 Task: Research Airbnb options in Svyetlahorsk, Belarus from 4th December, 2023 to 10th December, 2023 for 8 adults, 2 children.4 bedrooms having 8 beds and 4 bathrooms. Property type can be house. Amenities needed are: wifi, TV, free parkinig on premises, gym, breakfast. Booking option can be shelf check-in. Look for 3 properties as per requirement.
Action: Mouse moved to (494, 187)
Screenshot: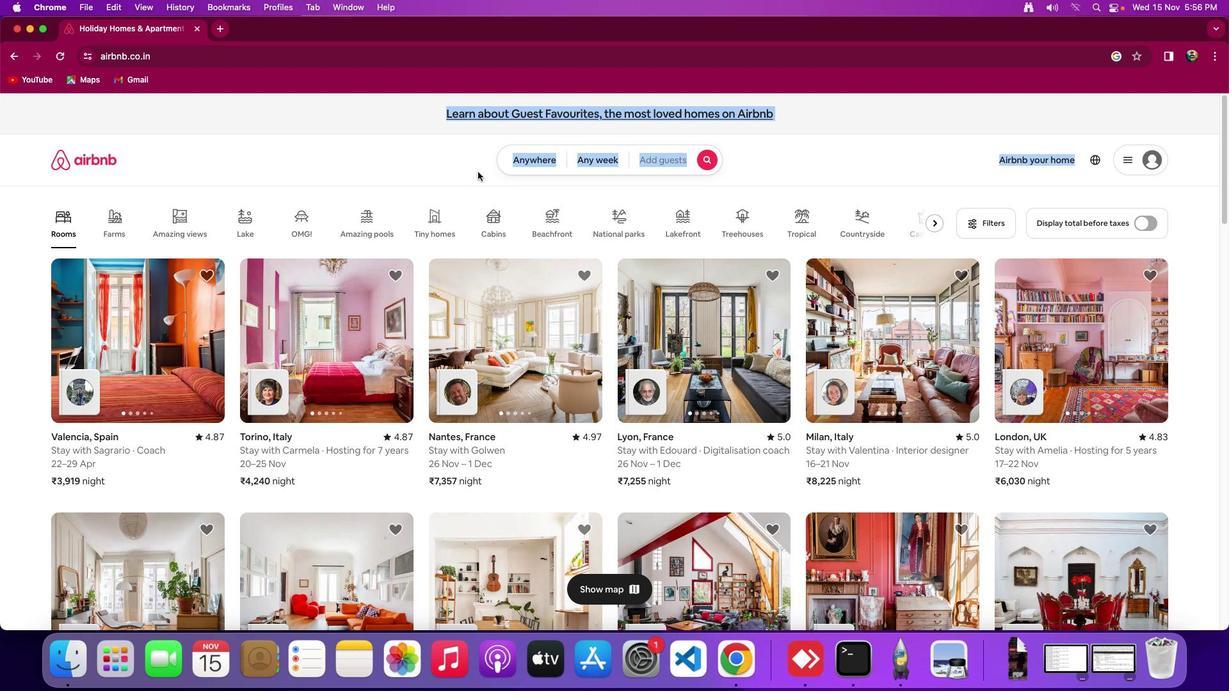 
Action: Mouse pressed left at (494, 187)
Screenshot: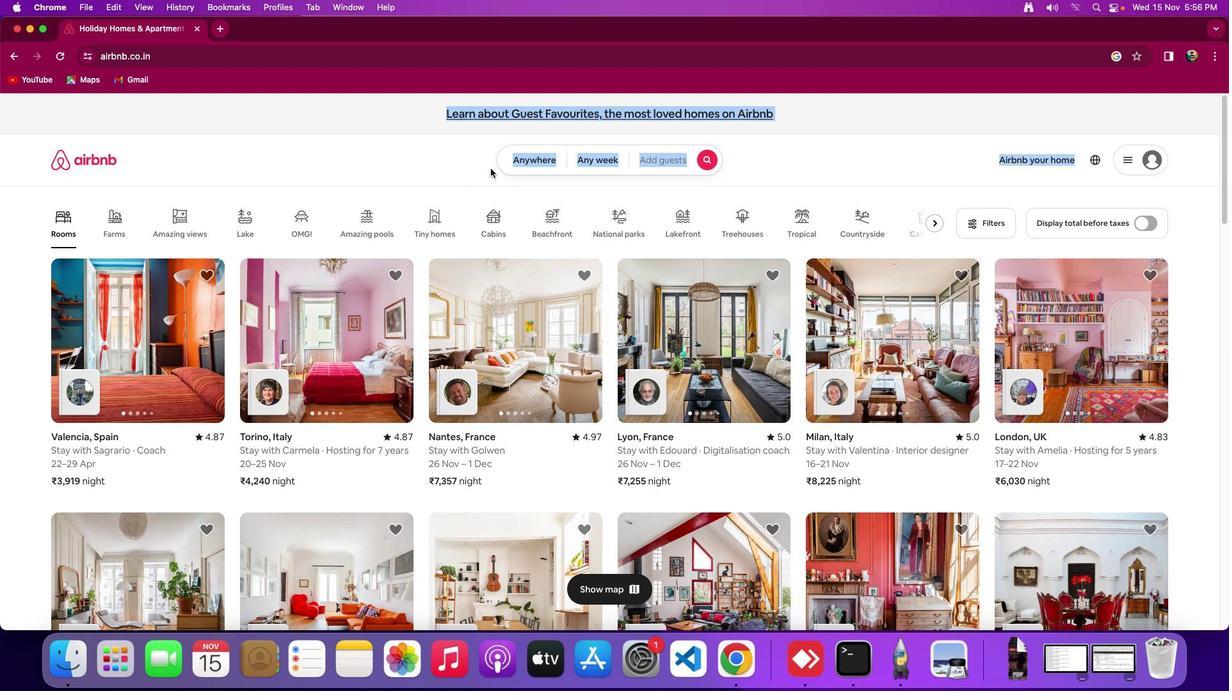 
Action: Mouse moved to (549, 172)
Screenshot: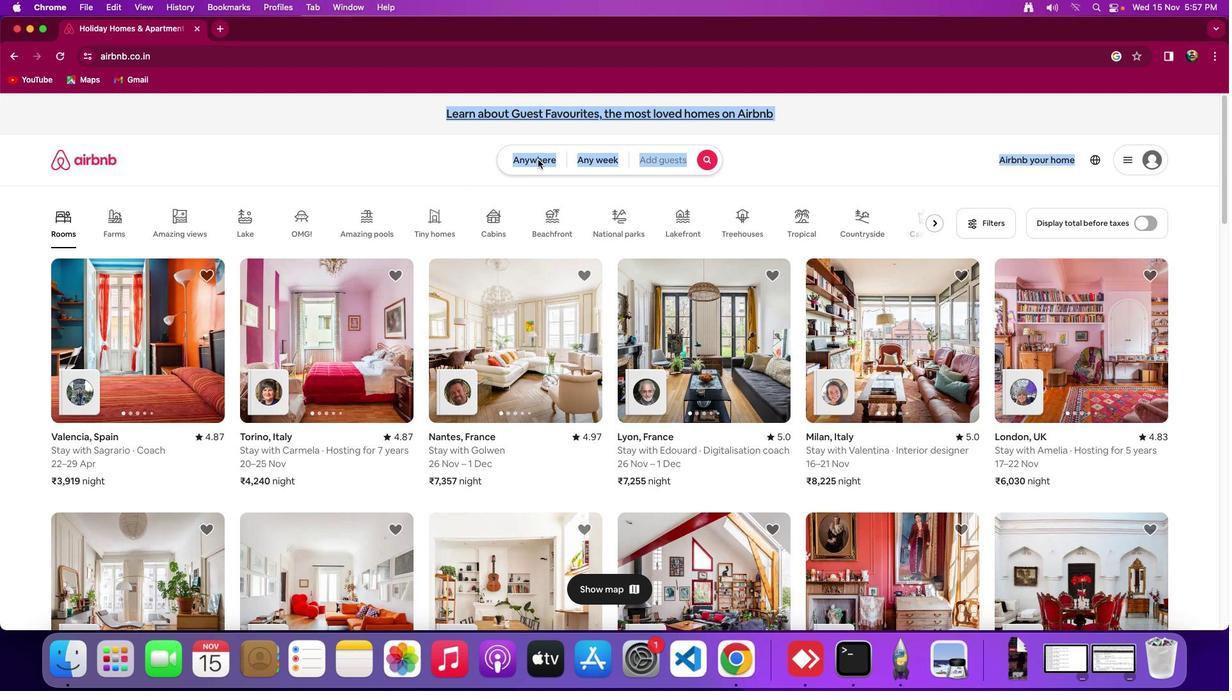 
Action: Mouse pressed left at (549, 172)
Screenshot: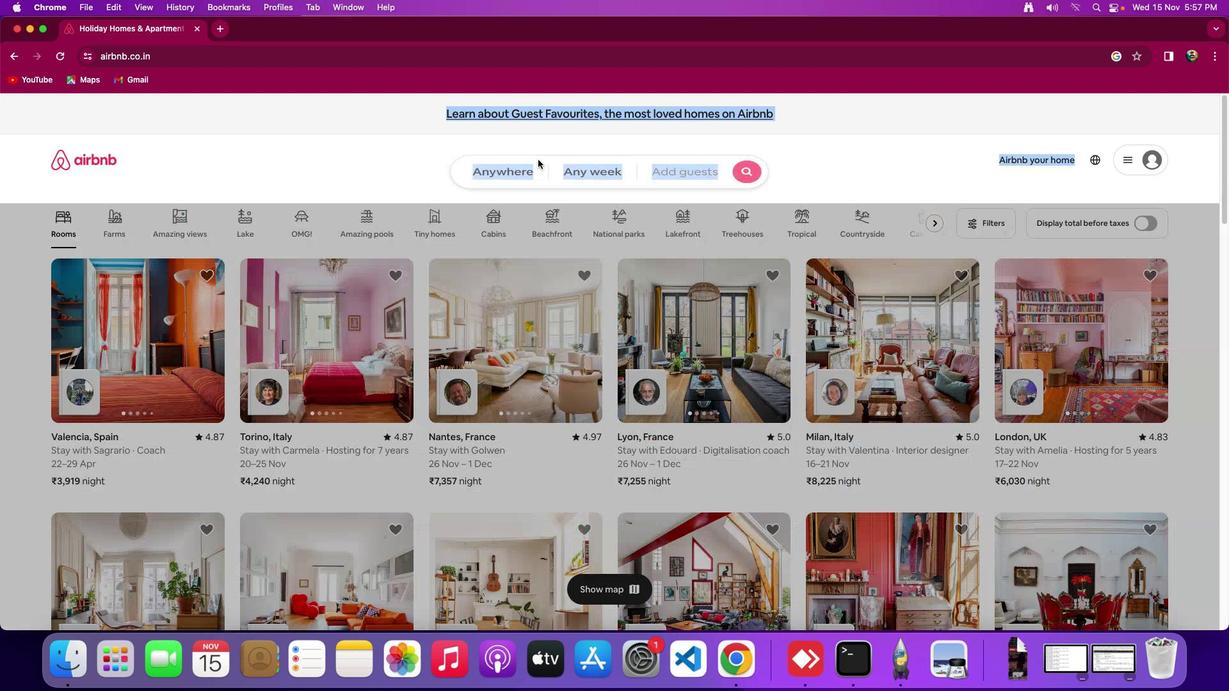 
Action: Mouse moved to (511, 215)
Screenshot: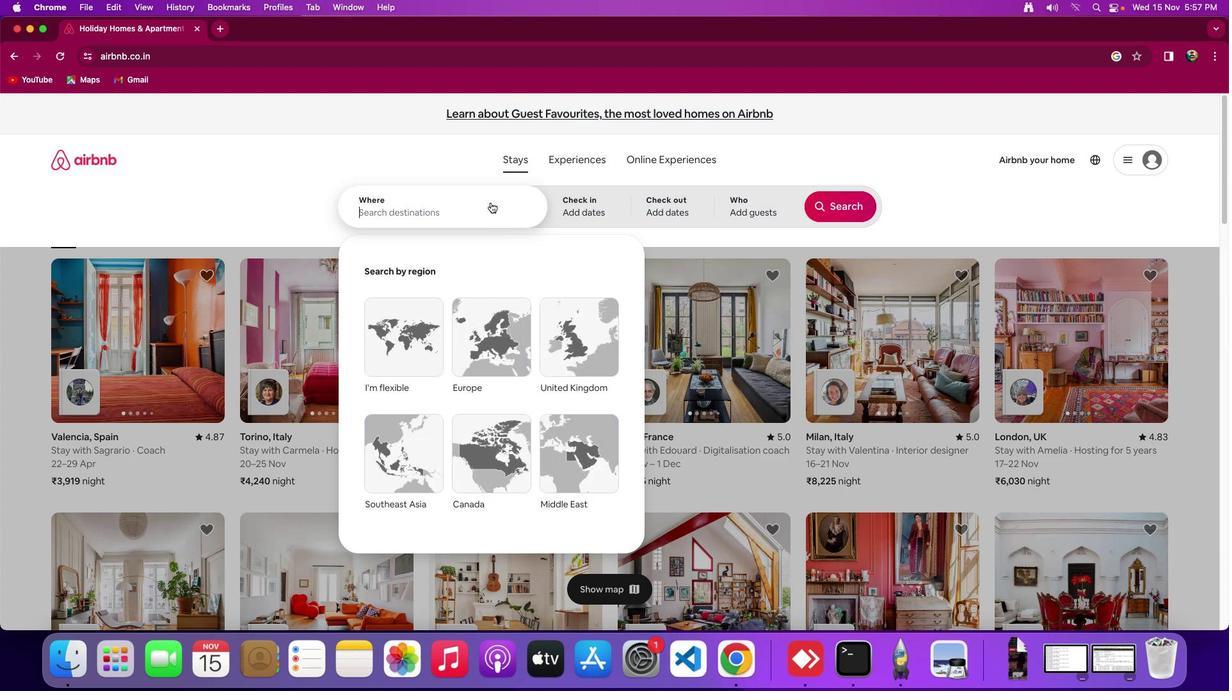 
Action: Mouse pressed left at (511, 215)
Screenshot: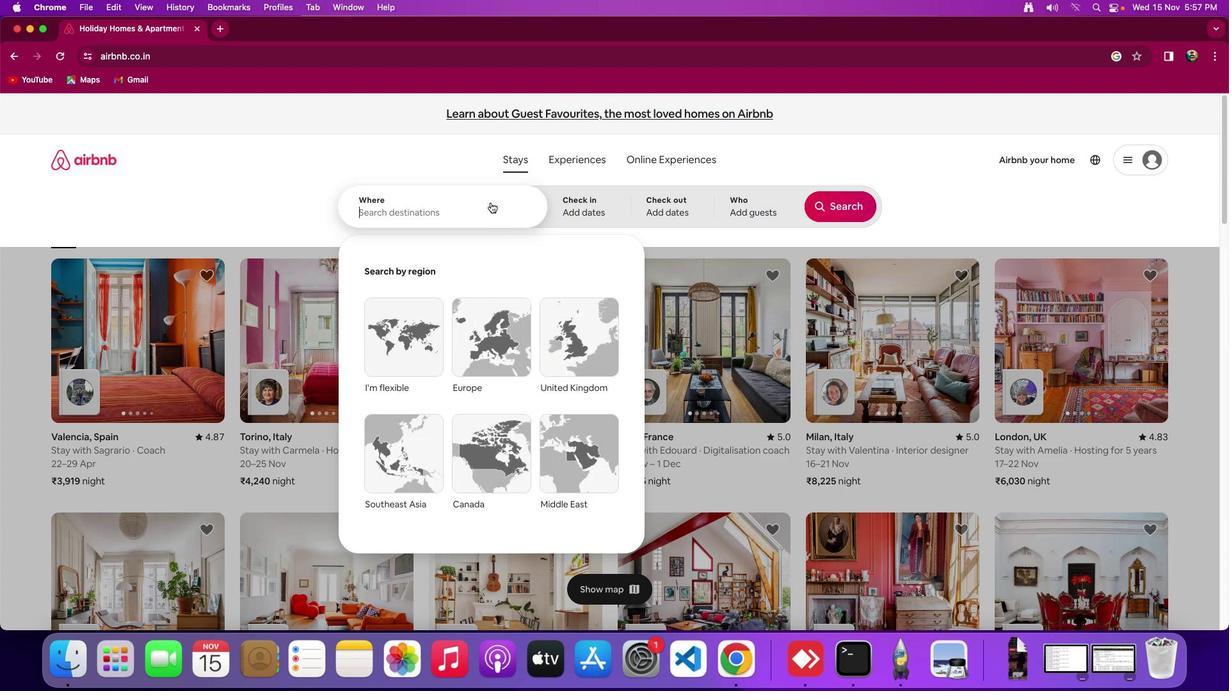
Action: Mouse pressed left at (511, 215)
Screenshot: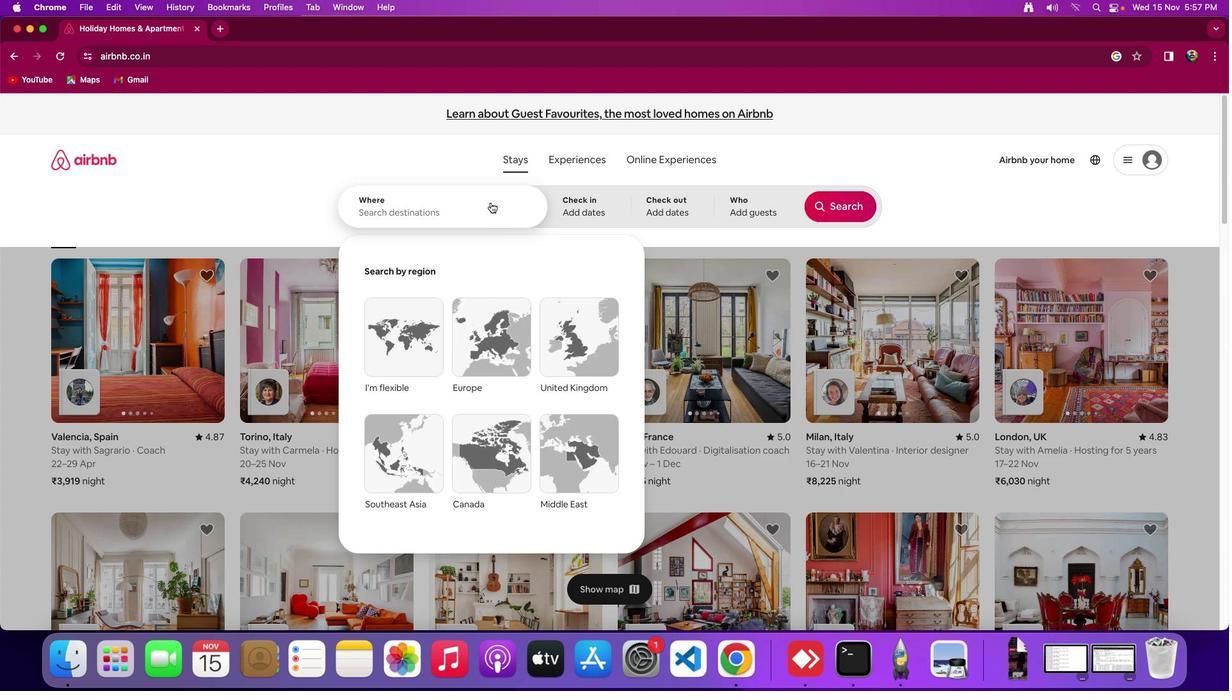 
Action: Key pressed Key.shift_r'S''v''y''e''t''l''a''h''o''r''s''k'
Screenshot: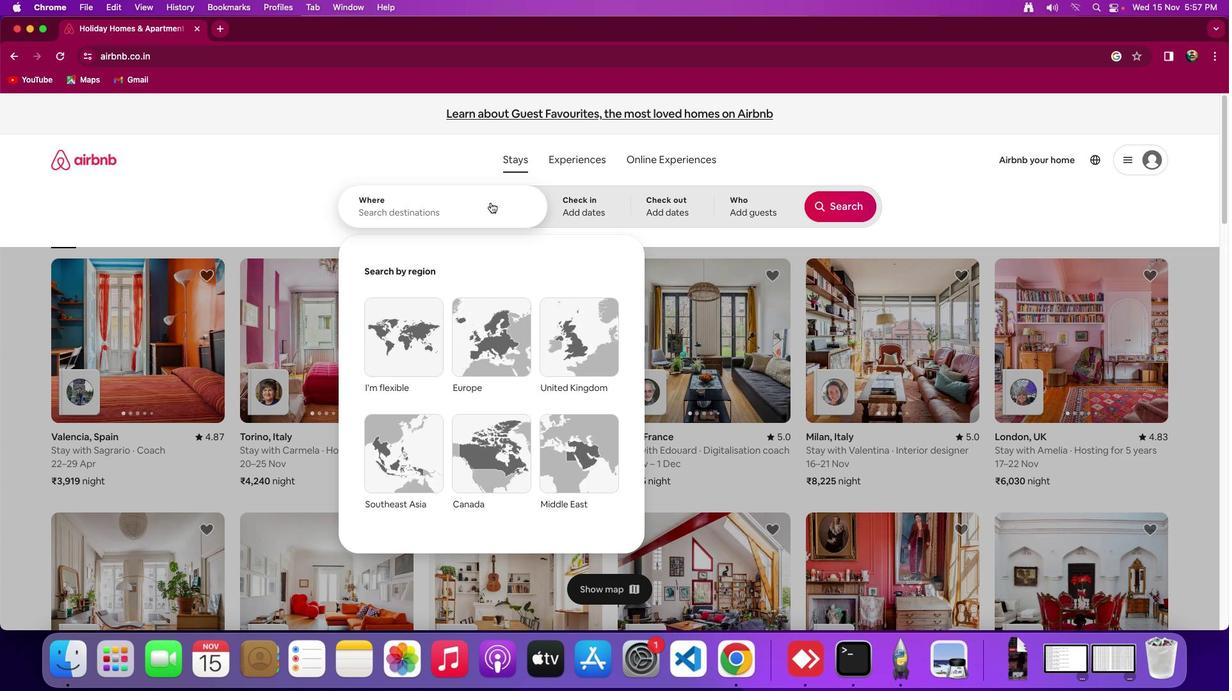 
Action: Mouse moved to (526, 229)
Screenshot: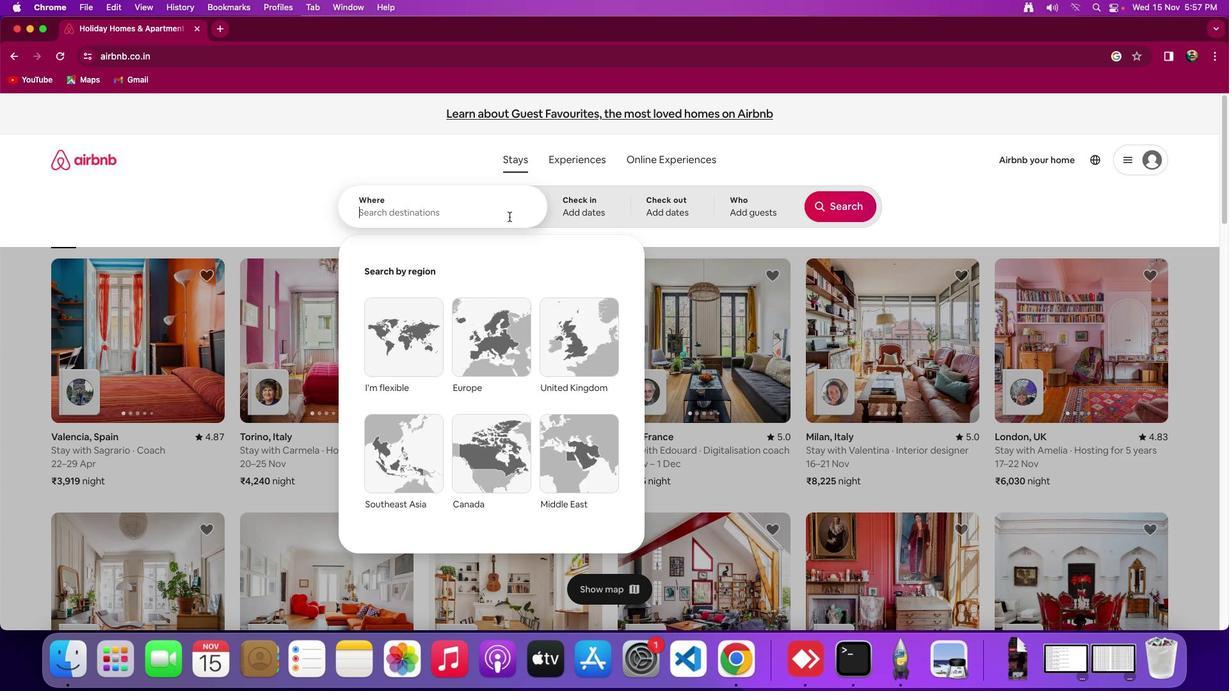 
Action: Mouse pressed left at (526, 229)
Screenshot: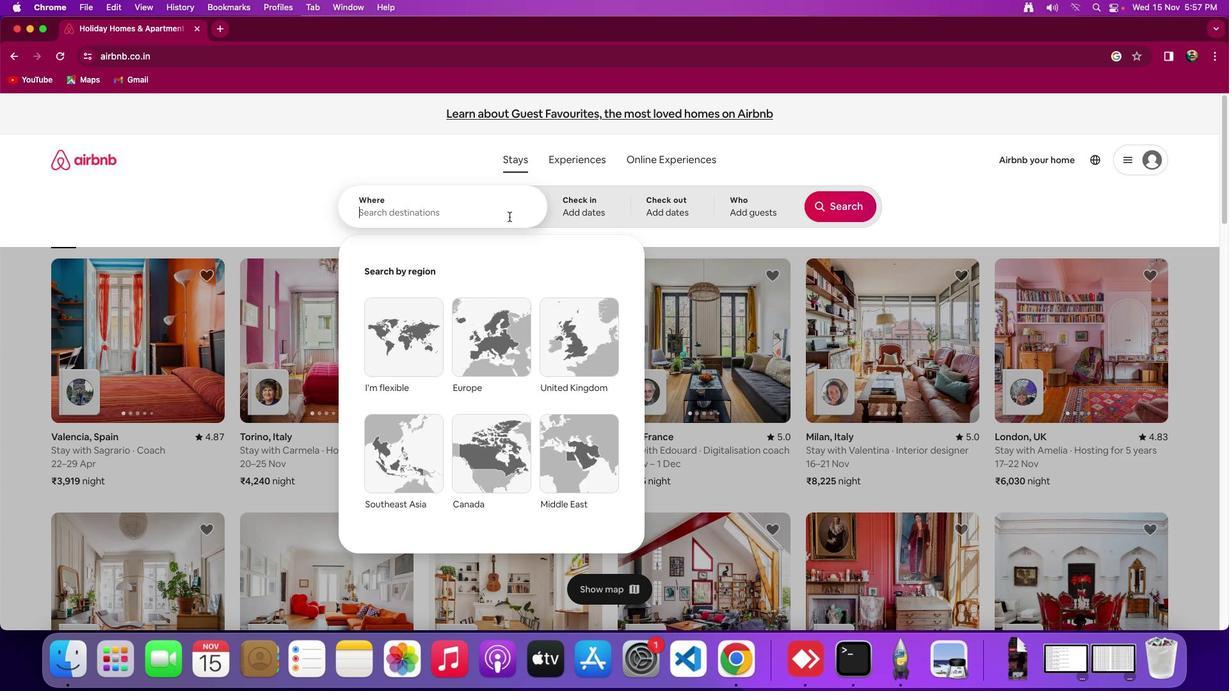 
Action: Mouse pressed left at (526, 229)
Screenshot: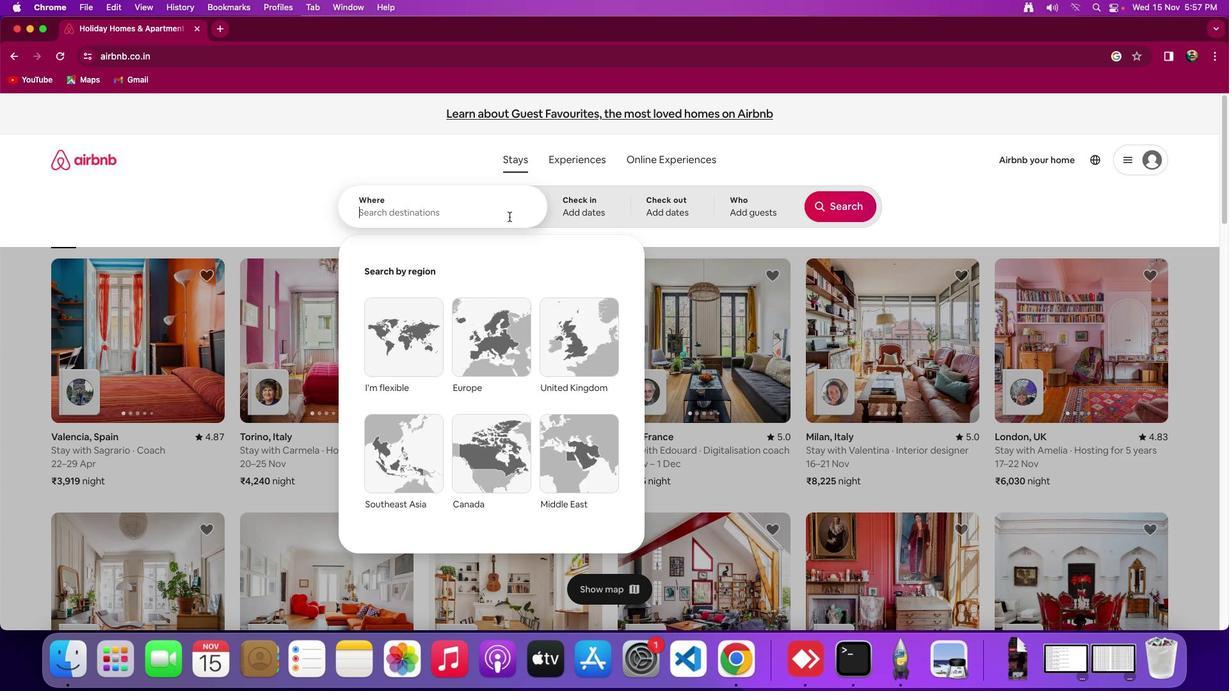 
Action: Key pressed Key.shift_r'S''v''y''e''t''k''a''='Key.backspaceKey.backspaceKey.backspace'l''a''h''o''r''s''k'','Key.spaceKey.shift_r'B''e''l''a''r''u''s'Key.spaceKey.backspace
Screenshot: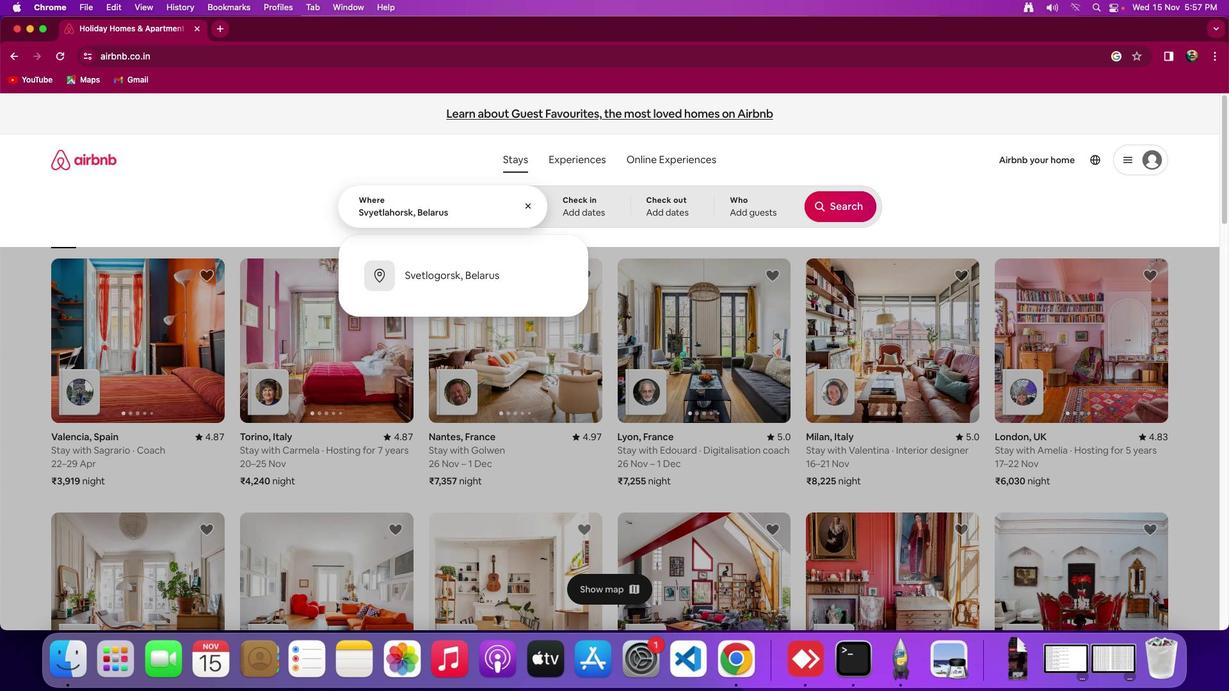 
Action: Mouse moved to (594, 210)
Screenshot: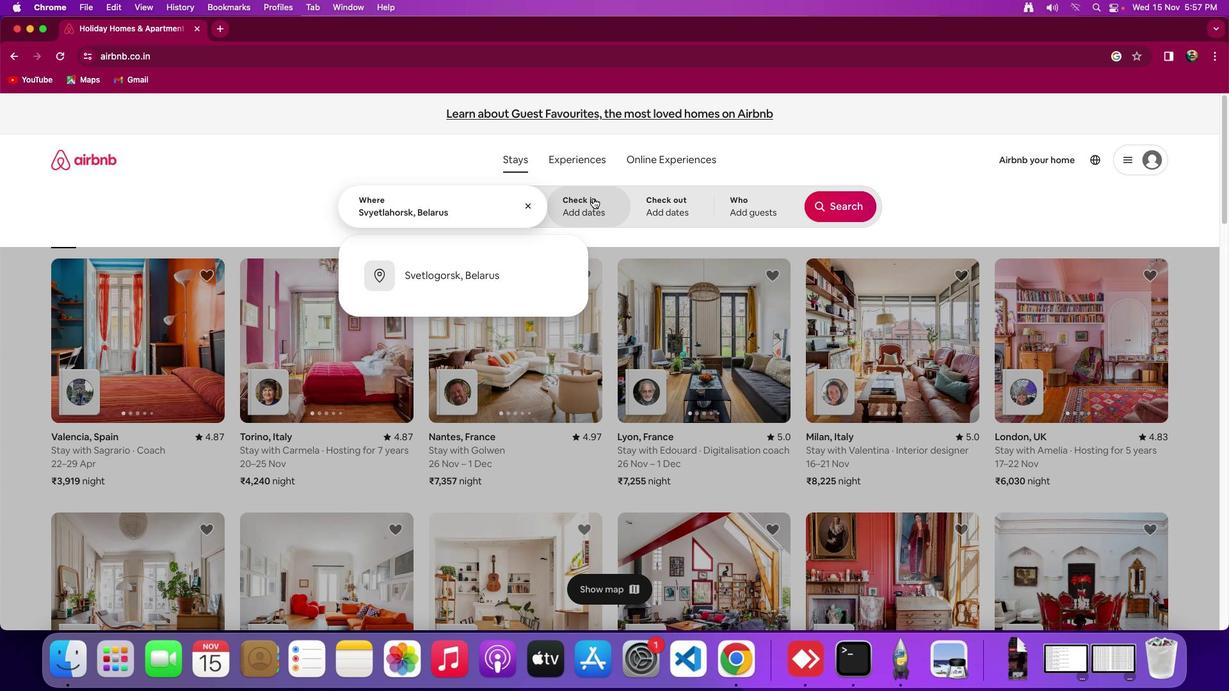 
Action: Mouse pressed left at (594, 210)
Screenshot: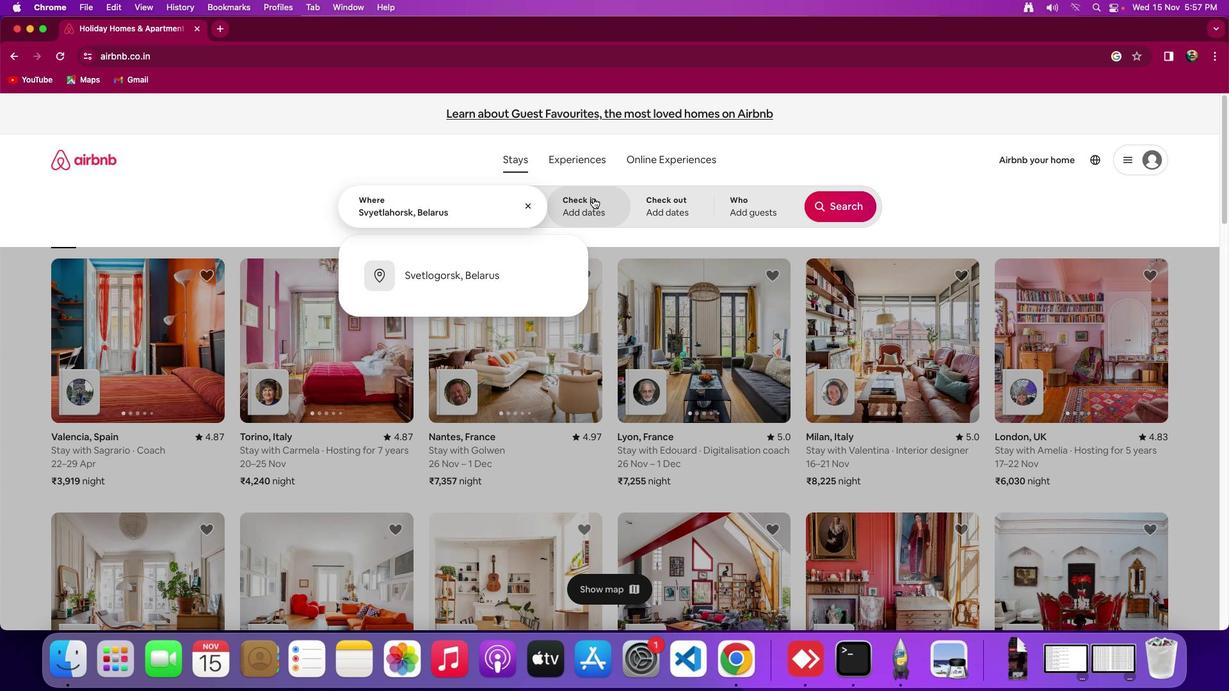 
Action: Mouse moved to (650, 407)
Screenshot: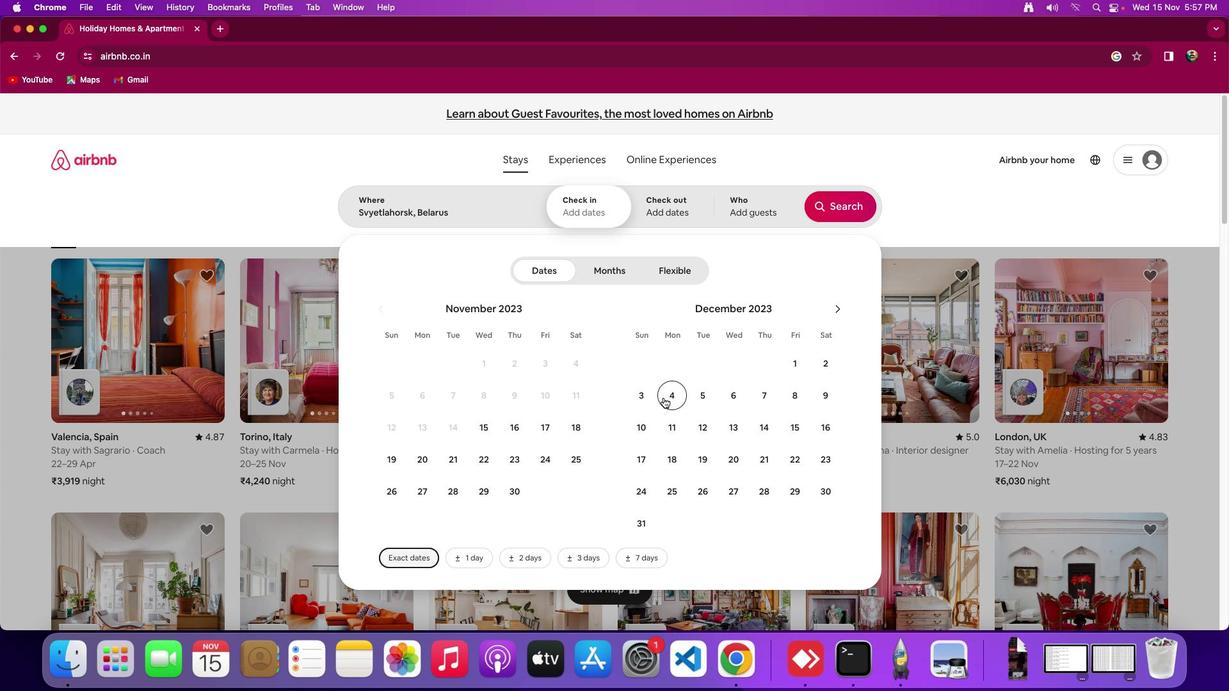 
Action: Mouse pressed left at (650, 407)
Screenshot: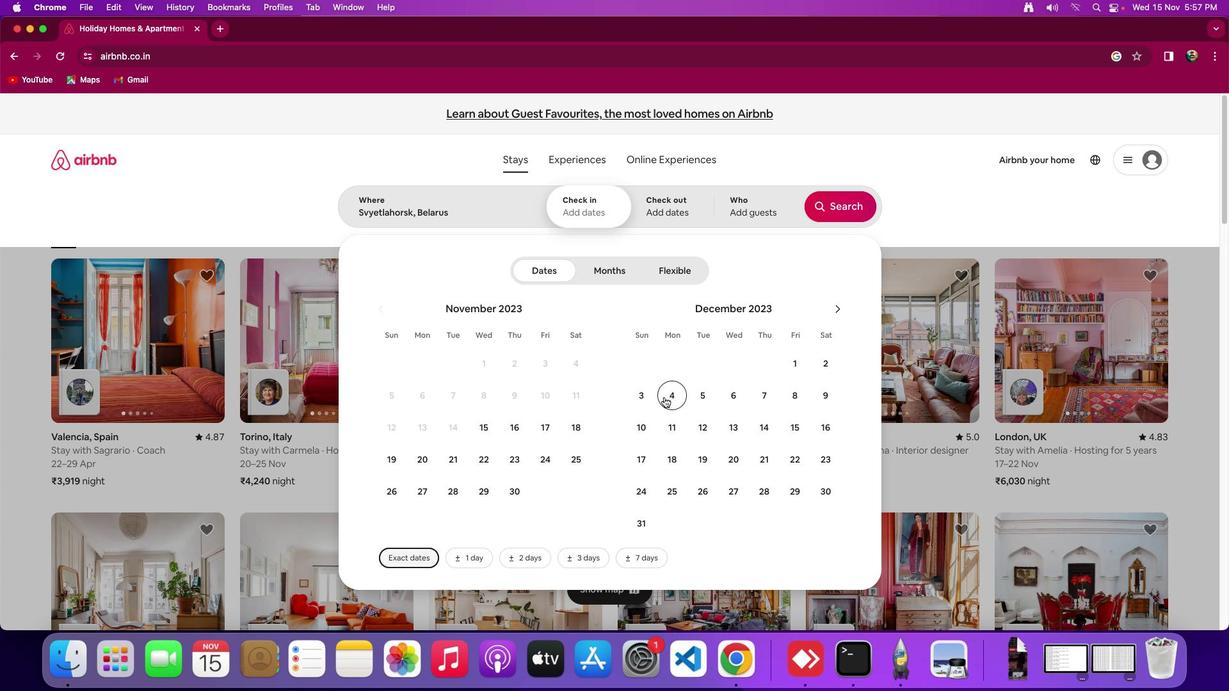 
Action: Mouse moved to (681, 396)
Screenshot: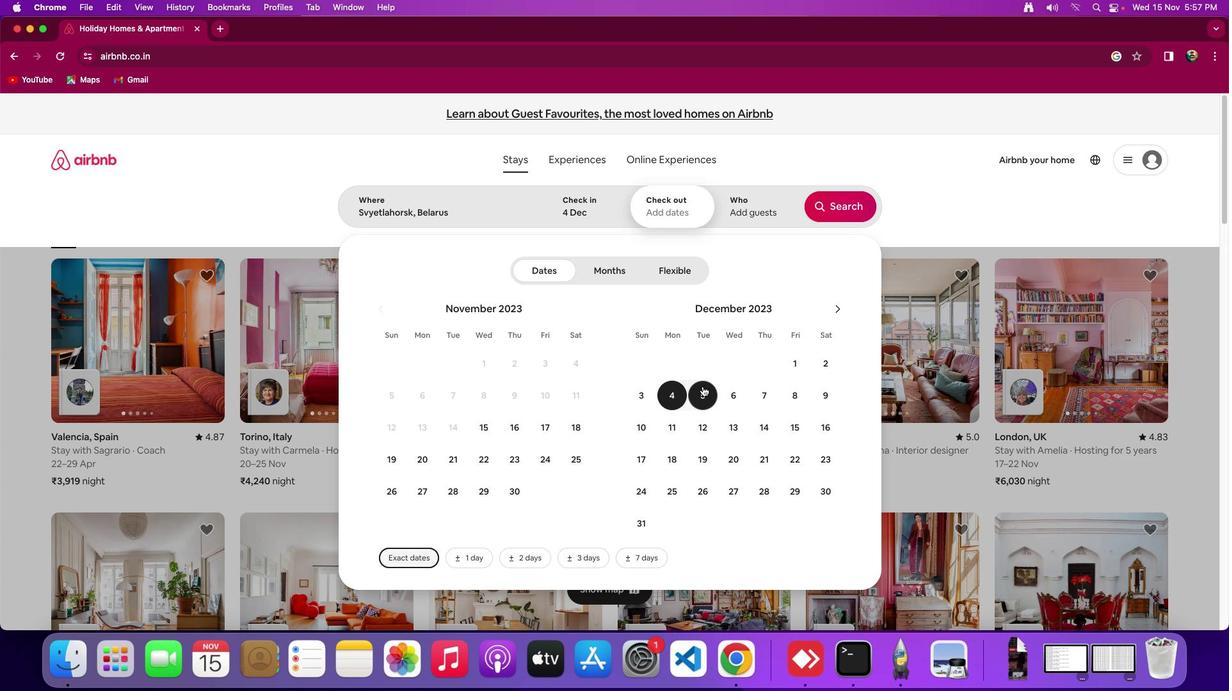 
Action: Mouse scrolled (681, 396) with delta (119, 14)
Screenshot: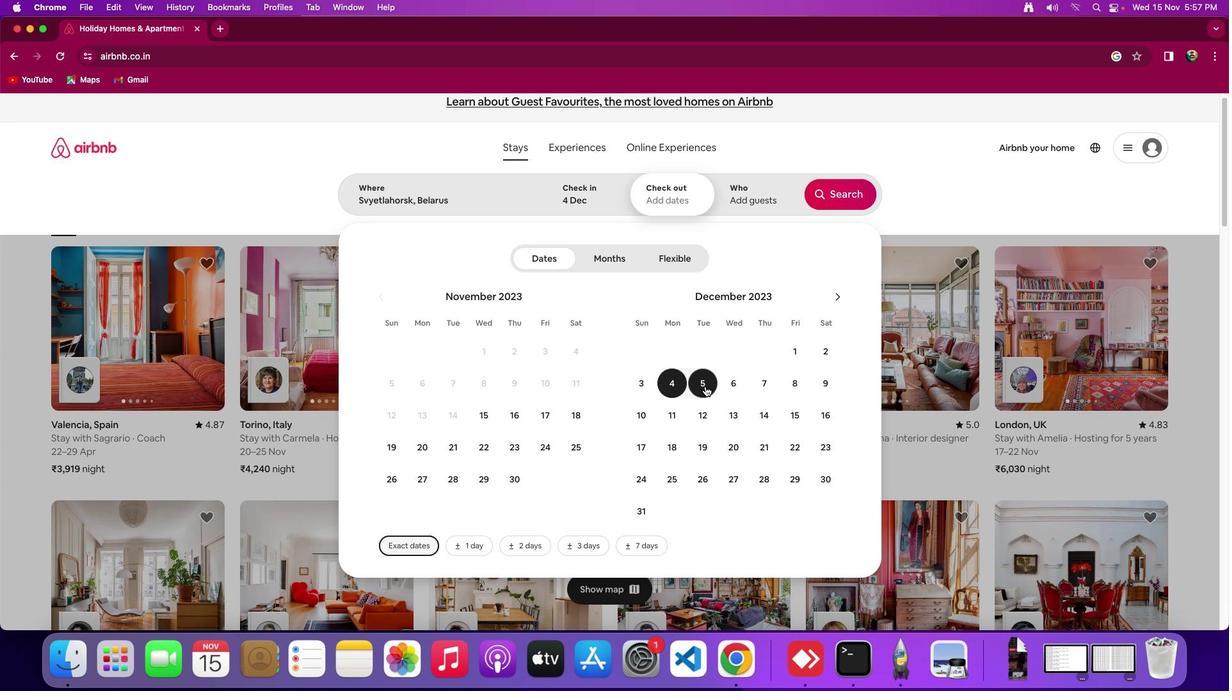 
Action: Mouse scrolled (681, 396) with delta (119, 14)
Screenshot: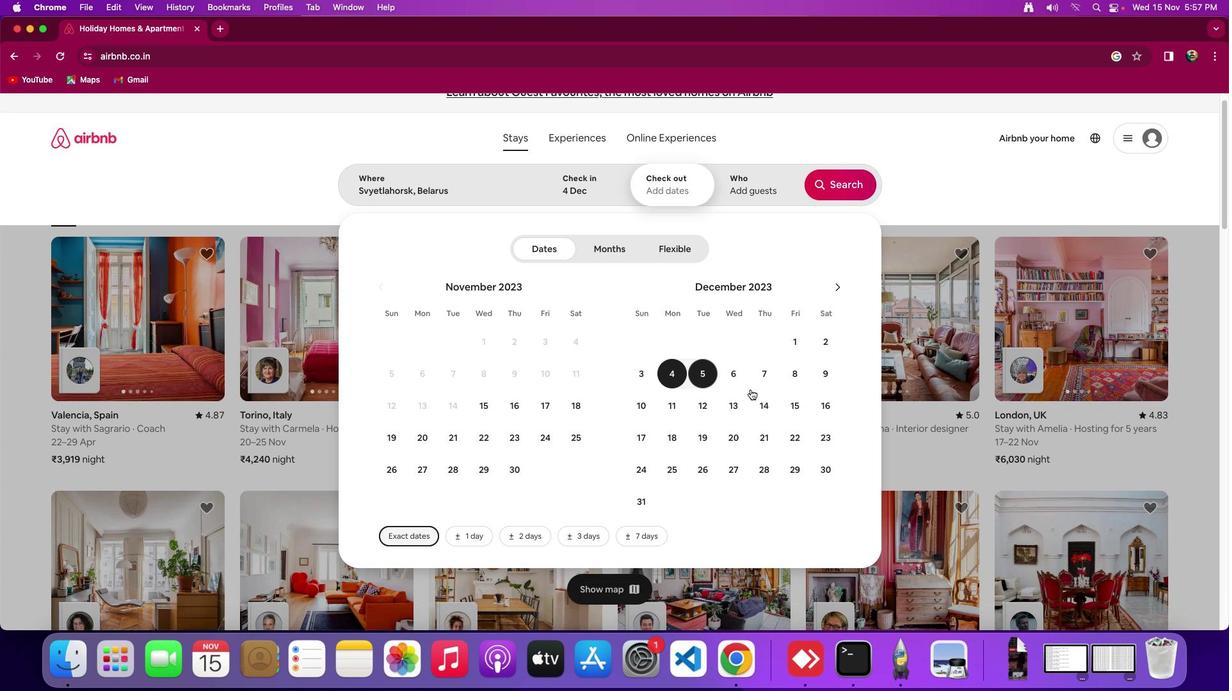 
Action: Mouse moved to (631, 418)
Screenshot: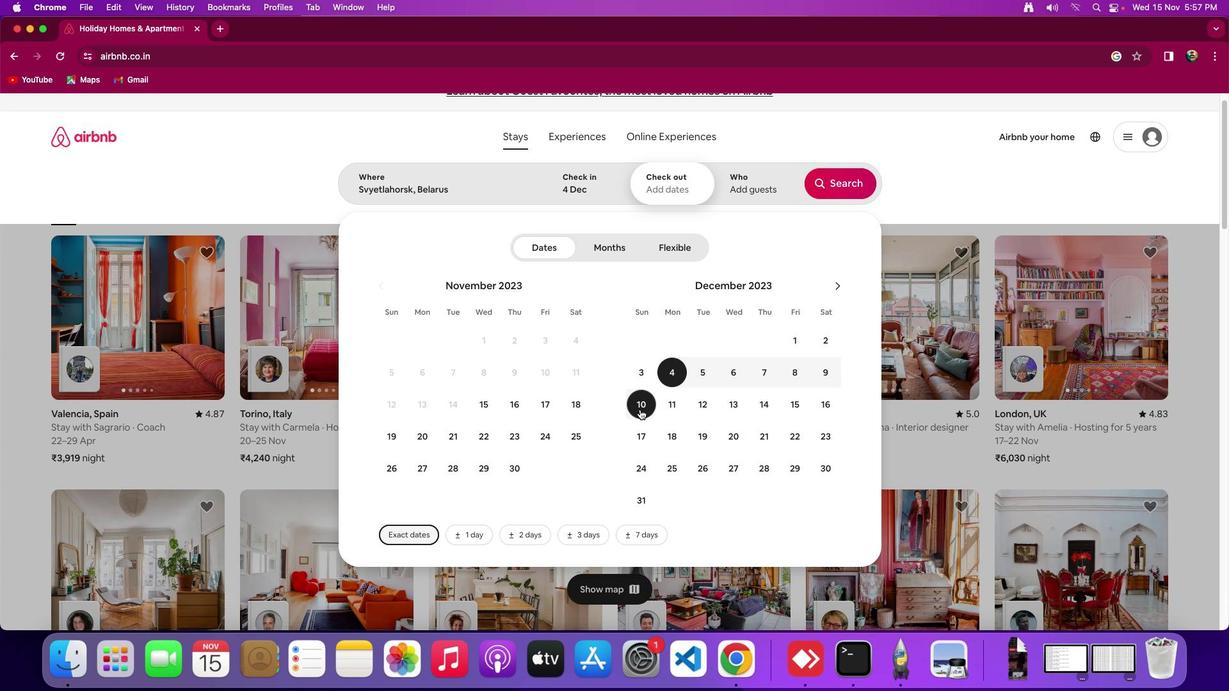 
Action: Mouse pressed left at (631, 418)
Screenshot: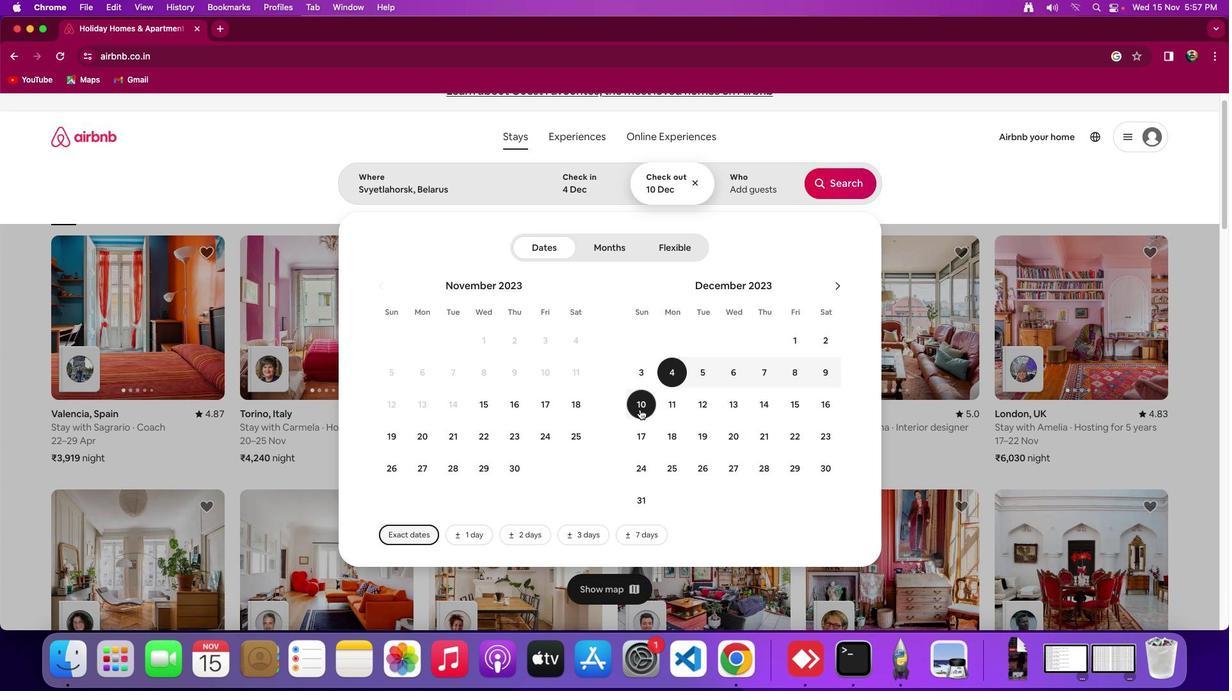 
Action: Mouse moved to (729, 202)
Screenshot: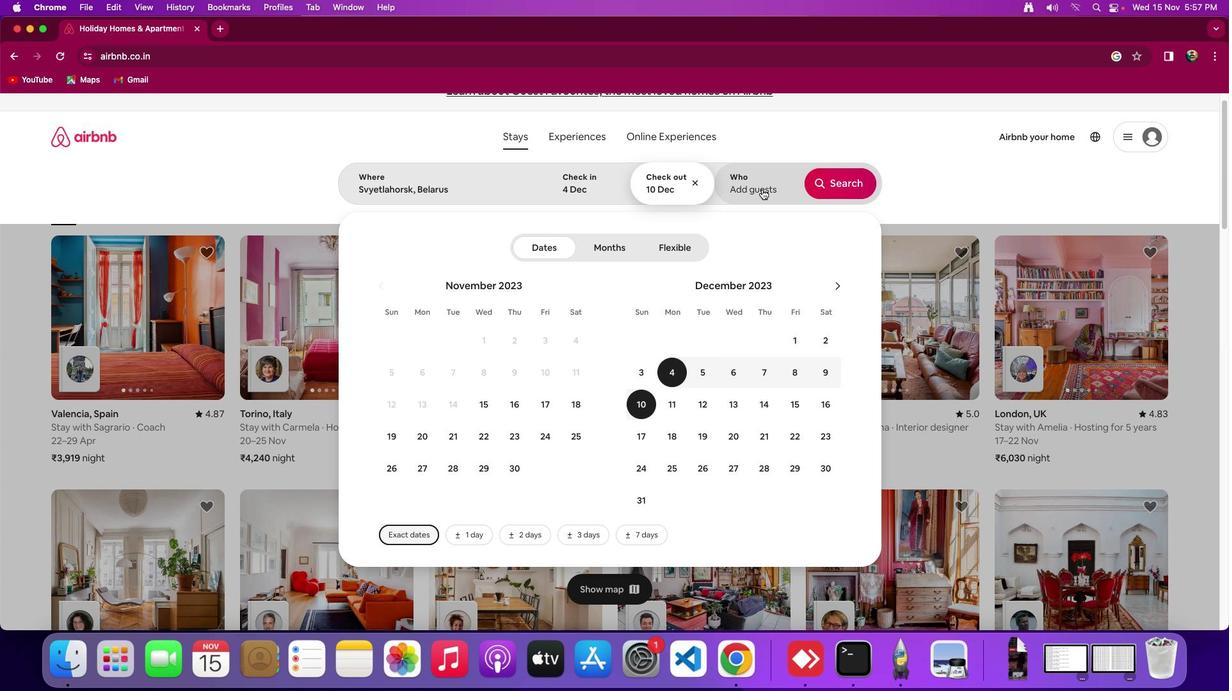 
Action: Mouse pressed left at (729, 202)
Screenshot: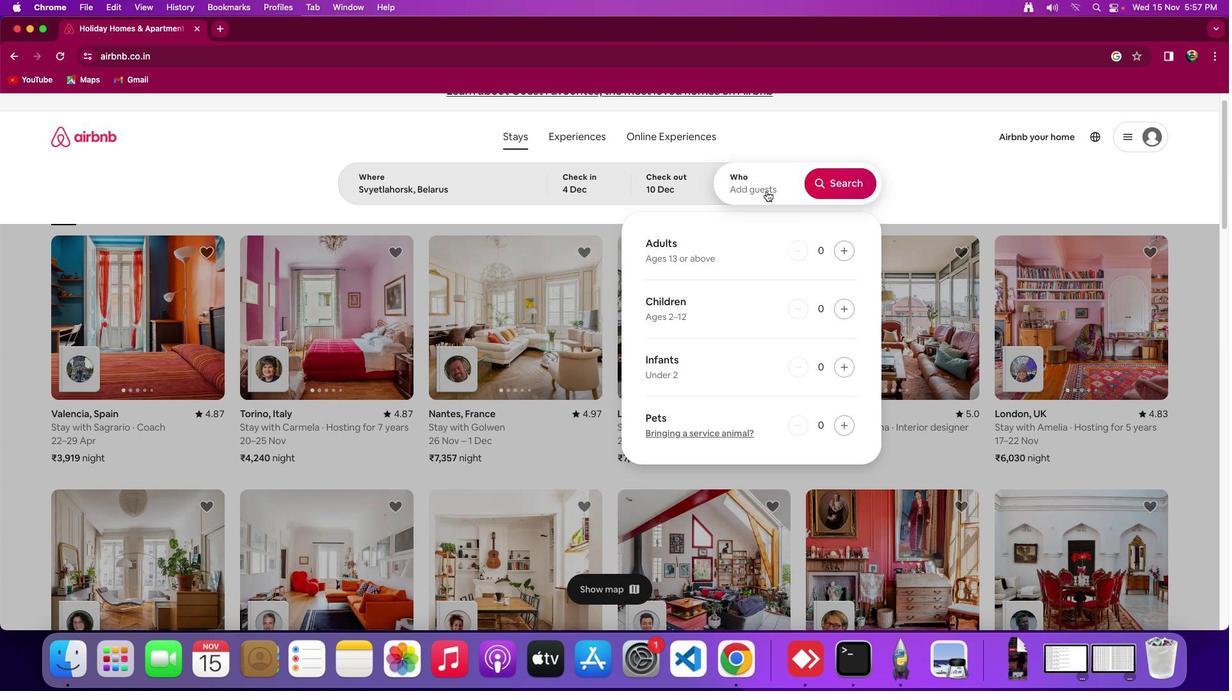 
Action: Mouse moved to (791, 263)
Screenshot: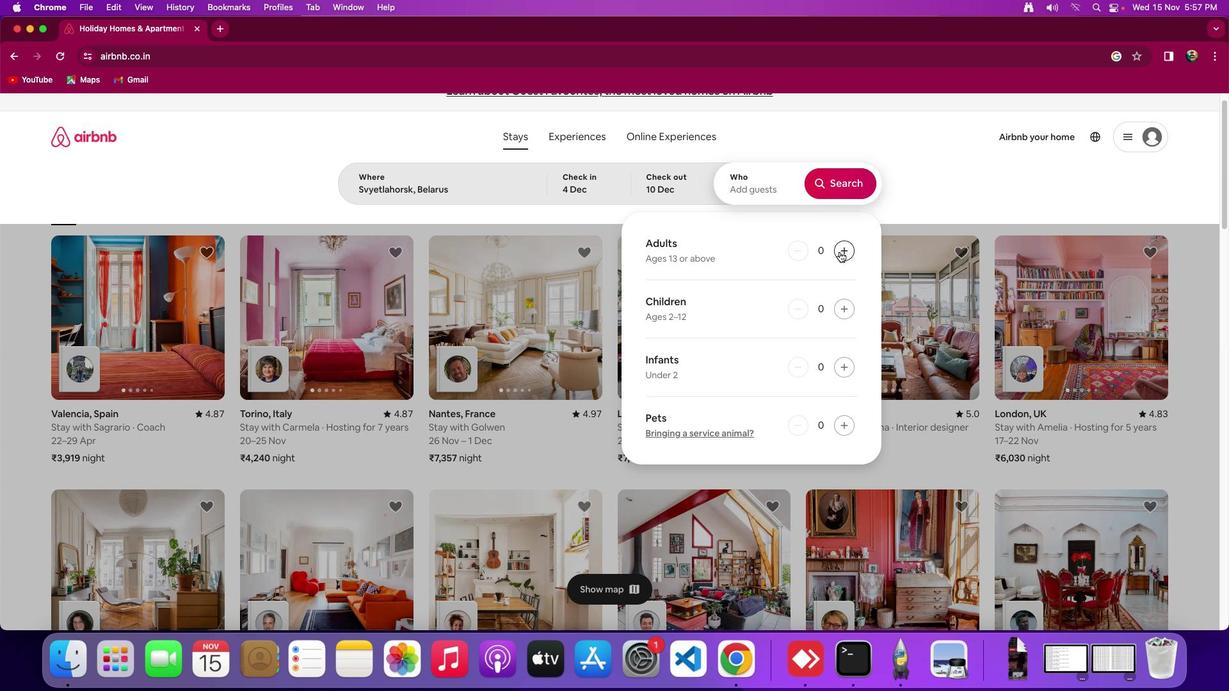 
Action: Mouse pressed left at (791, 263)
Screenshot: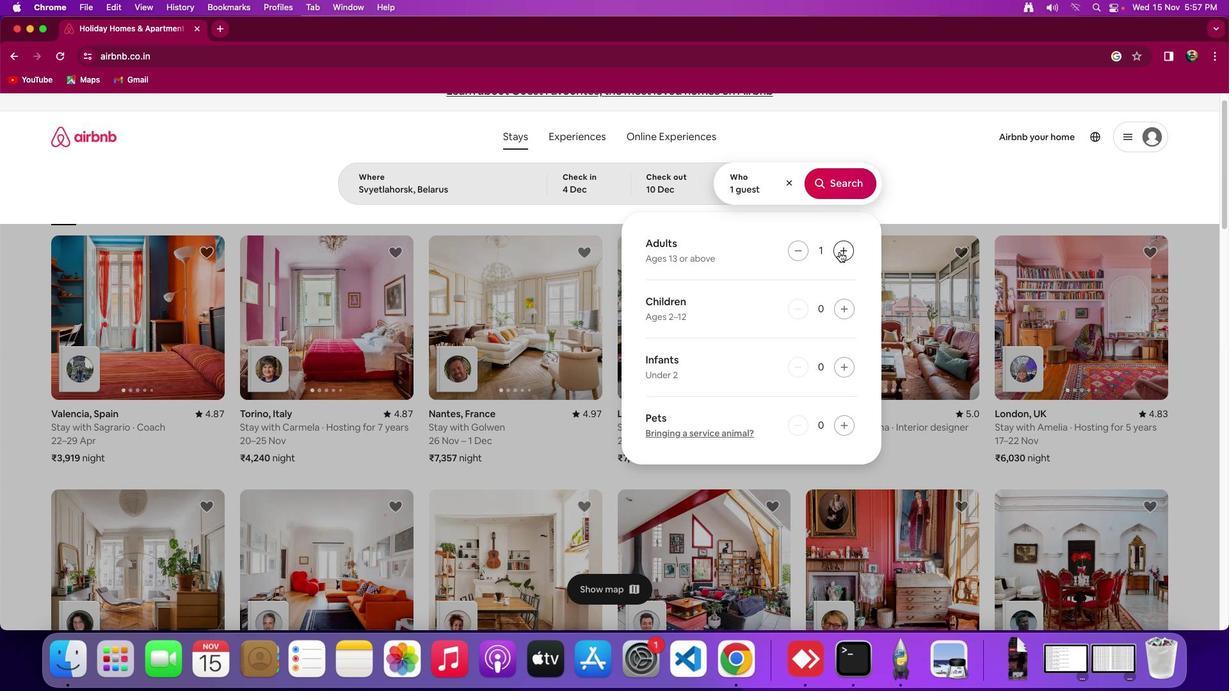
Action: Mouse pressed left at (791, 263)
Screenshot: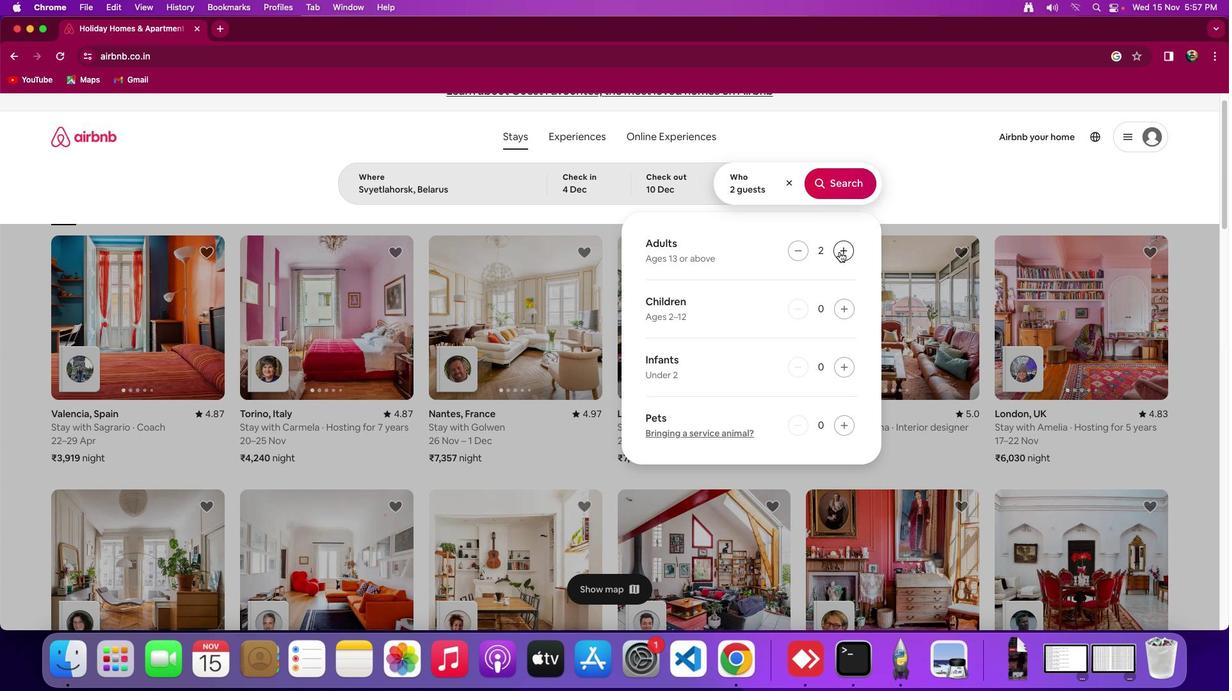 
Action: Mouse pressed left at (791, 263)
Screenshot: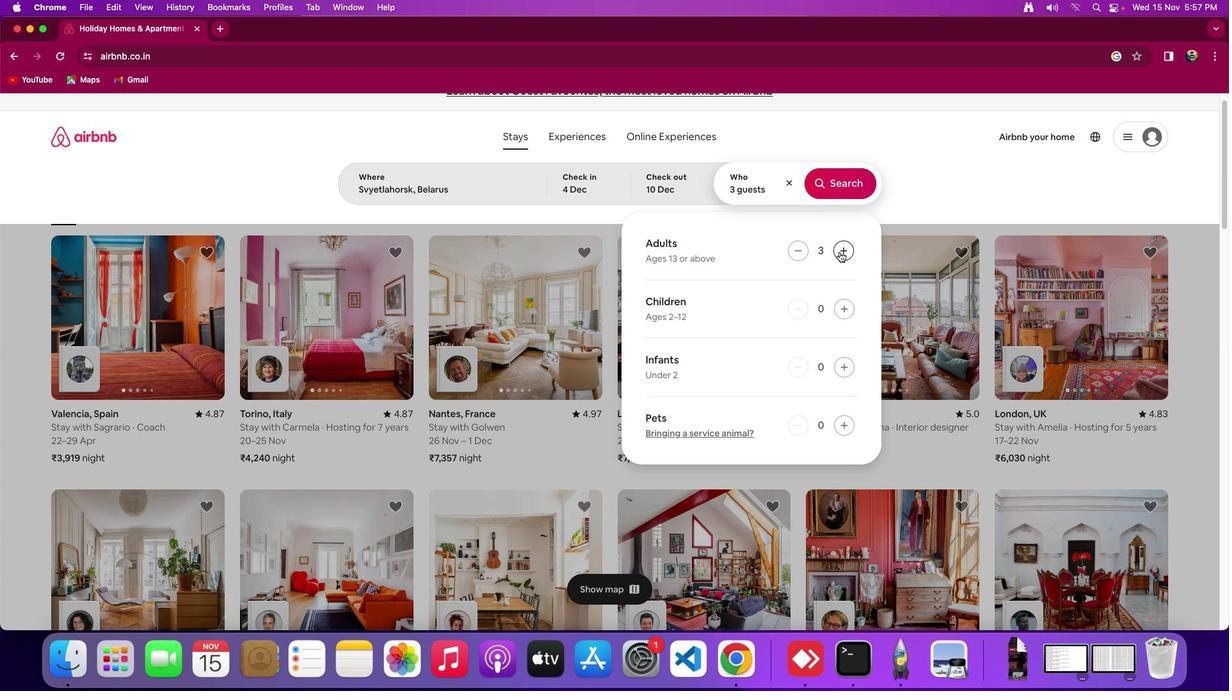 
Action: Mouse pressed left at (791, 263)
Screenshot: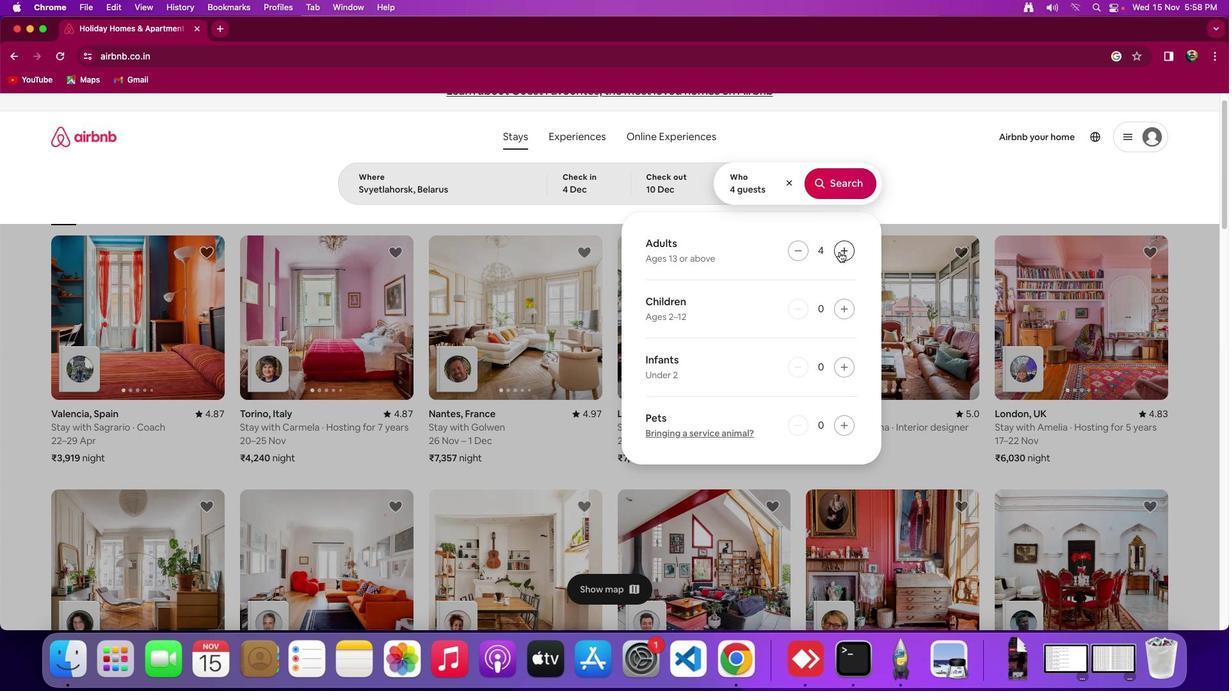 
Action: Mouse pressed left at (791, 263)
Screenshot: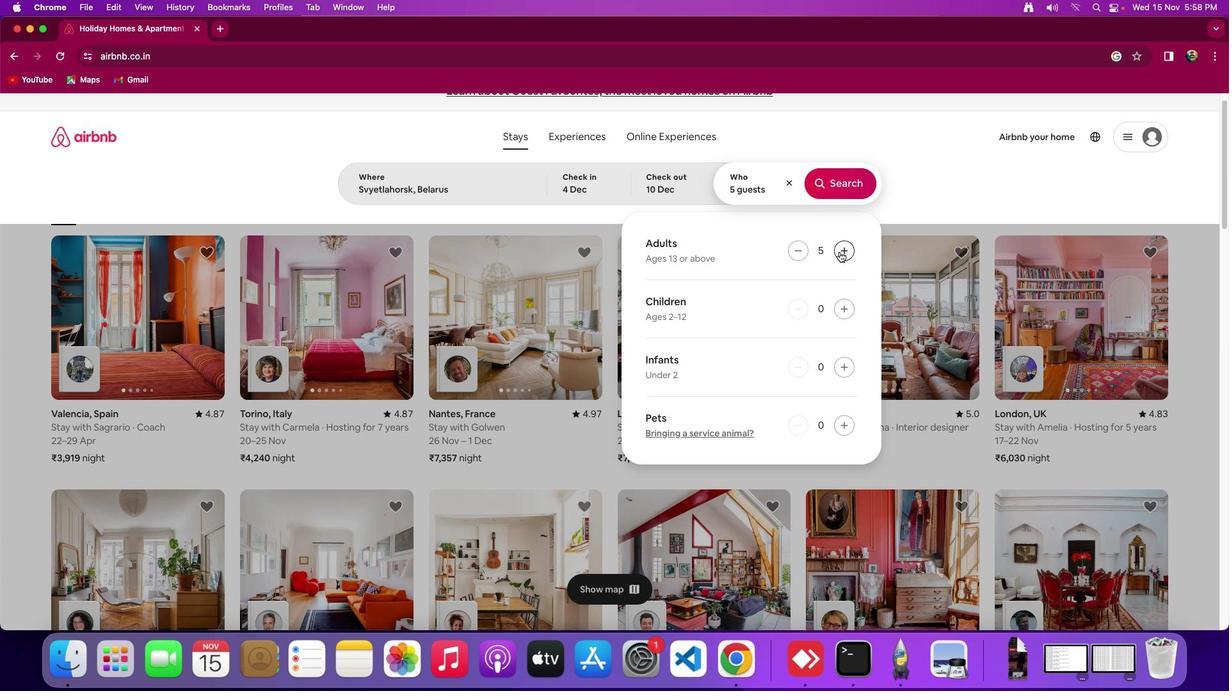 
Action: Mouse pressed left at (791, 263)
Screenshot: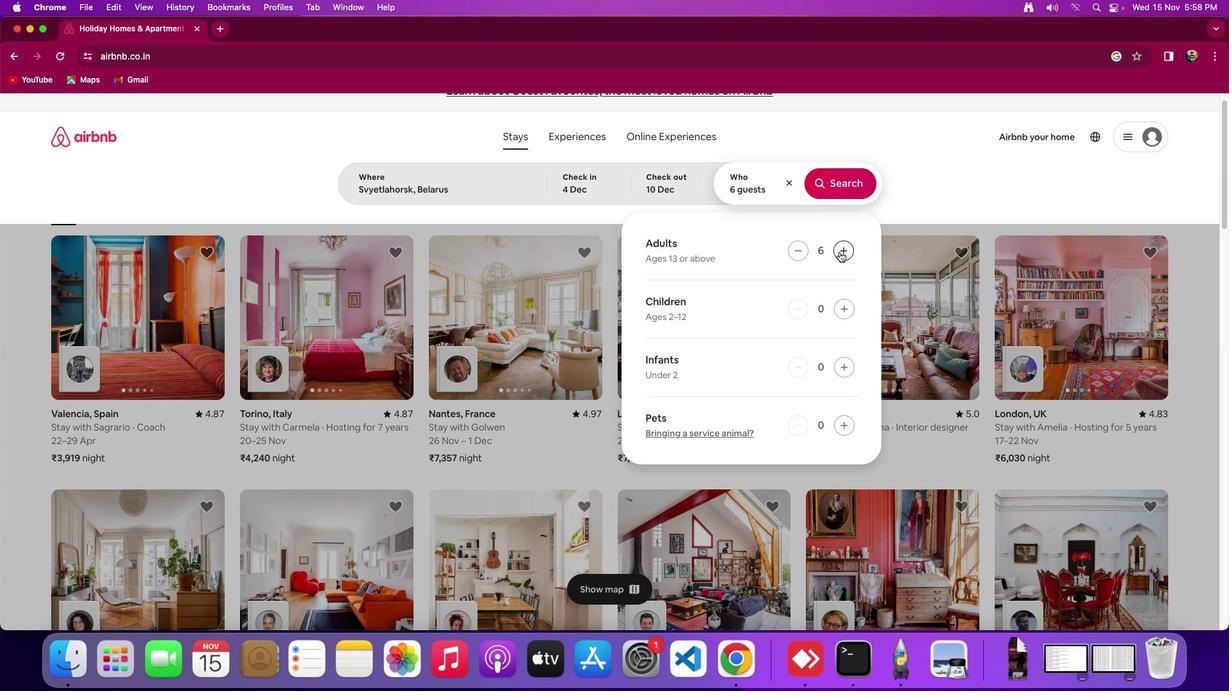 
Action: Mouse pressed left at (791, 263)
Screenshot: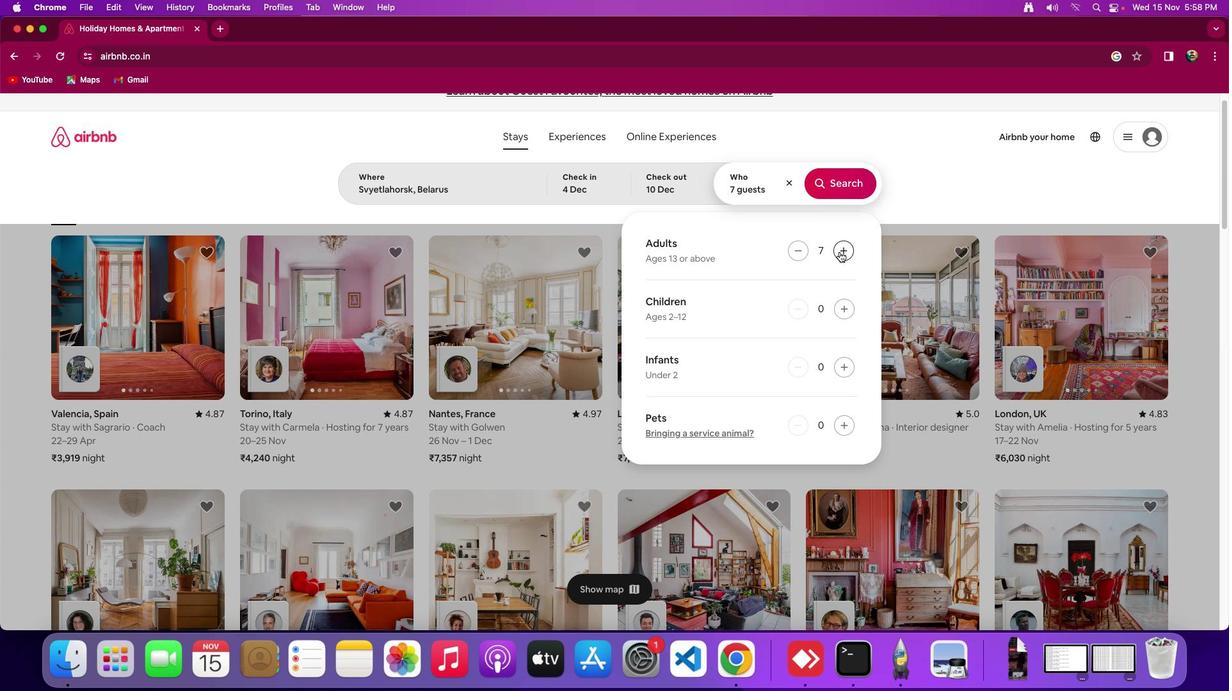
Action: Mouse pressed left at (791, 263)
Screenshot: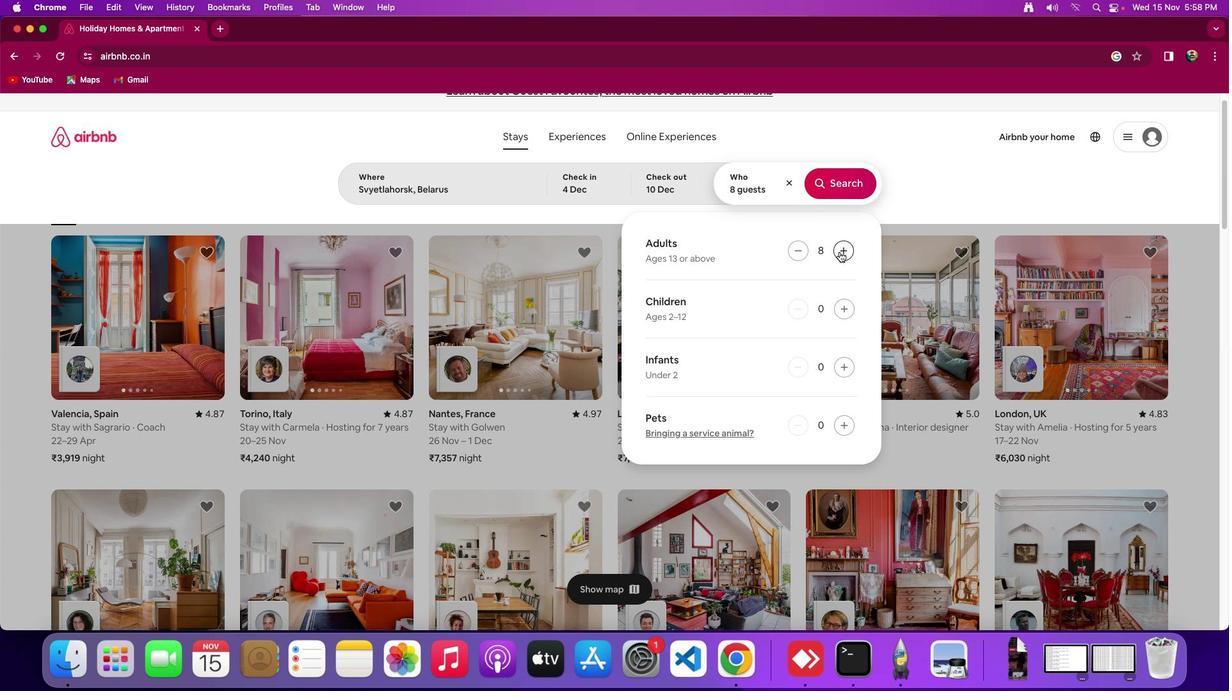 
Action: Mouse moved to (791, 316)
Screenshot: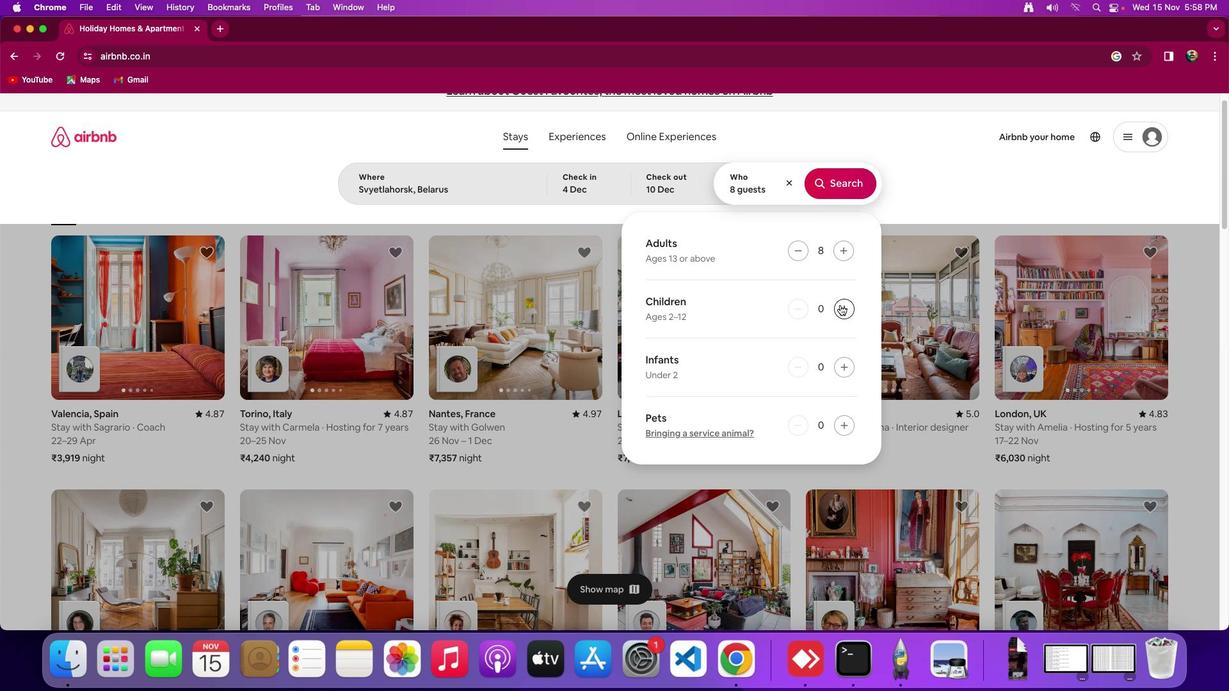 
Action: Mouse pressed left at (791, 316)
Screenshot: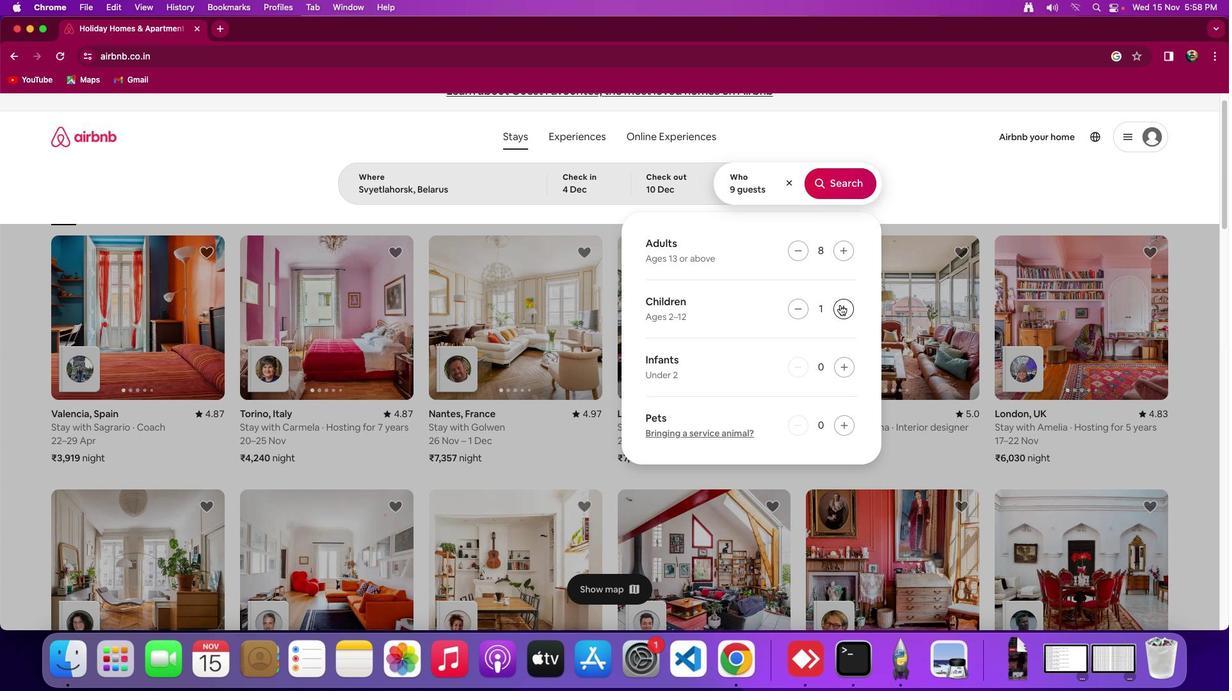 
Action: Mouse pressed left at (791, 316)
Screenshot: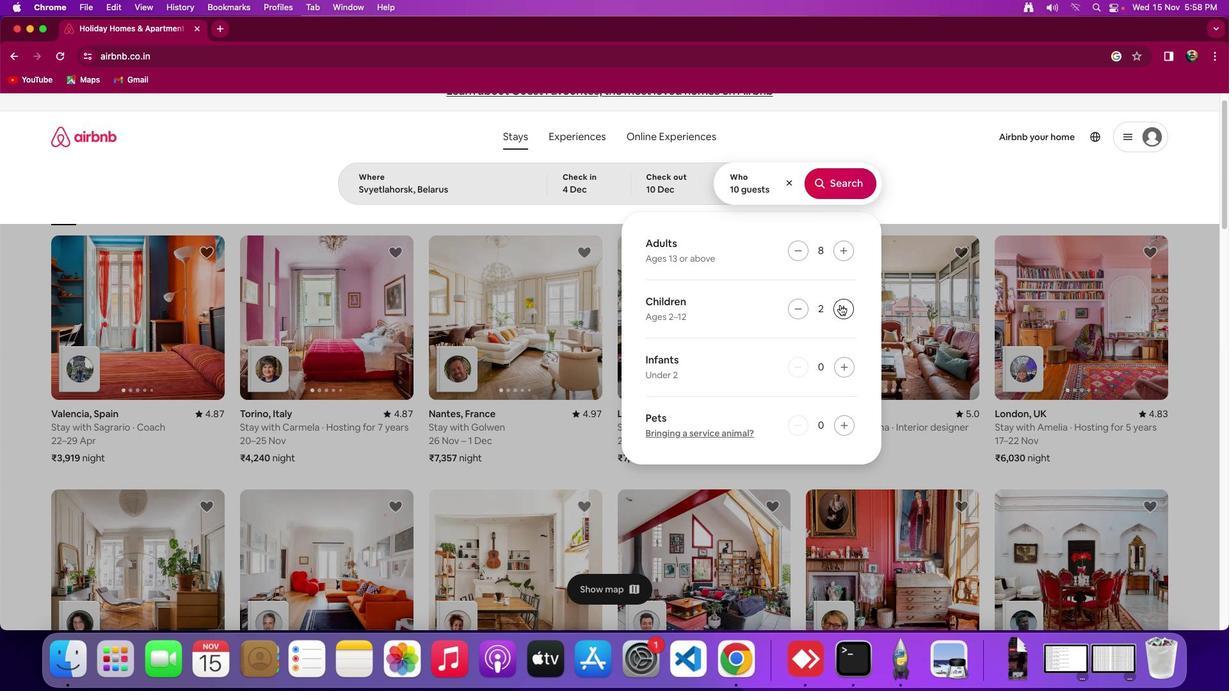 
Action: Mouse moved to (787, 202)
Screenshot: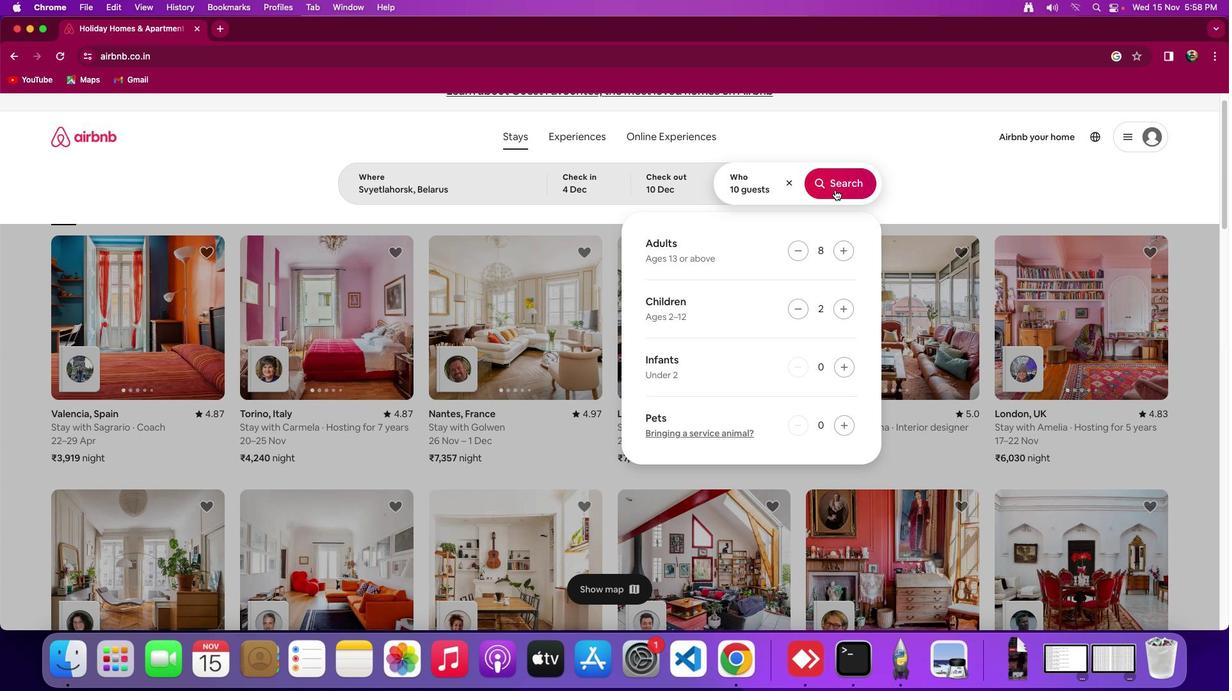 
Action: Mouse pressed left at (787, 202)
Screenshot: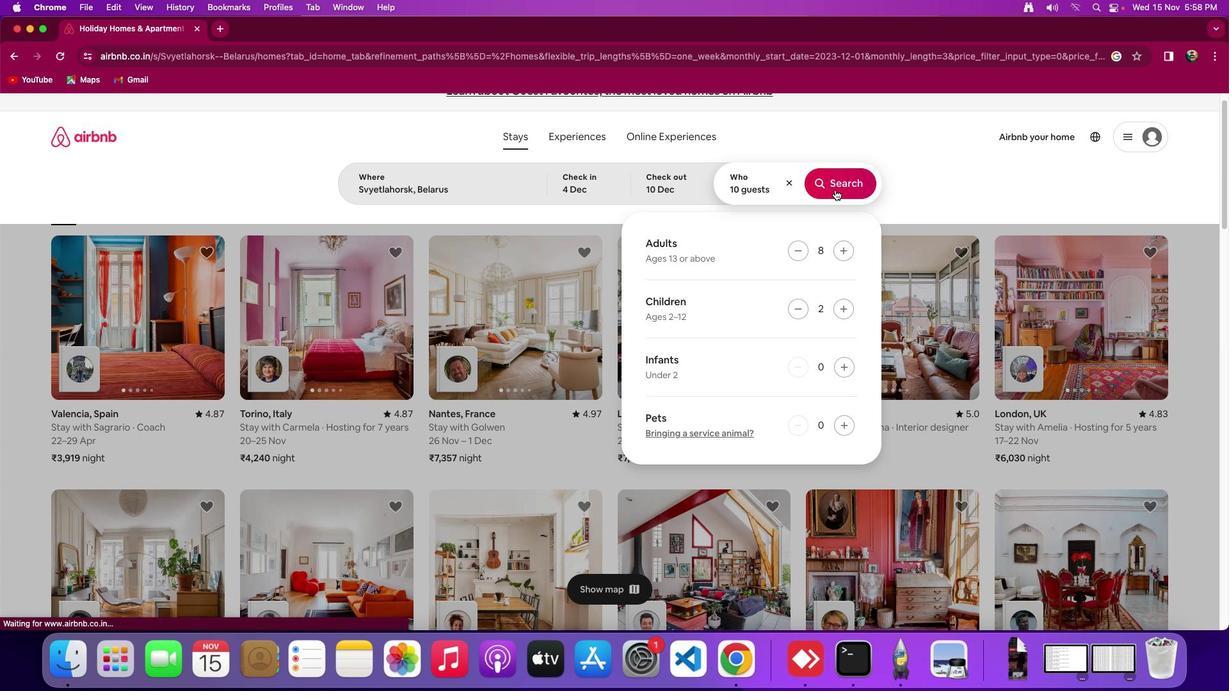 
Action: Mouse moved to (932, 187)
Screenshot: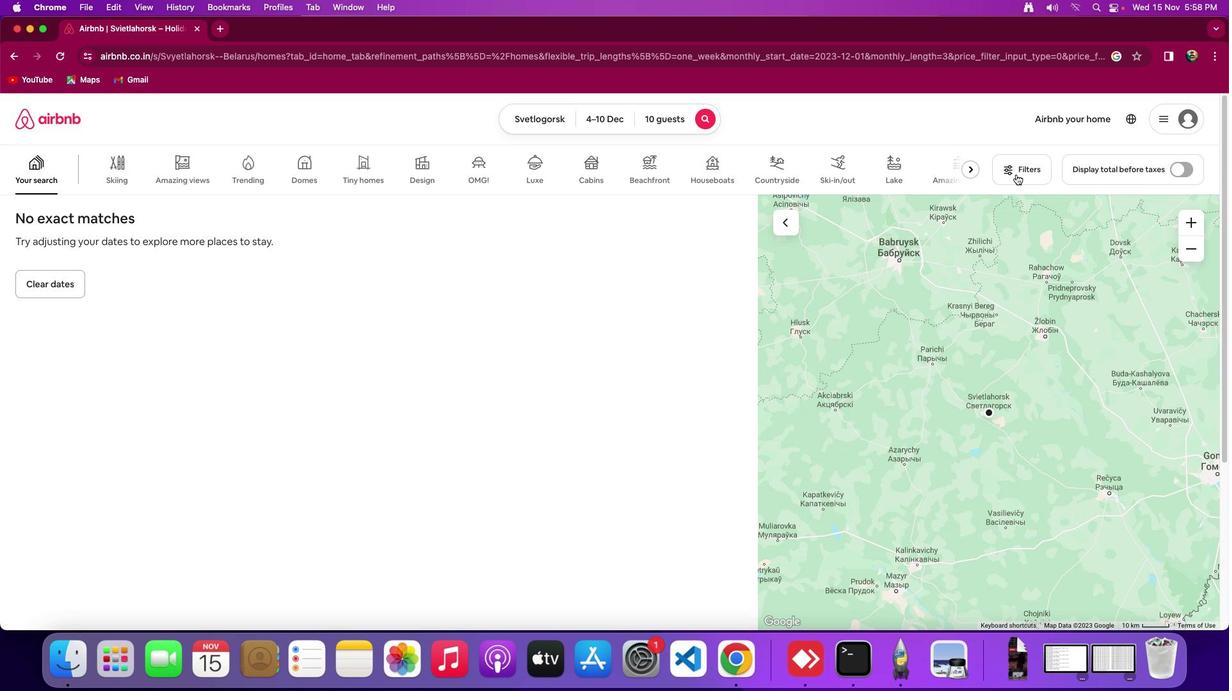 
Action: Mouse pressed left at (932, 187)
Screenshot: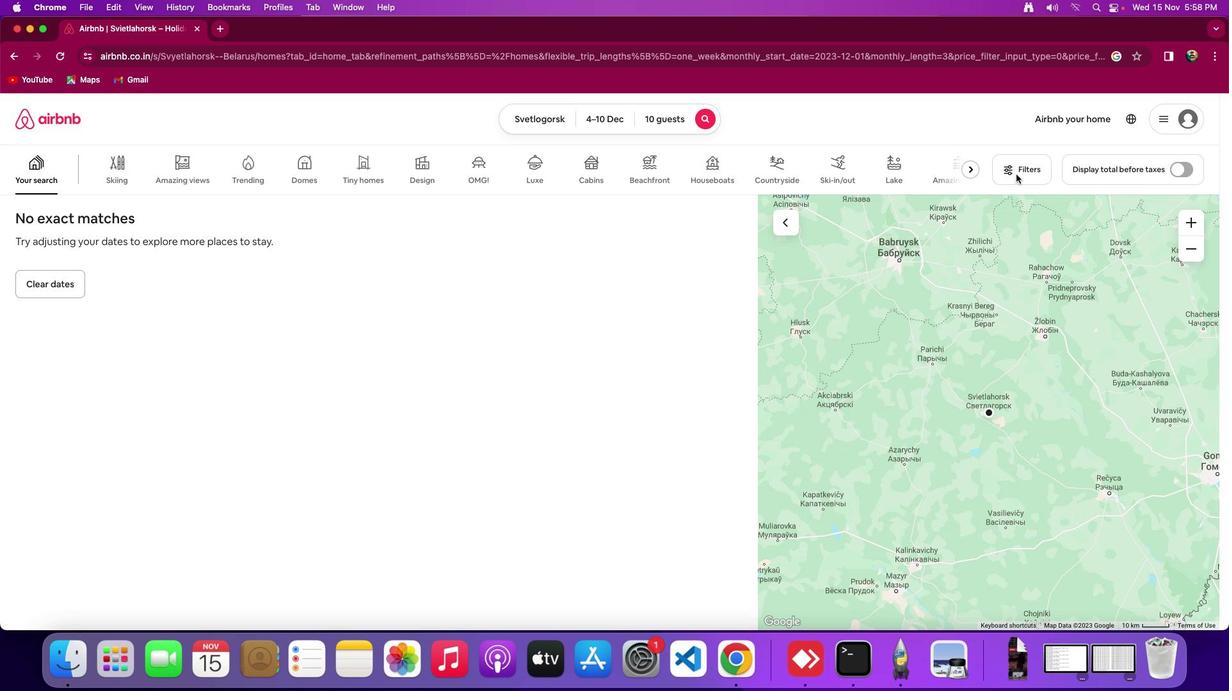 
Action: Mouse moved to (679, 361)
Screenshot: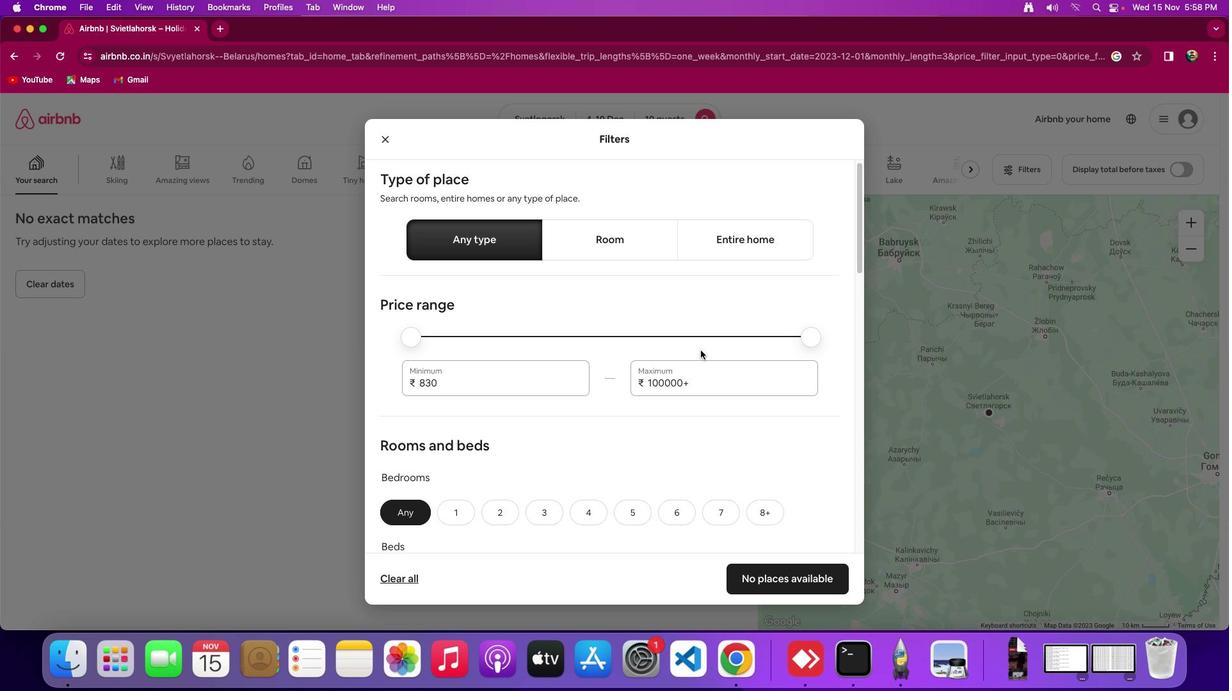 
Action: Mouse scrolled (679, 361) with delta (119, 14)
Screenshot: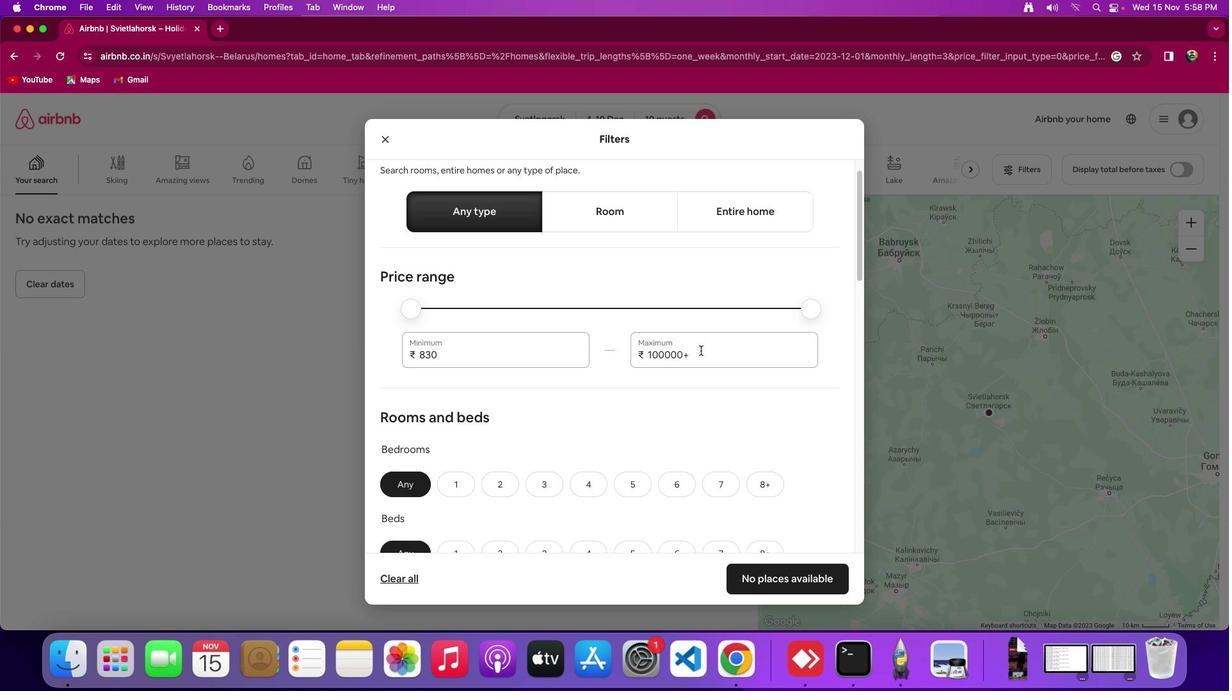 
Action: Mouse scrolled (679, 361) with delta (119, 14)
Screenshot: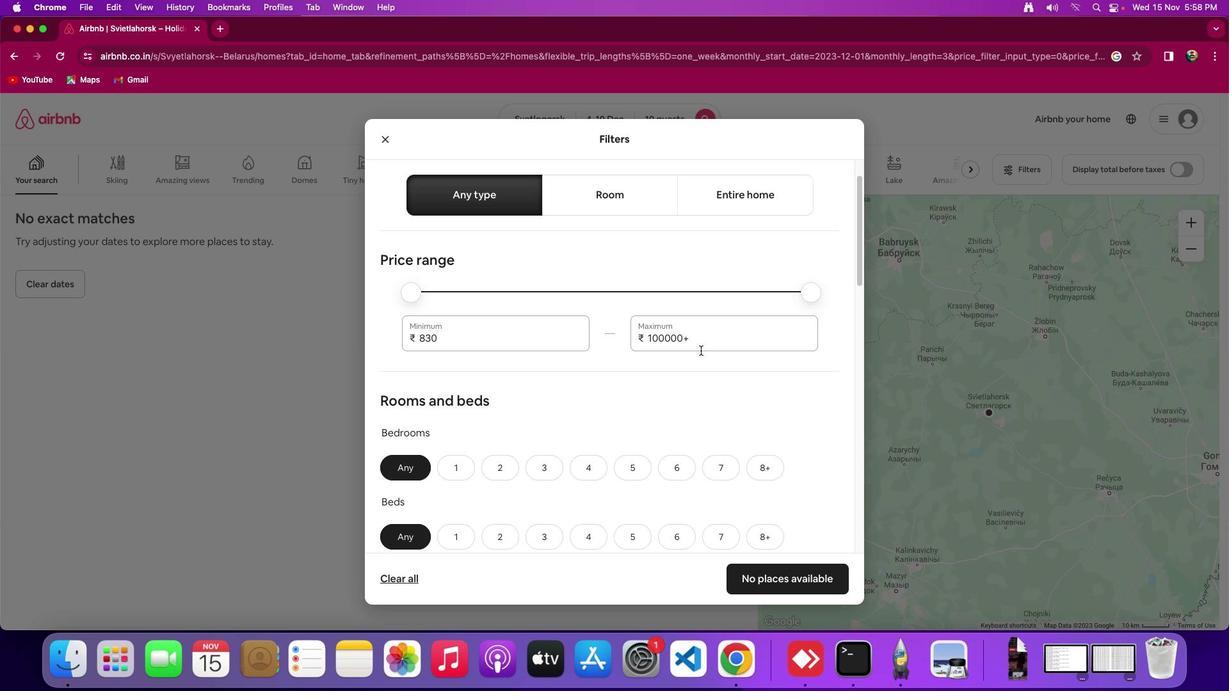 
Action: Mouse scrolled (679, 361) with delta (119, 14)
Screenshot: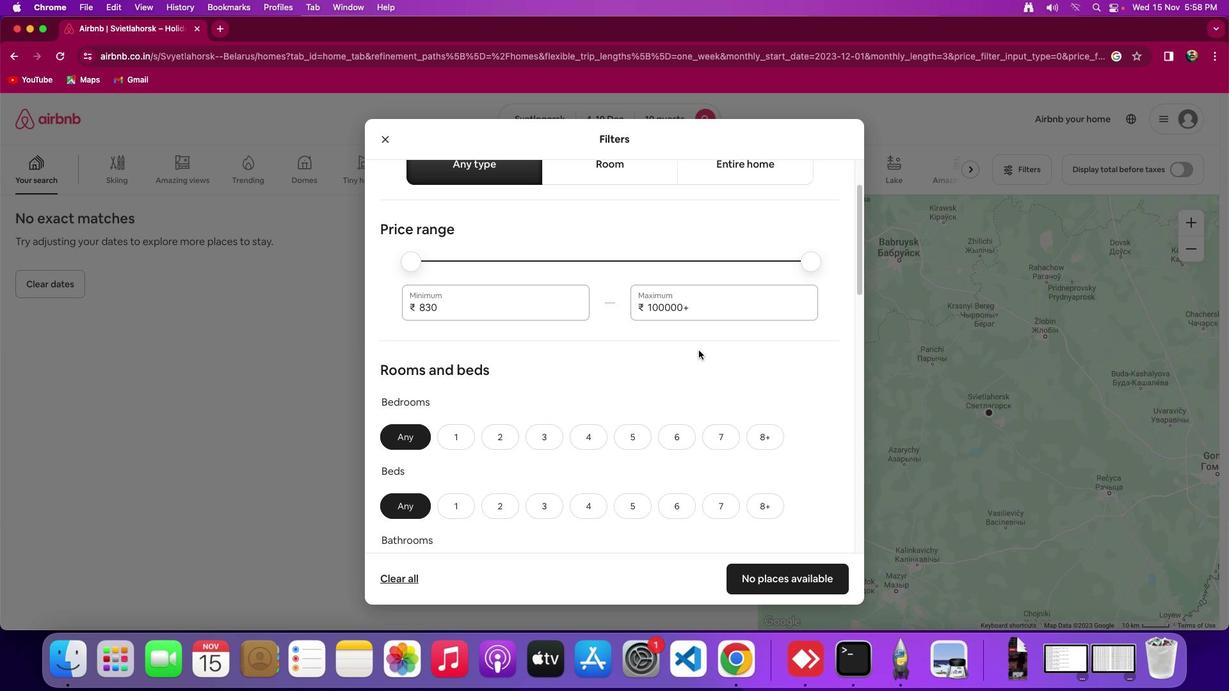 
Action: Mouse moved to (672, 361)
Screenshot: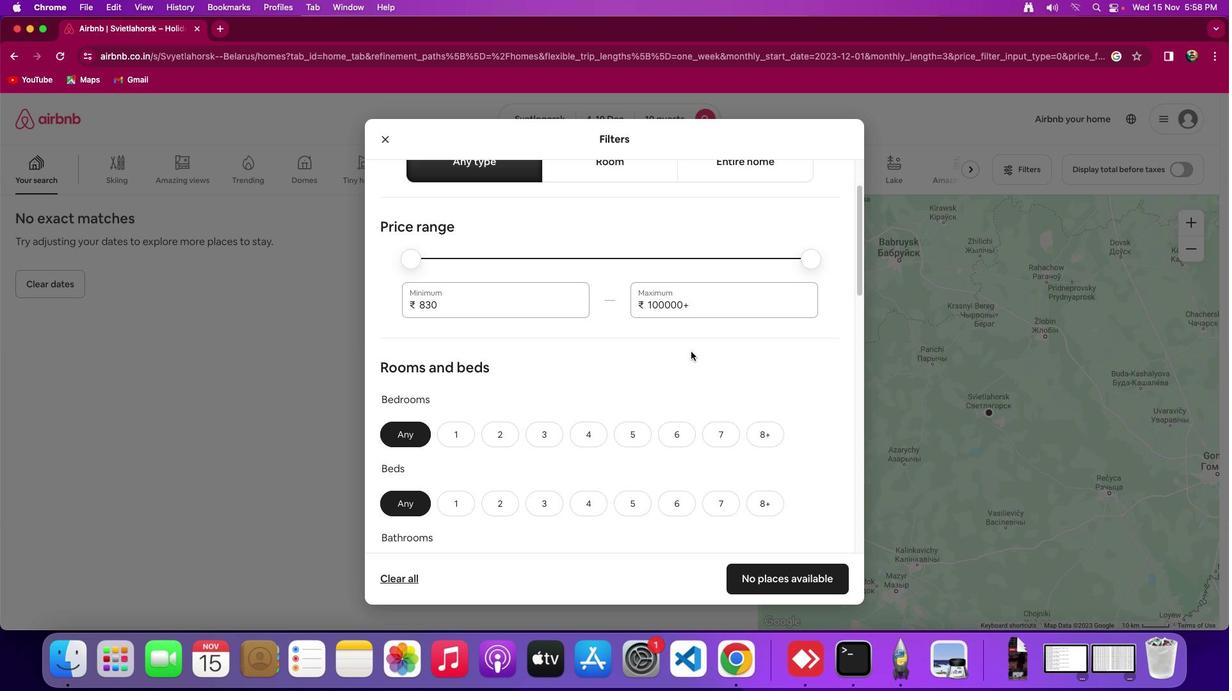 
Action: Mouse scrolled (672, 361) with delta (119, 14)
Screenshot: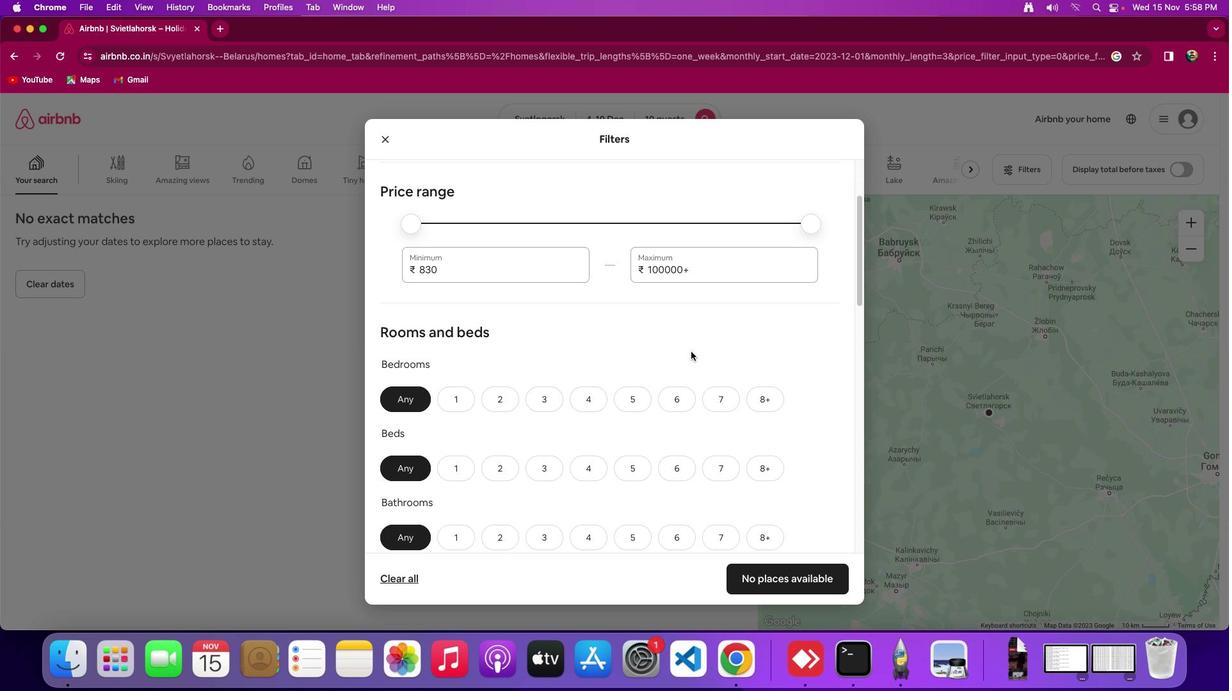 
Action: Mouse scrolled (672, 361) with delta (119, 14)
Screenshot: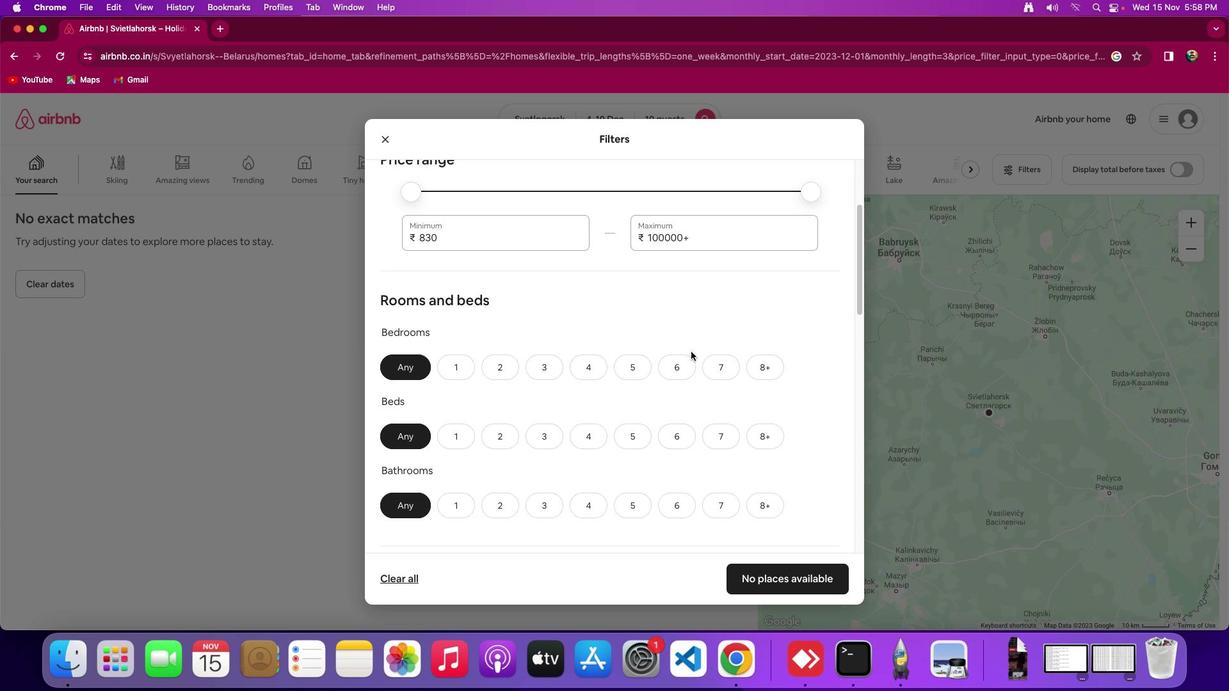 
Action: Mouse scrolled (672, 361) with delta (119, 14)
Screenshot: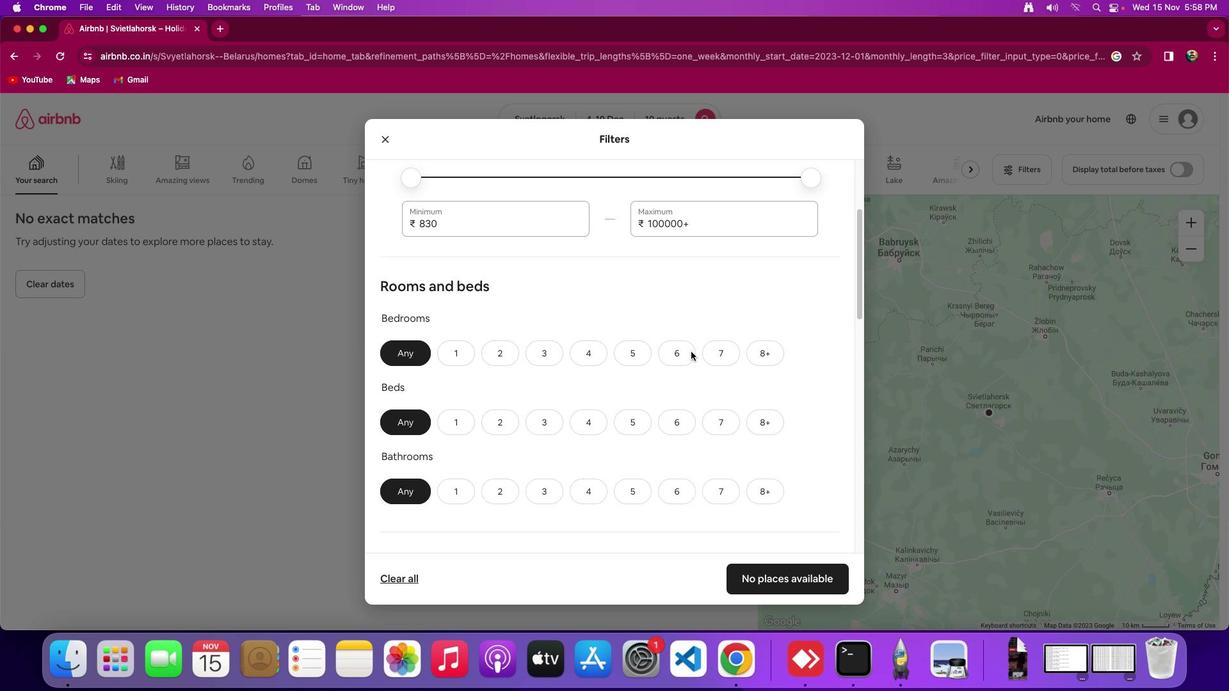 
Action: Mouse moved to (685, 361)
Screenshot: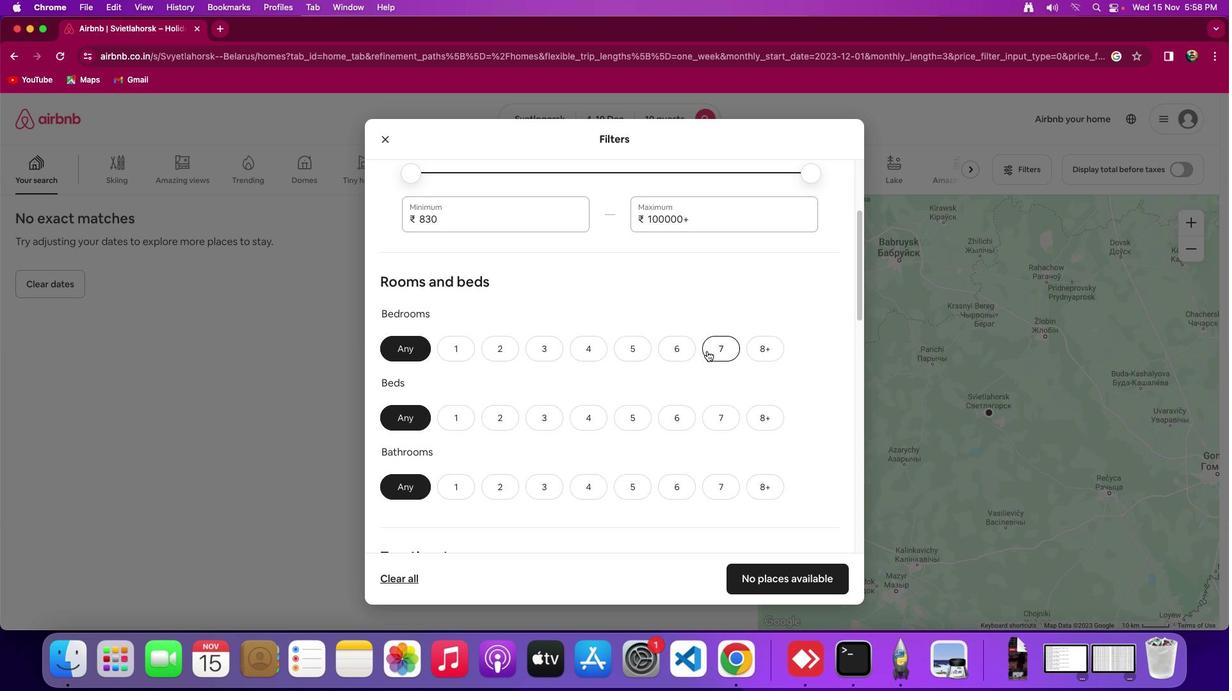 
Action: Mouse scrolled (685, 361) with delta (119, 14)
Screenshot: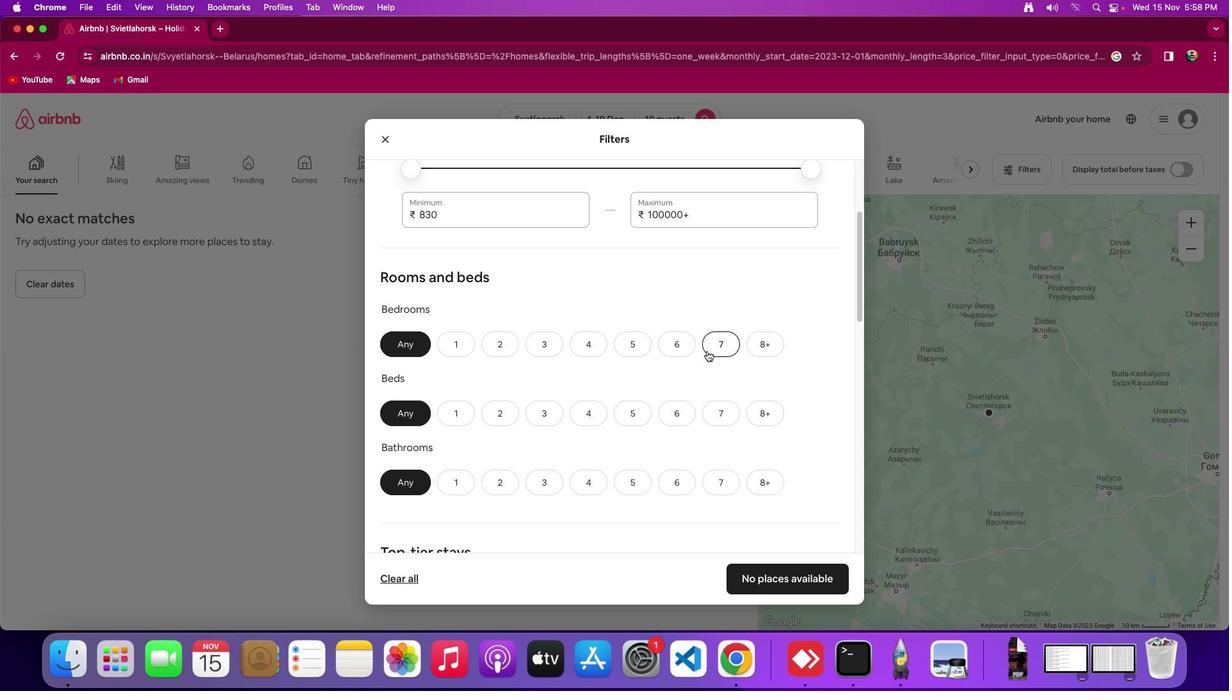 
Action: Mouse scrolled (685, 361) with delta (119, 14)
Screenshot: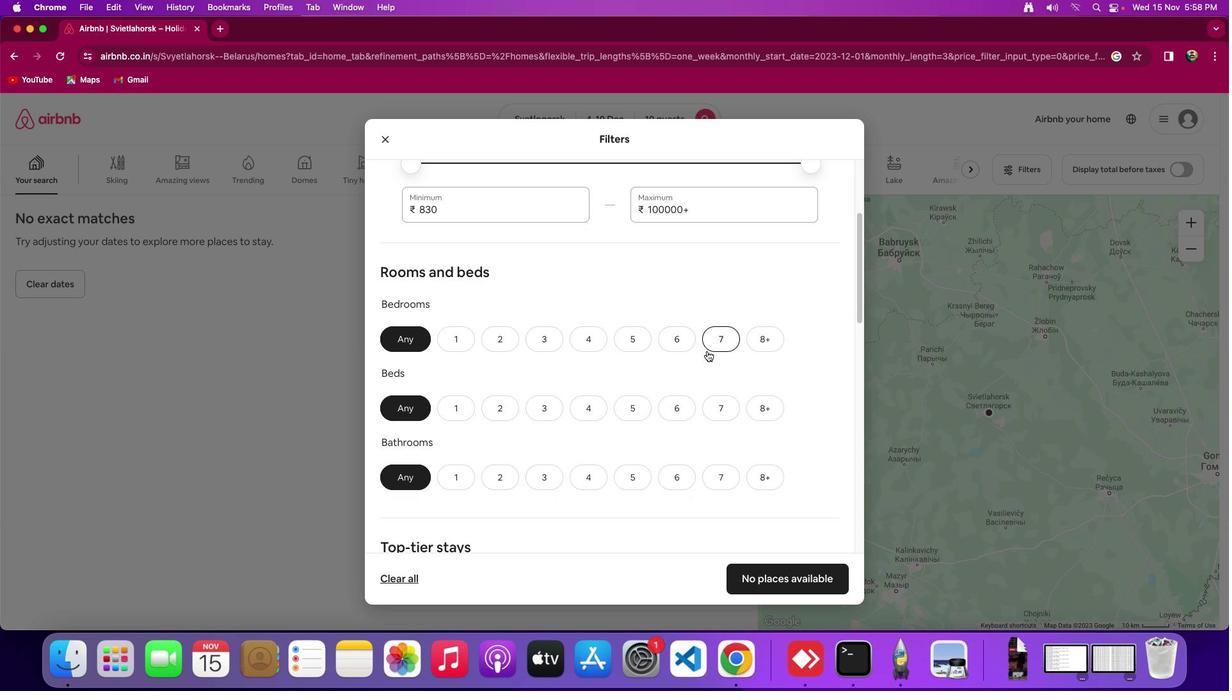 
Action: Mouse moved to (587, 340)
Screenshot: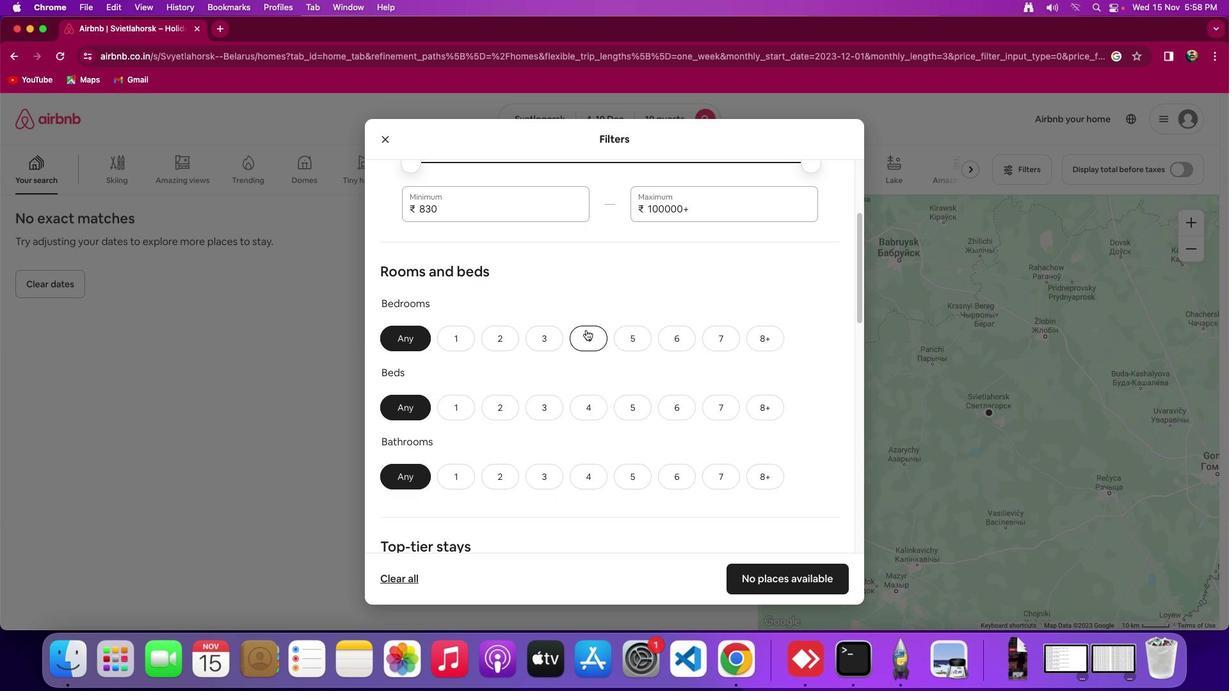 
Action: Mouse pressed left at (587, 340)
Screenshot: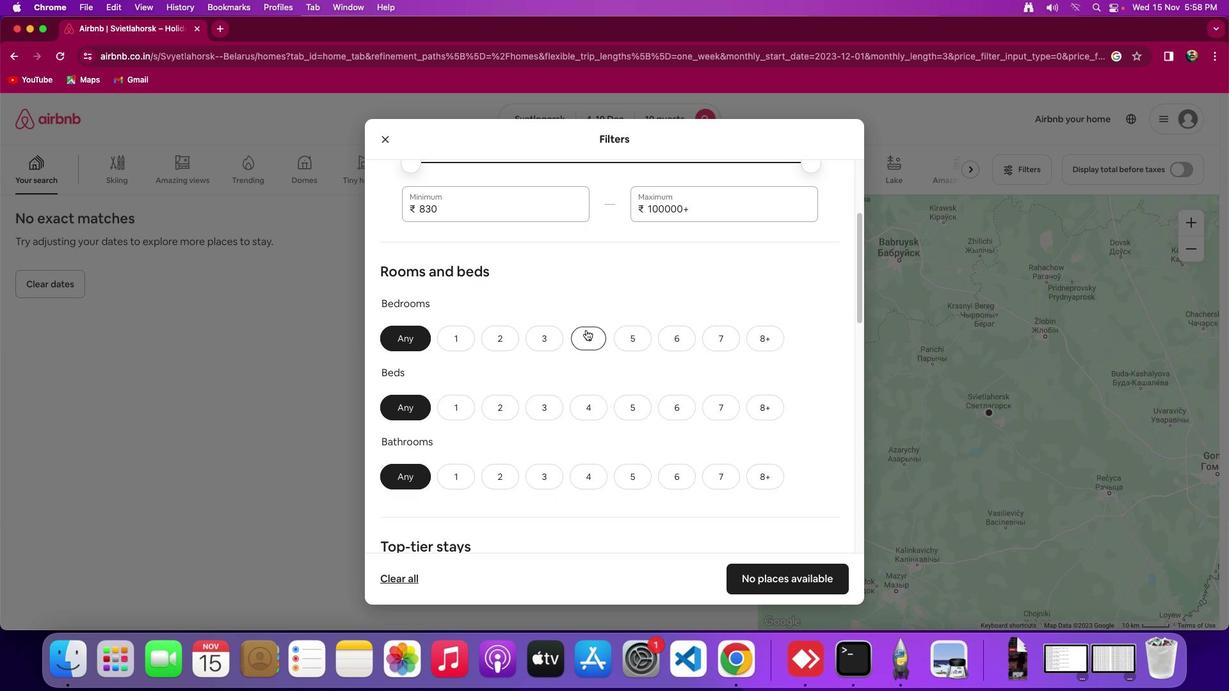 
Action: Mouse moved to (731, 420)
Screenshot: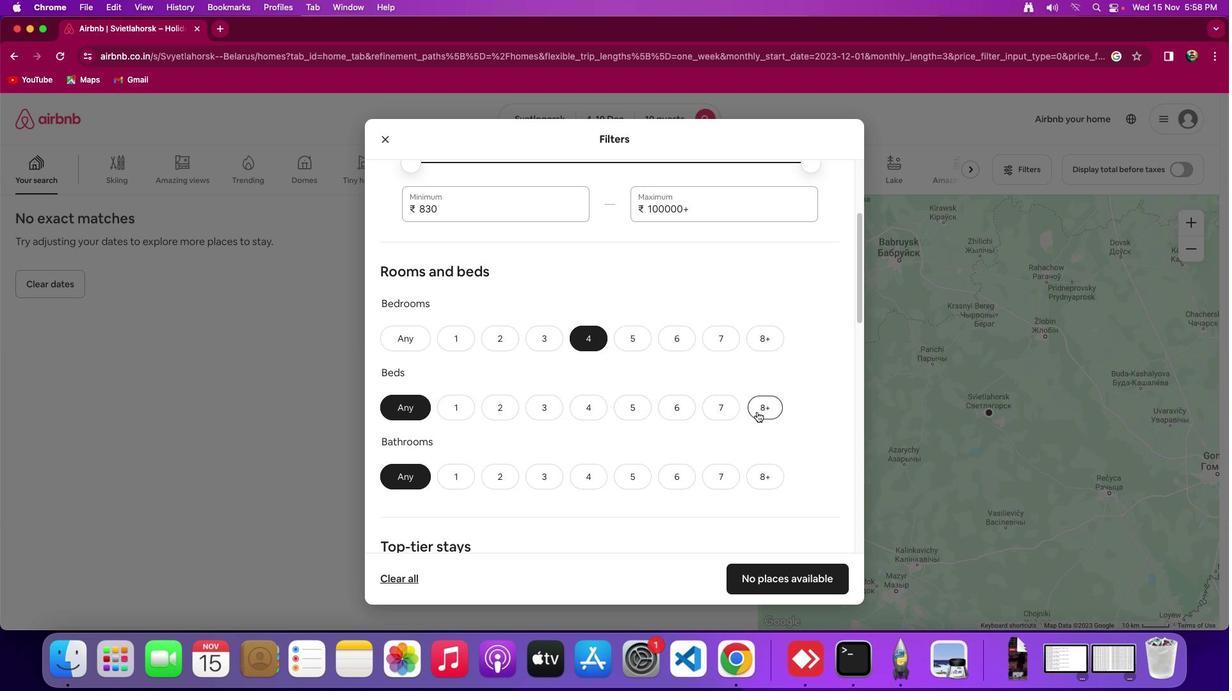 
Action: Mouse pressed left at (731, 420)
Screenshot: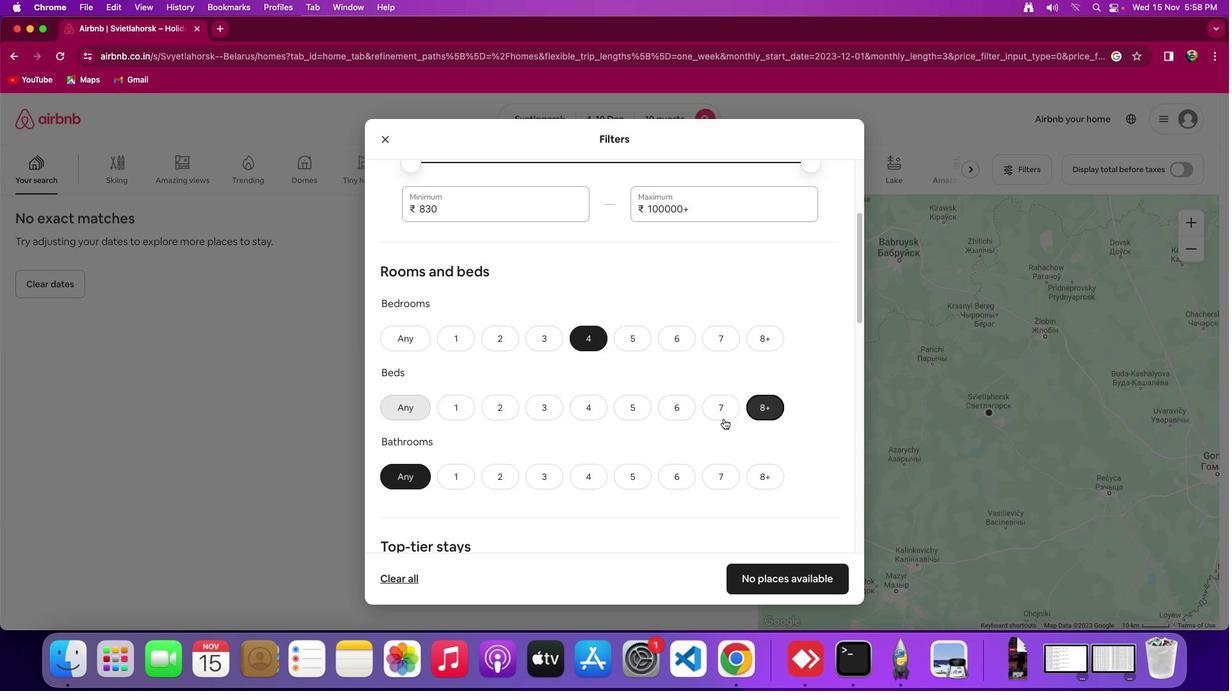 
Action: Mouse moved to (587, 487)
Screenshot: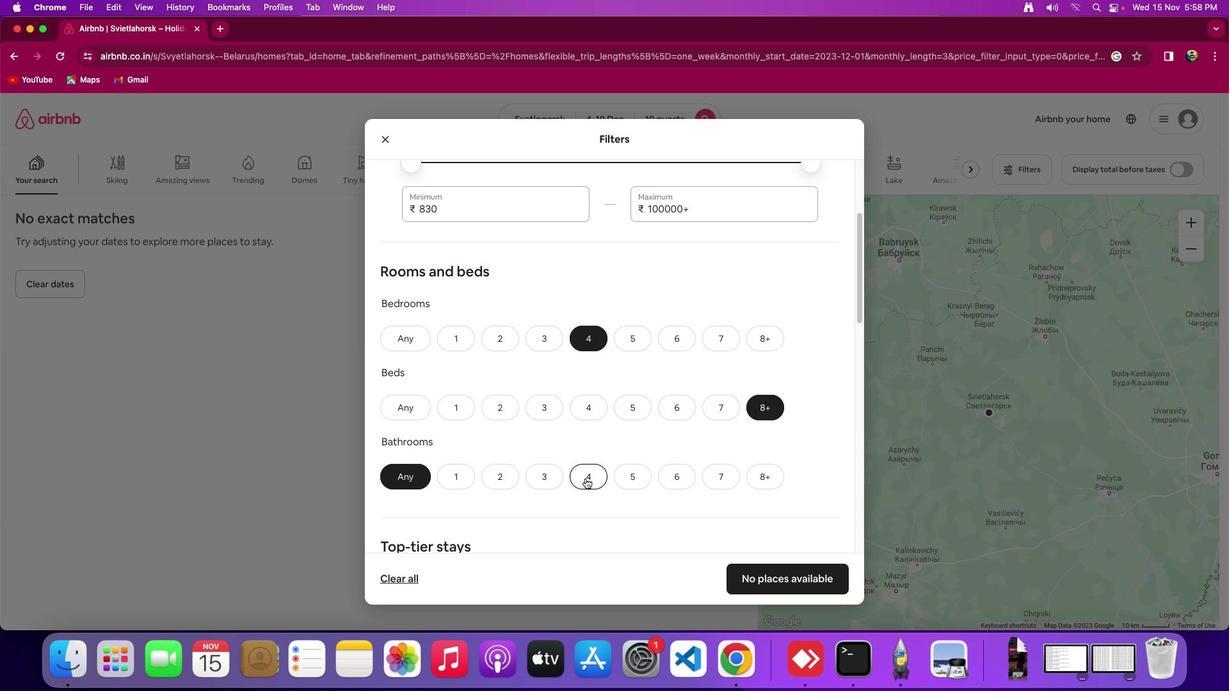 
Action: Mouse pressed left at (587, 487)
Screenshot: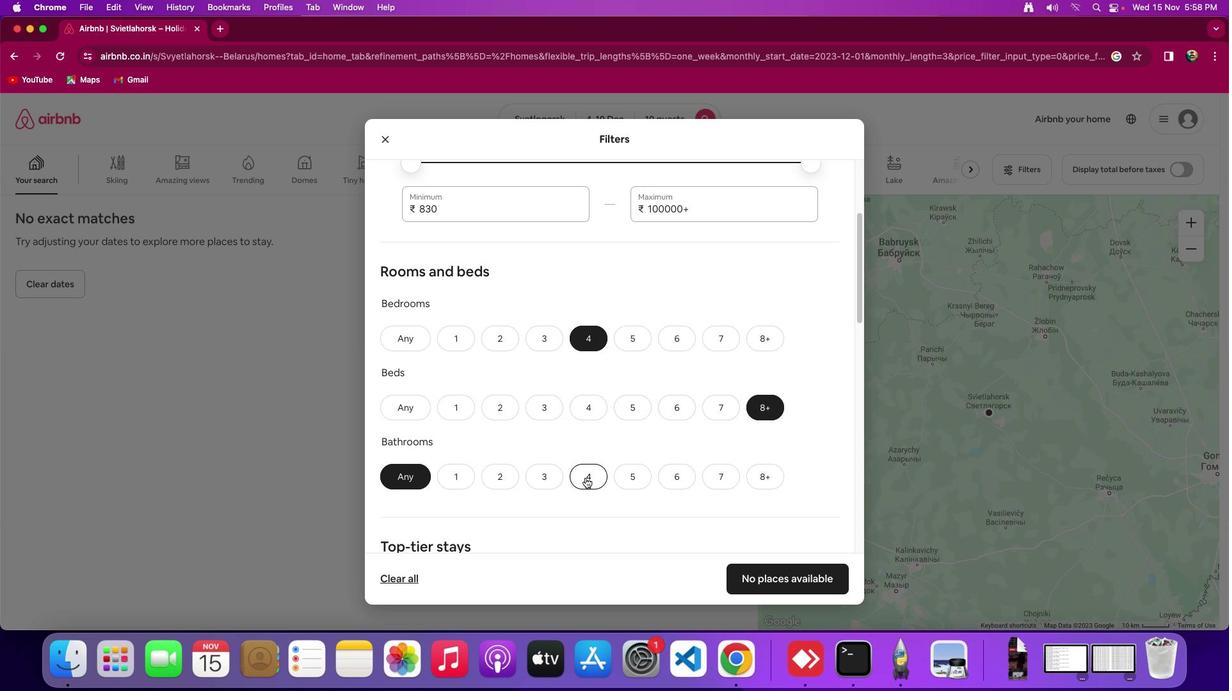 
Action: Mouse moved to (628, 498)
Screenshot: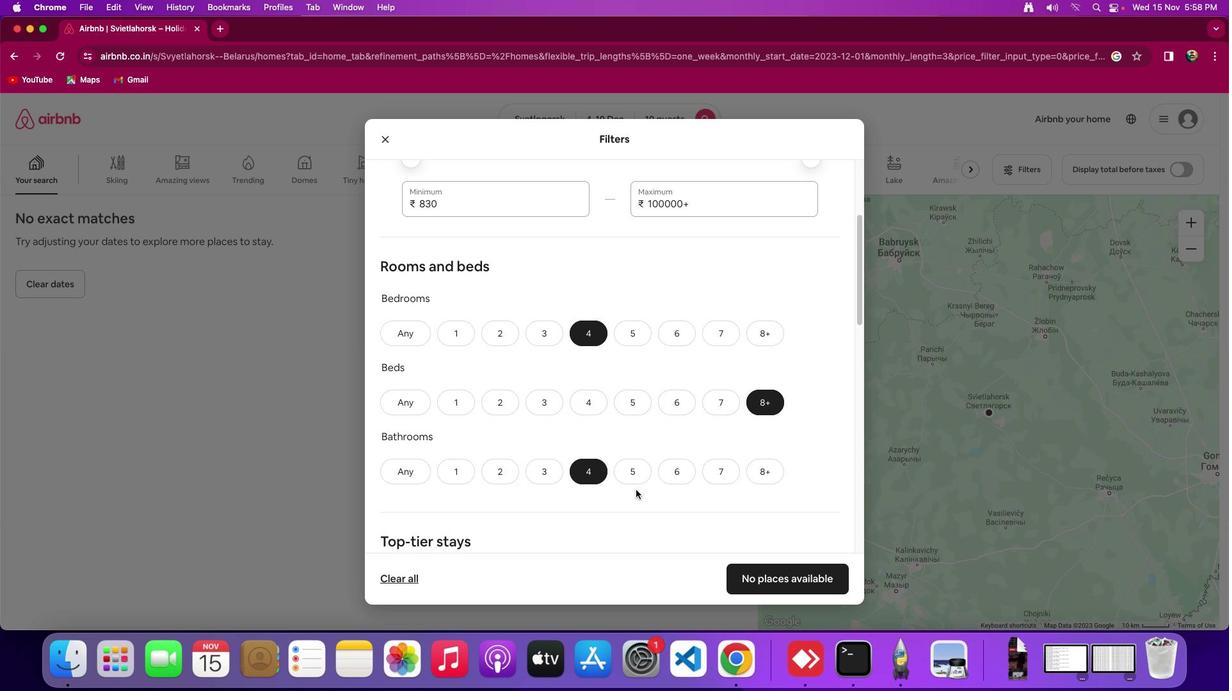 
Action: Mouse scrolled (628, 498) with delta (119, 14)
Screenshot: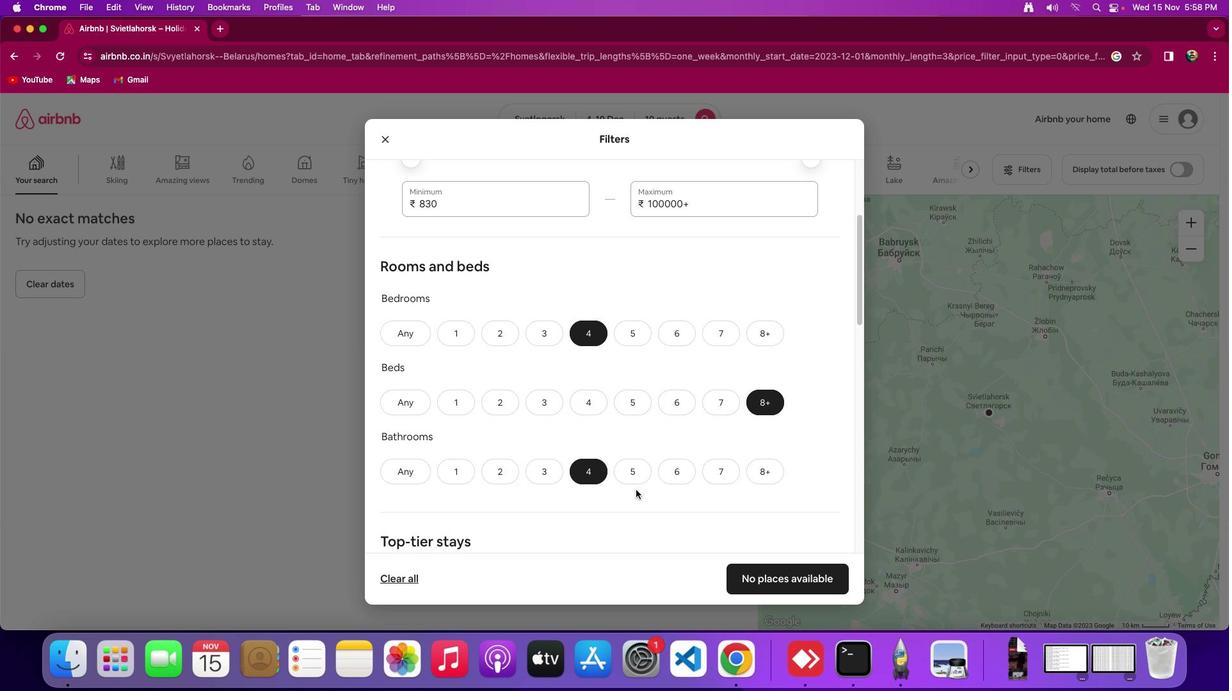 
Action: Mouse scrolled (628, 498) with delta (119, 14)
Screenshot: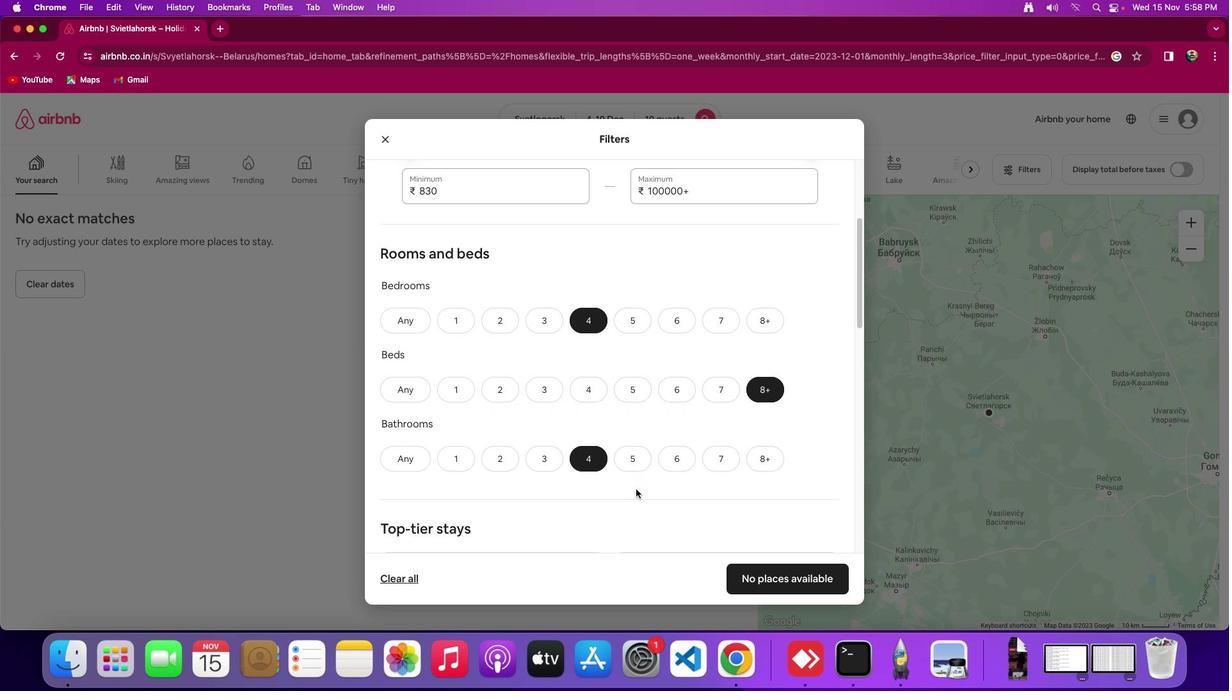 
Action: Mouse moved to (628, 498)
Screenshot: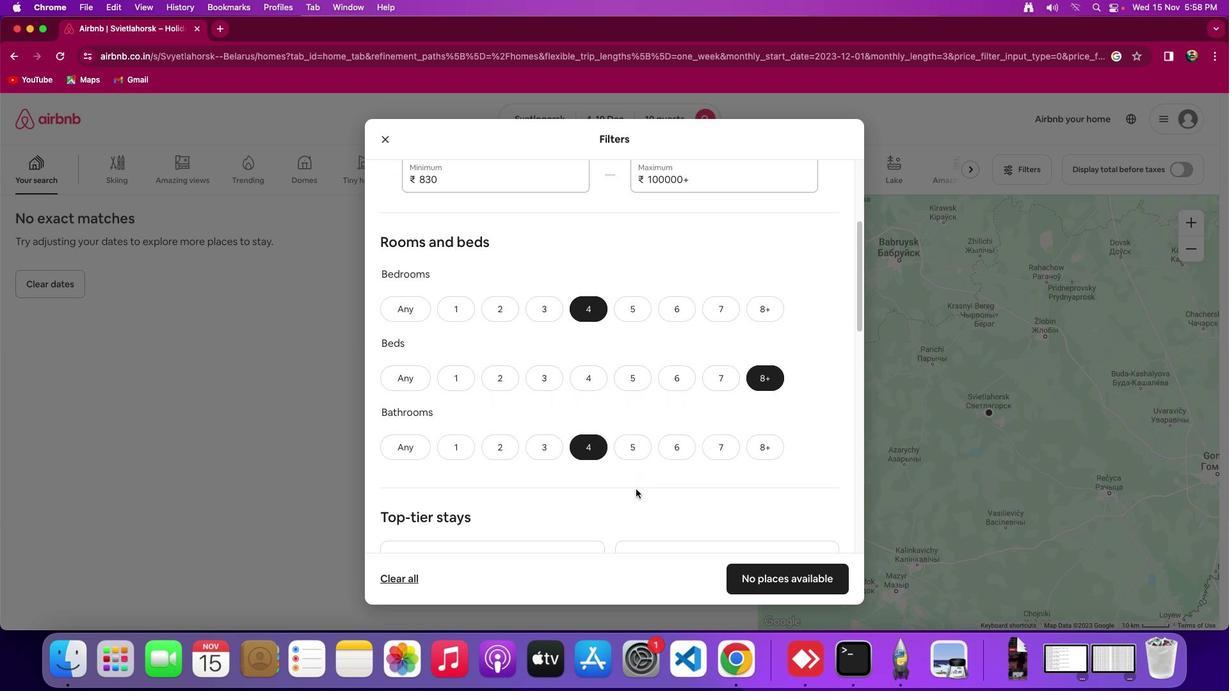 
Action: Mouse scrolled (628, 498) with delta (119, 14)
Screenshot: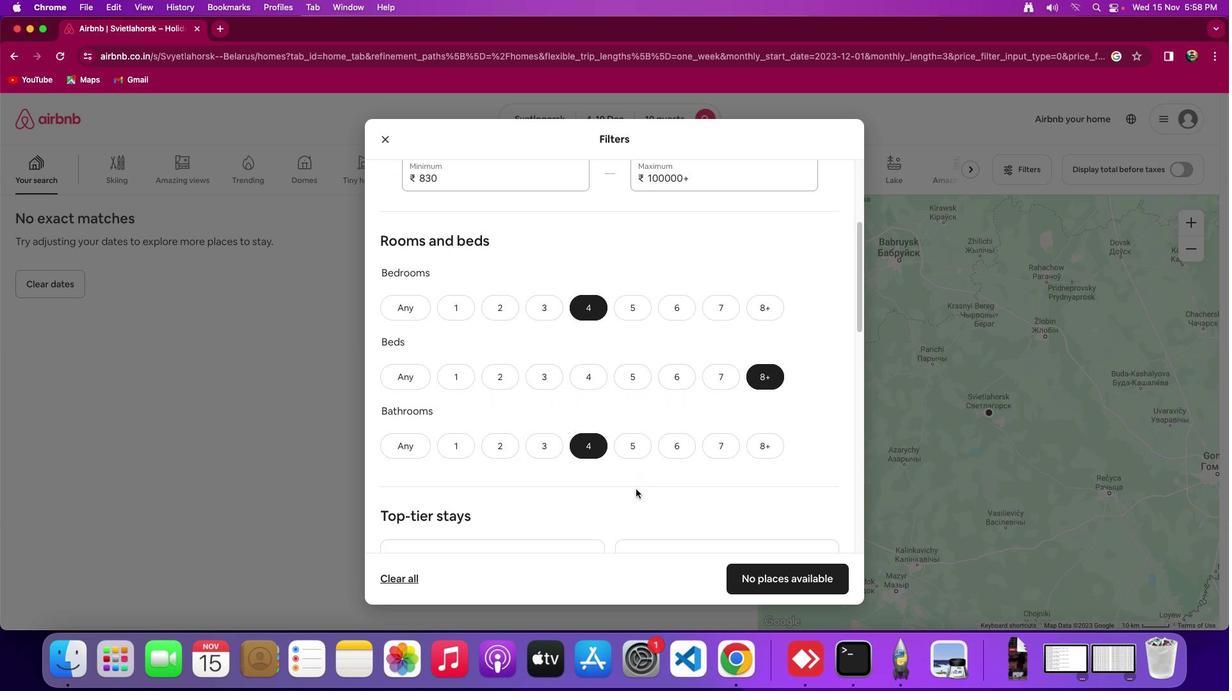 
Action: Mouse moved to (628, 497)
Screenshot: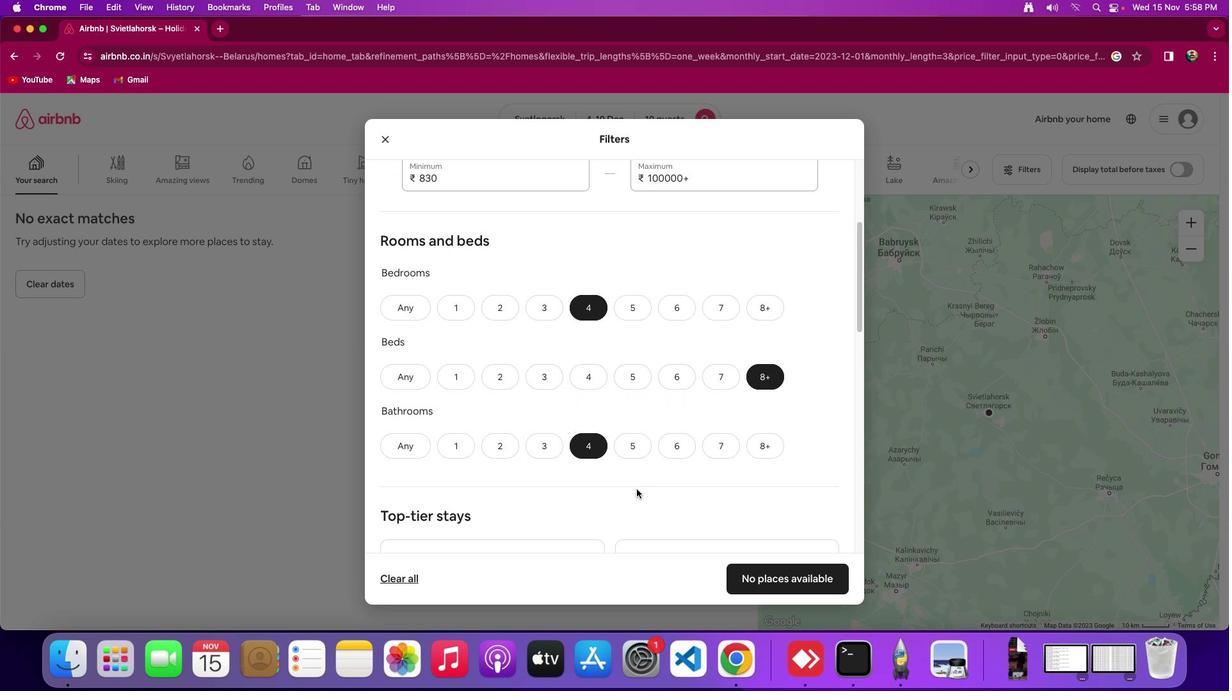 
Action: Mouse scrolled (628, 497) with delta (119, 14)
Screenshot: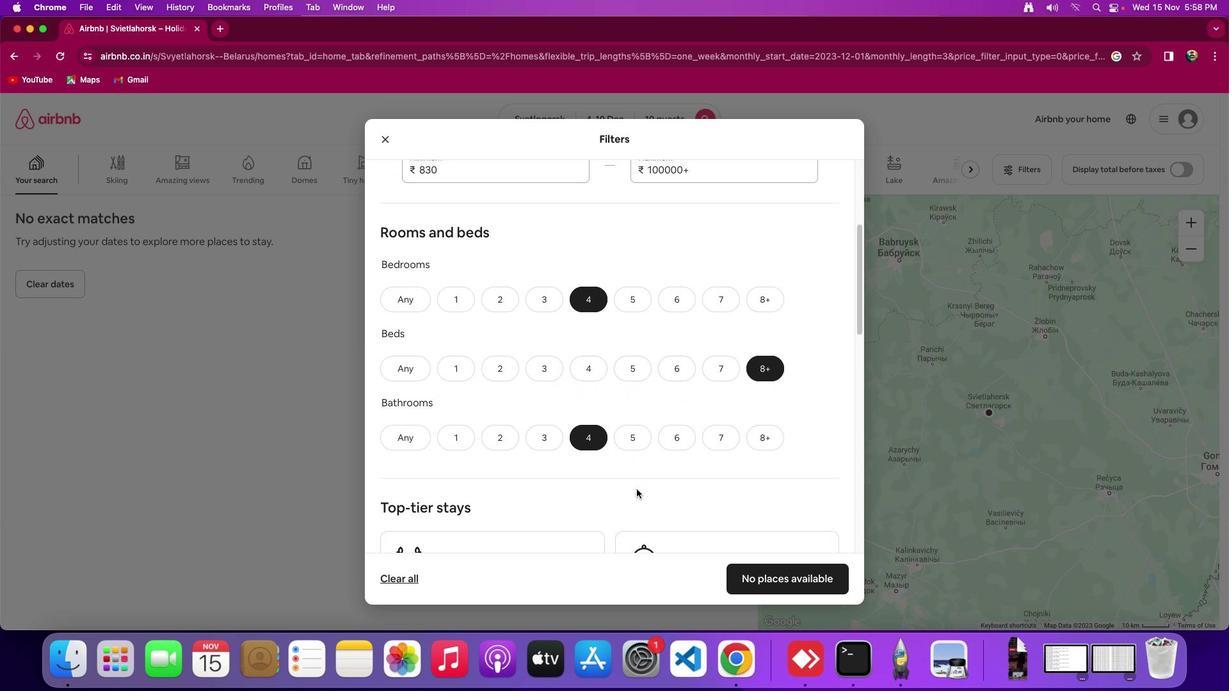 
Action: Mouse scrolled (628, 497) with delta (119, 14)
Screenshot: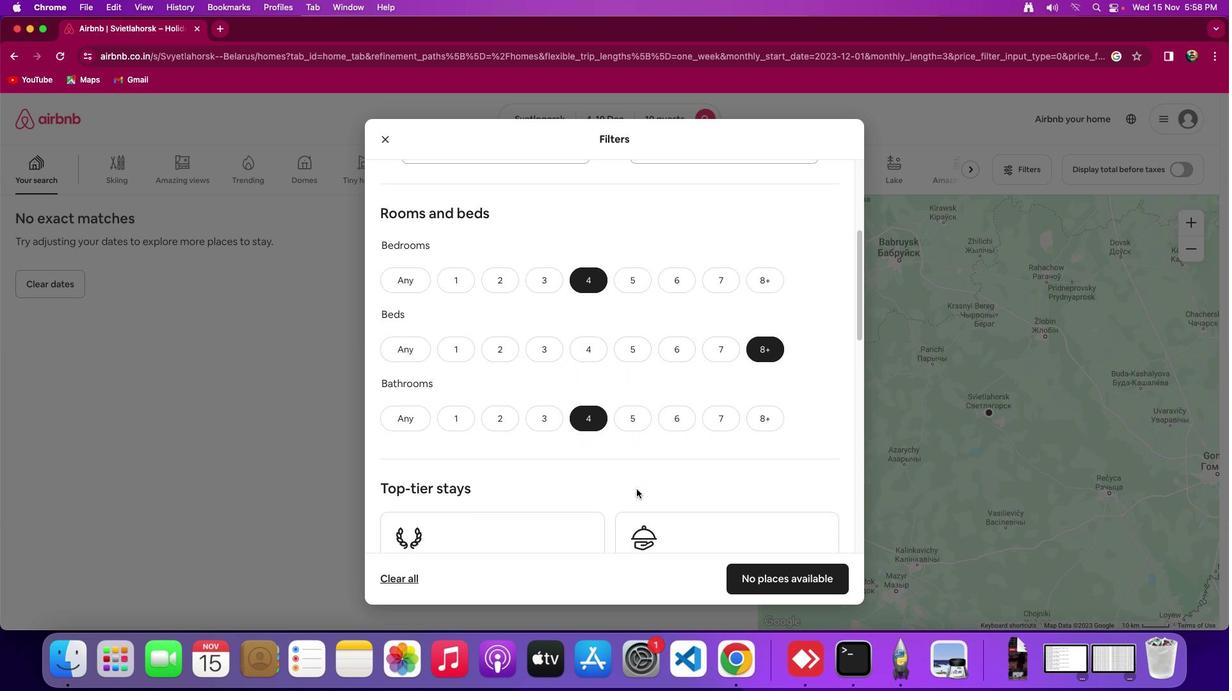 
Action: Mouse scrolled (628, 497) with delta (119, 14)
Screenshot: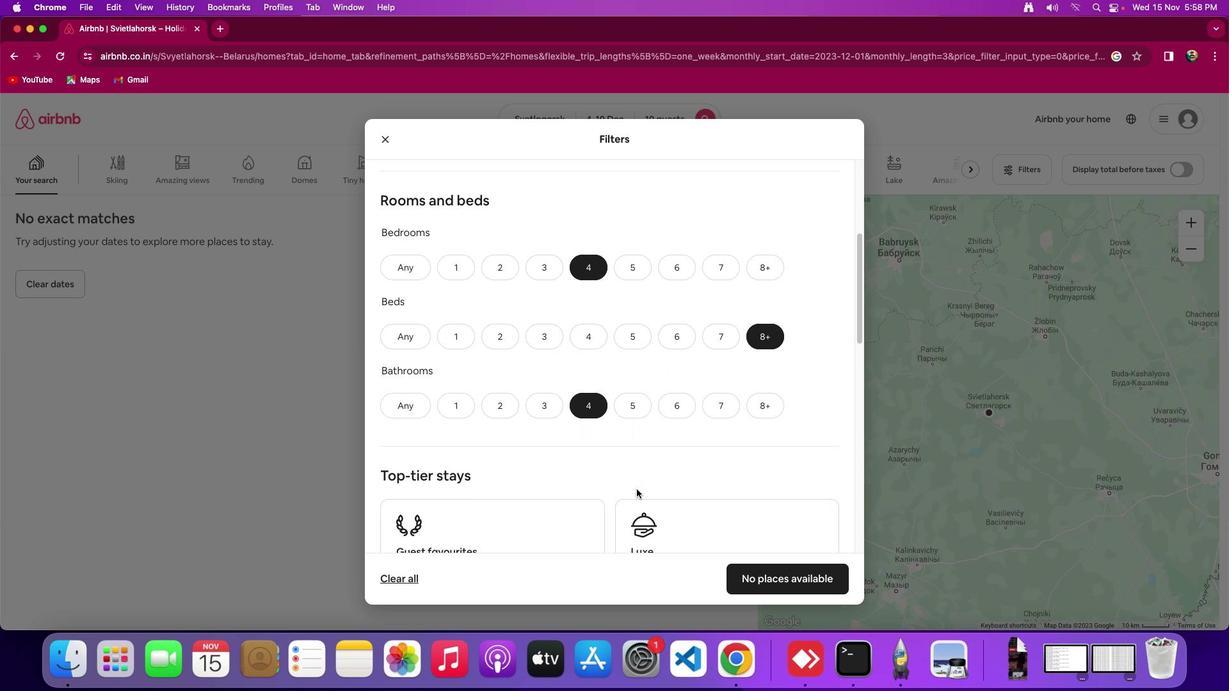 
Action: Mouse moved to (628, 497)
Screenshot: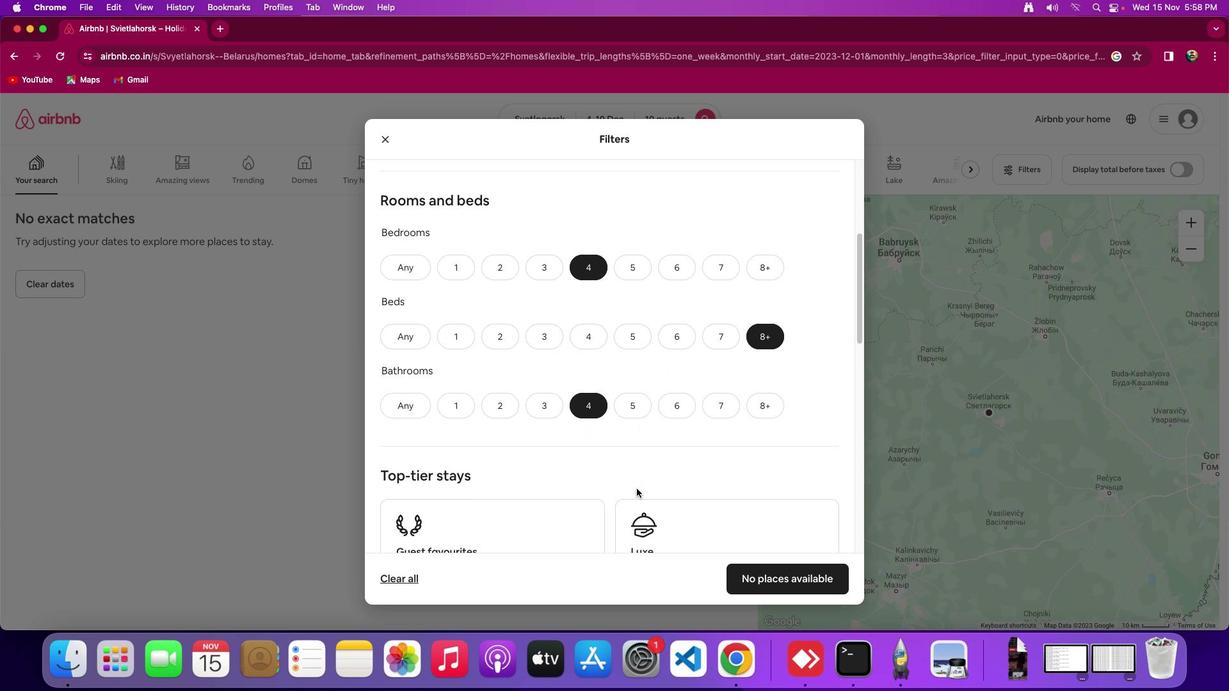 
Action: Mouse scrolled (628, 497) with delta (119, 14)
Screenshot: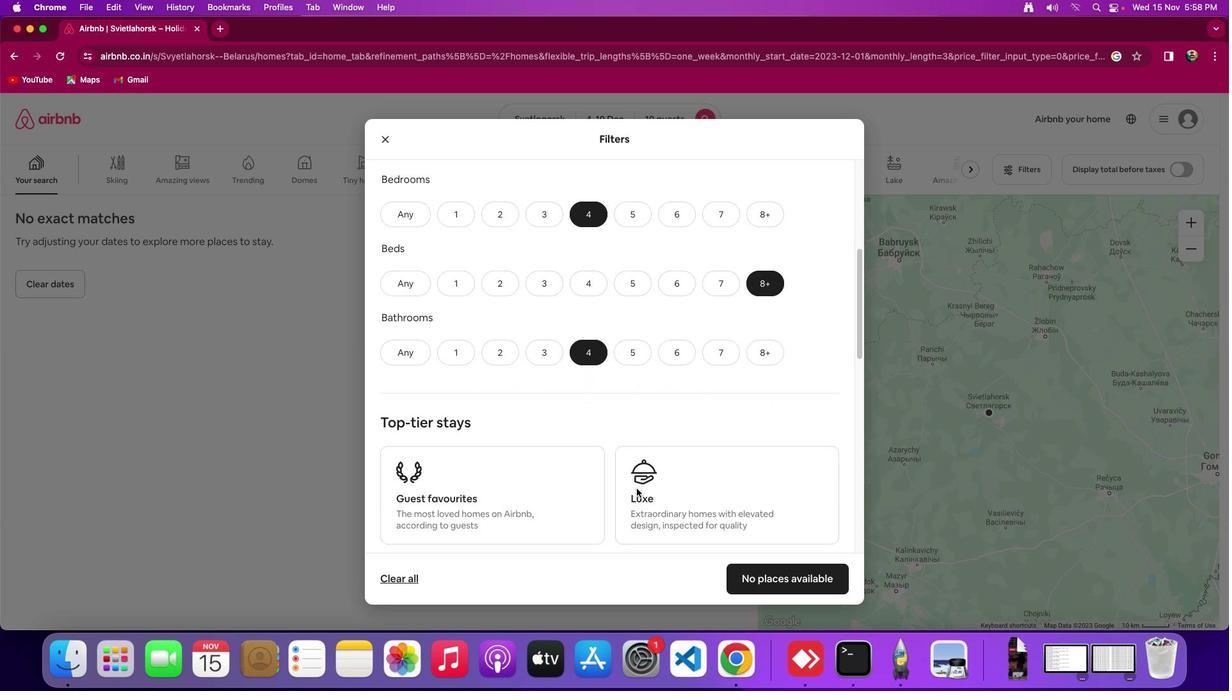 
Action: Mouse scrolled (628, 497) with delta (119, 14)
Screenshot: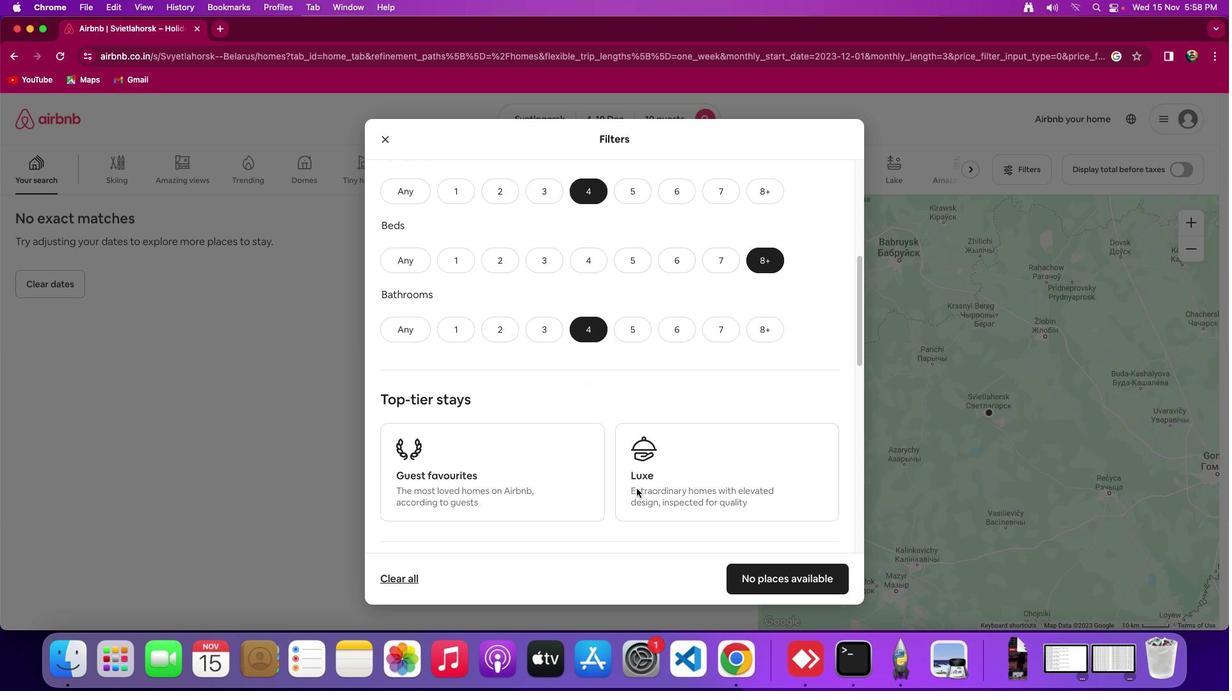 
Action: Mouse scrolled (628, 497) with delta (119, 14)
Screenshot: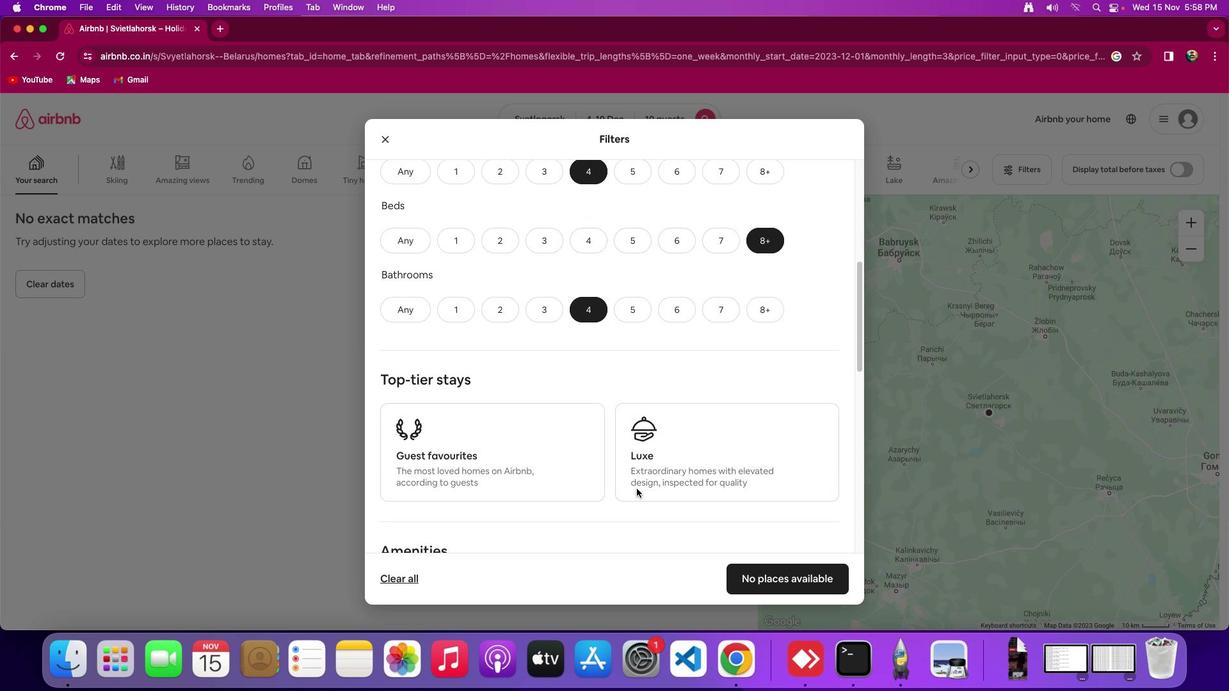 
Action: Mouse moved to (628, 497)
Screenshot: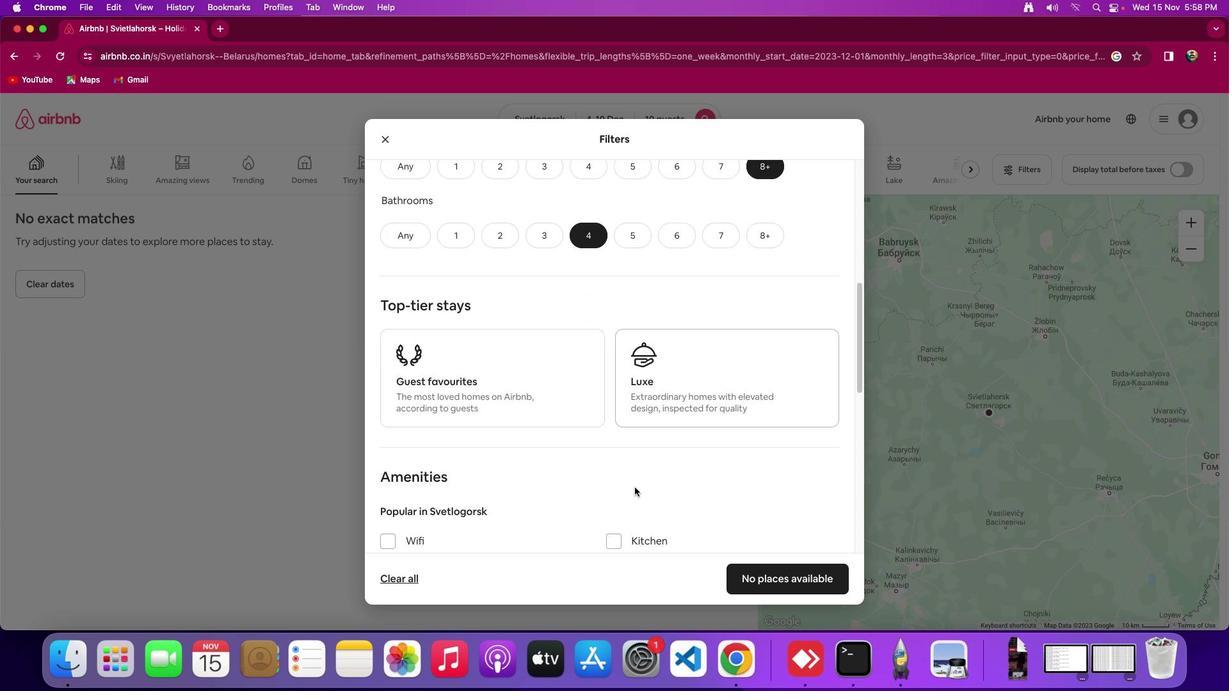
Action: Mouse scrolled (628, 497) with delta (119, 14)
Screenshot: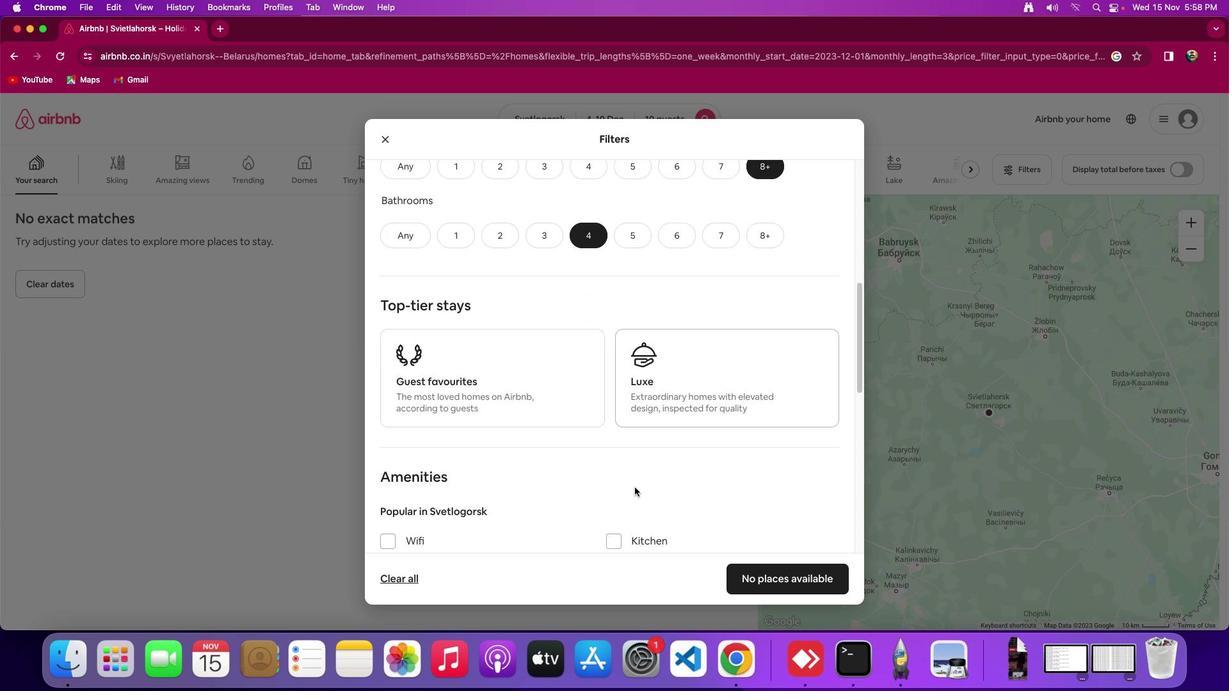 
Action: Mouse moved to (628, 496)
Screenshot: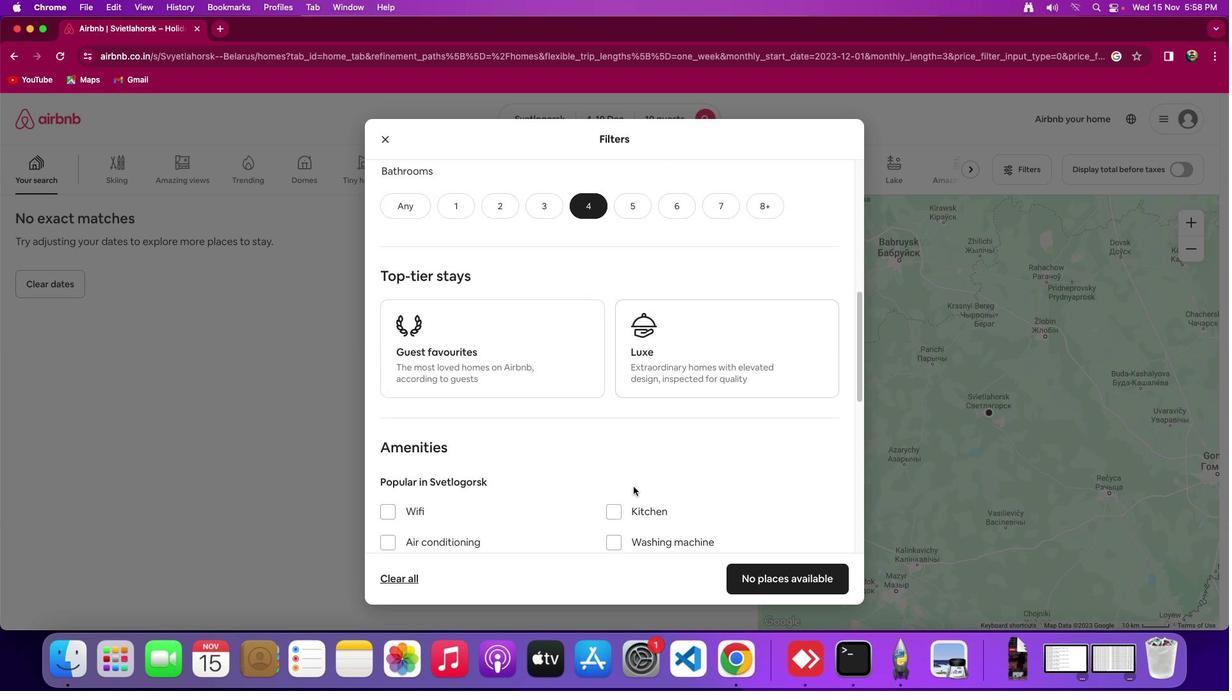 
Action: Mouse scrolled (628, 496) with delta (119, 14)
Screenshot: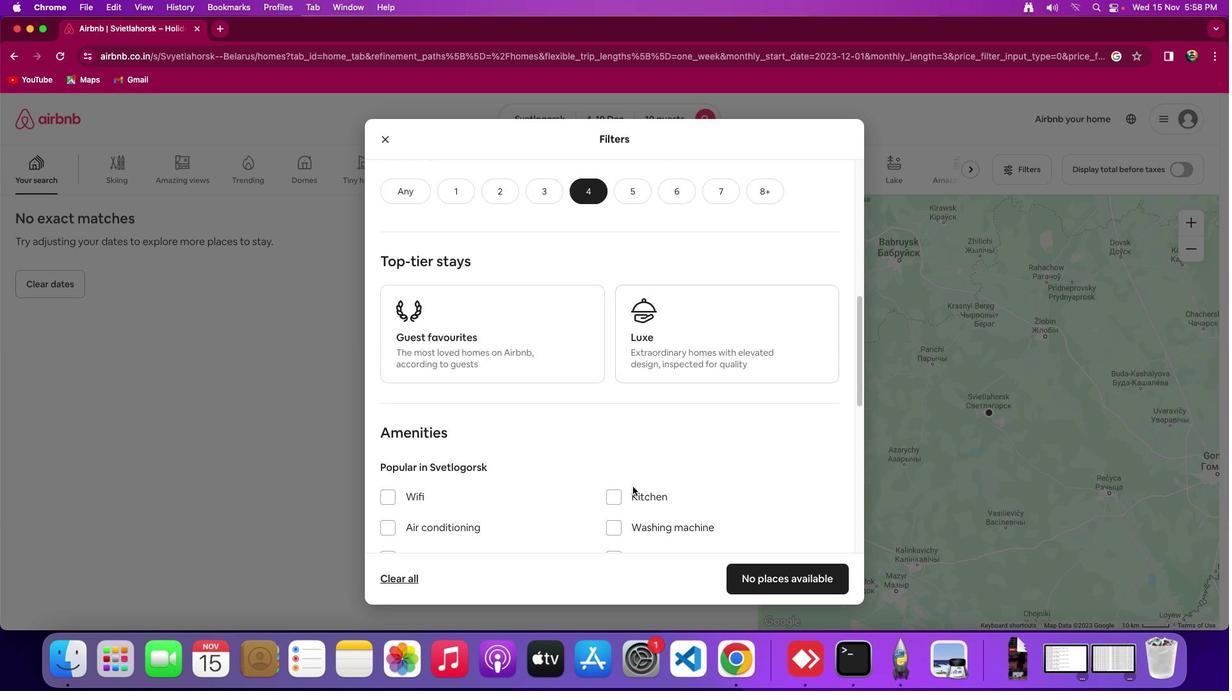 
Action: Mouse moved to (628, 496)
Screenshot: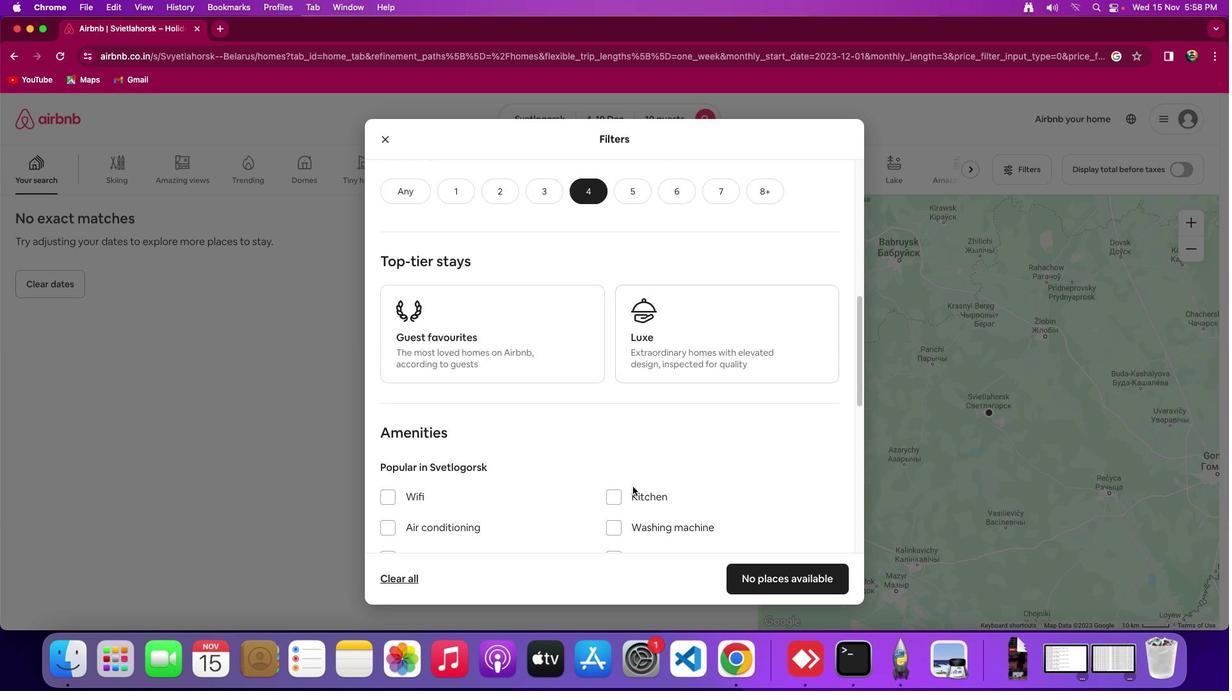 
Action: Mouse scrolled (628, 496) with delta (119, 13)
Screenshot: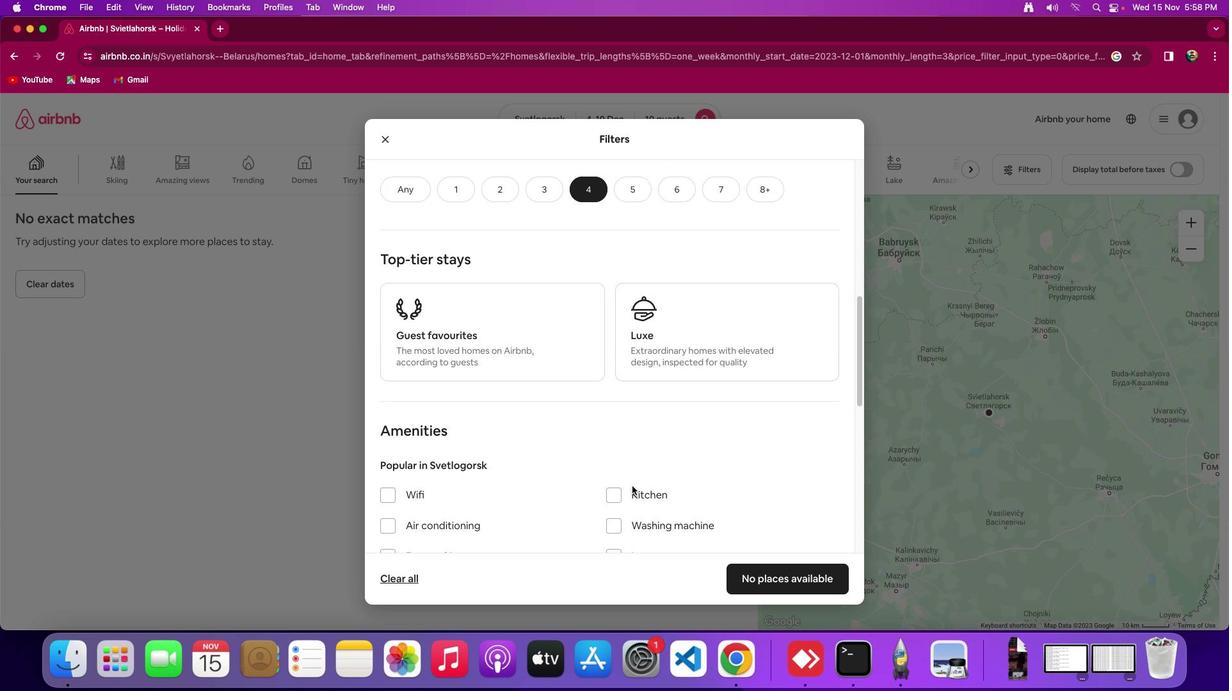 
Action: Mouse moved to (609, 483)
Screenshot: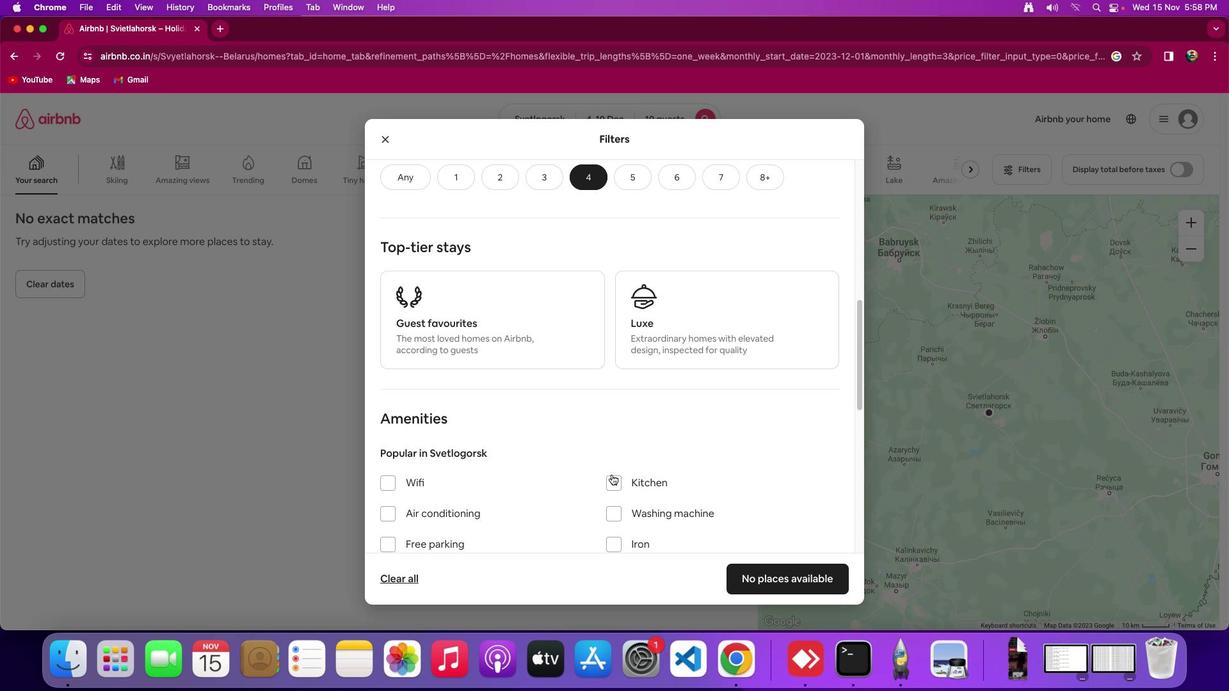 
Action: Mouse scrolled (609, 483) with delta (119, 14)
Screenshot: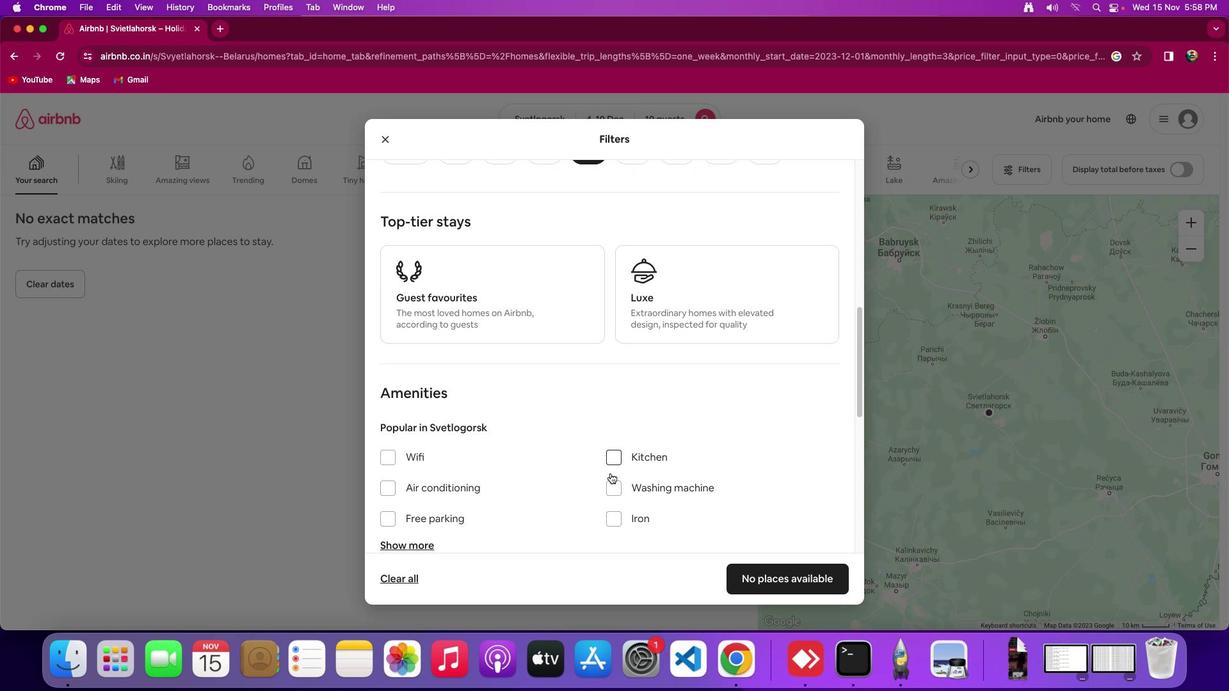 
Action: Mouse scrolled (609, 483) with delta (119, 14)
Screenshot: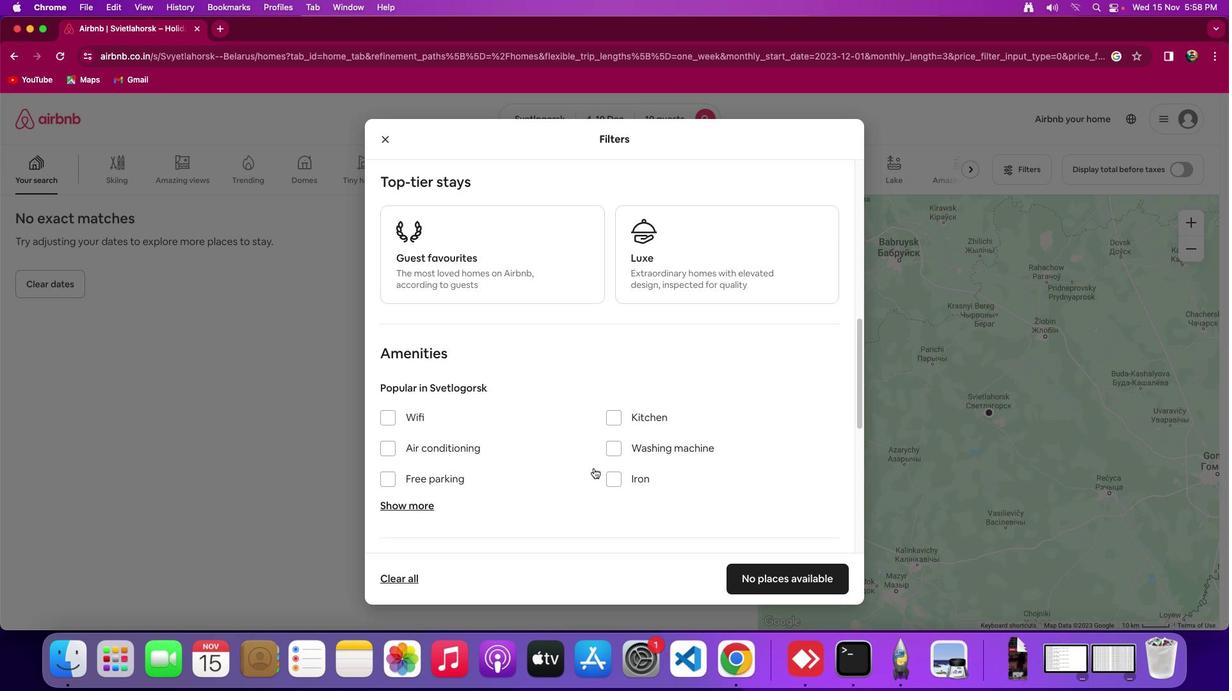 
Action: Mouse scrolled (609, 483) with delta (119, 14)
Screenshot: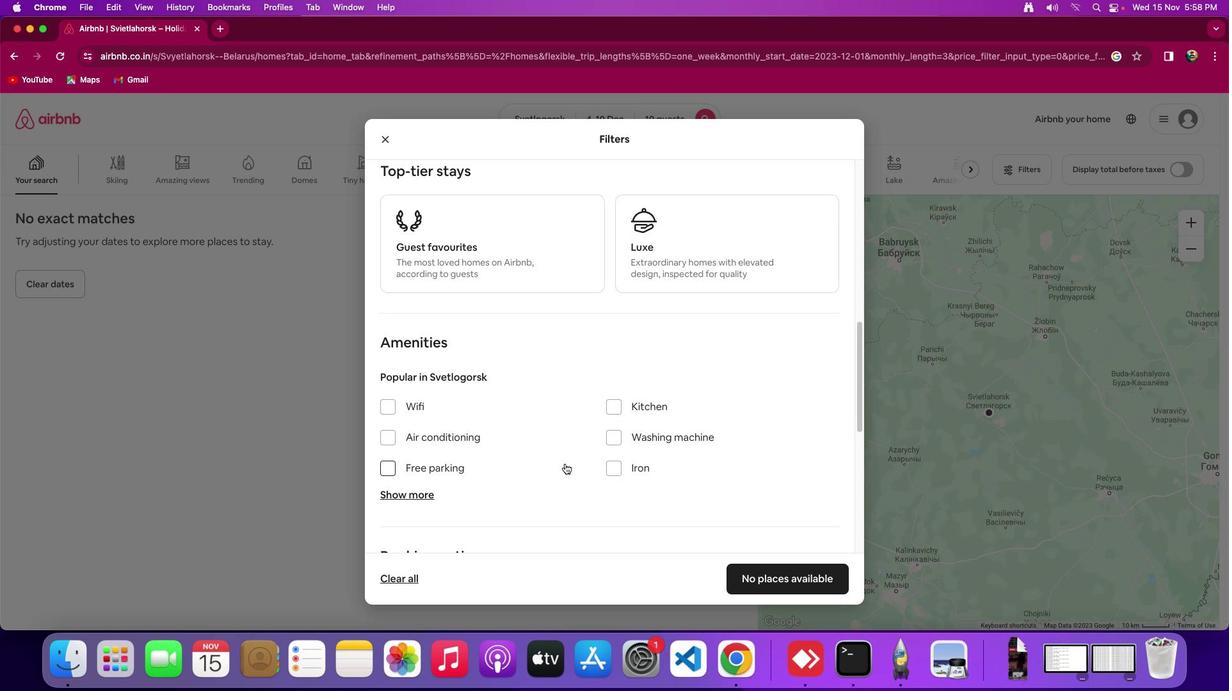 
Action: Mouse moved to (434, 417)
Screenshot: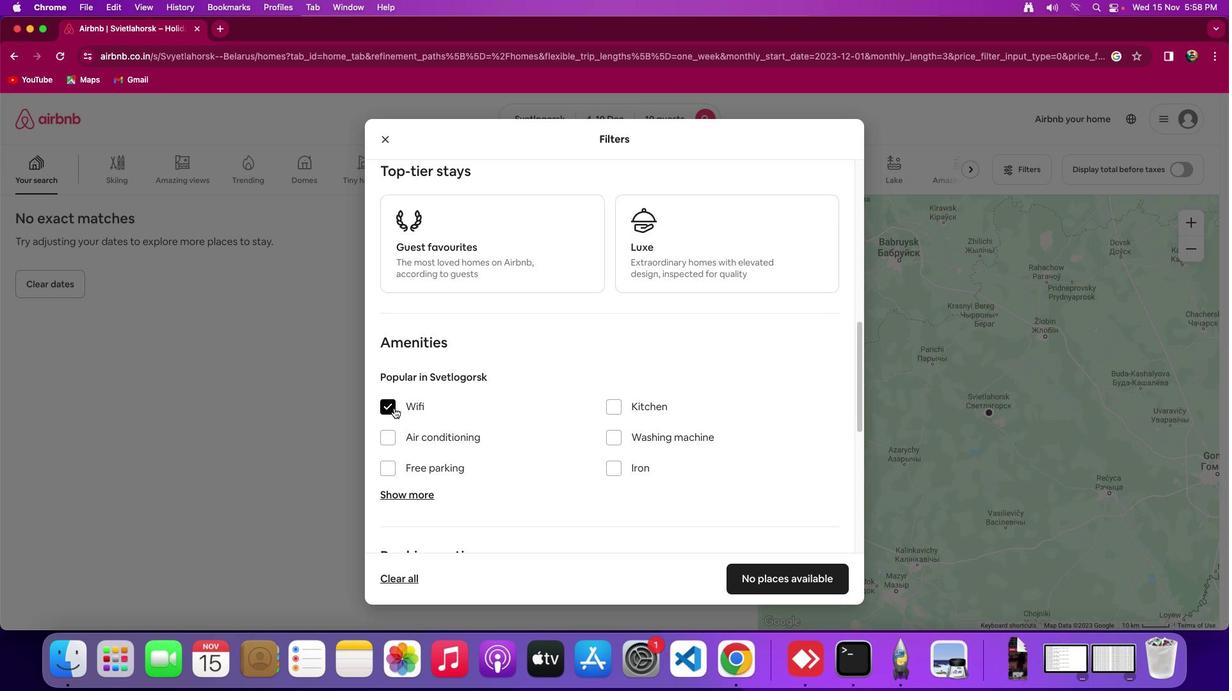
Action: Mouse pressed left at (434, 417)
Screenshot: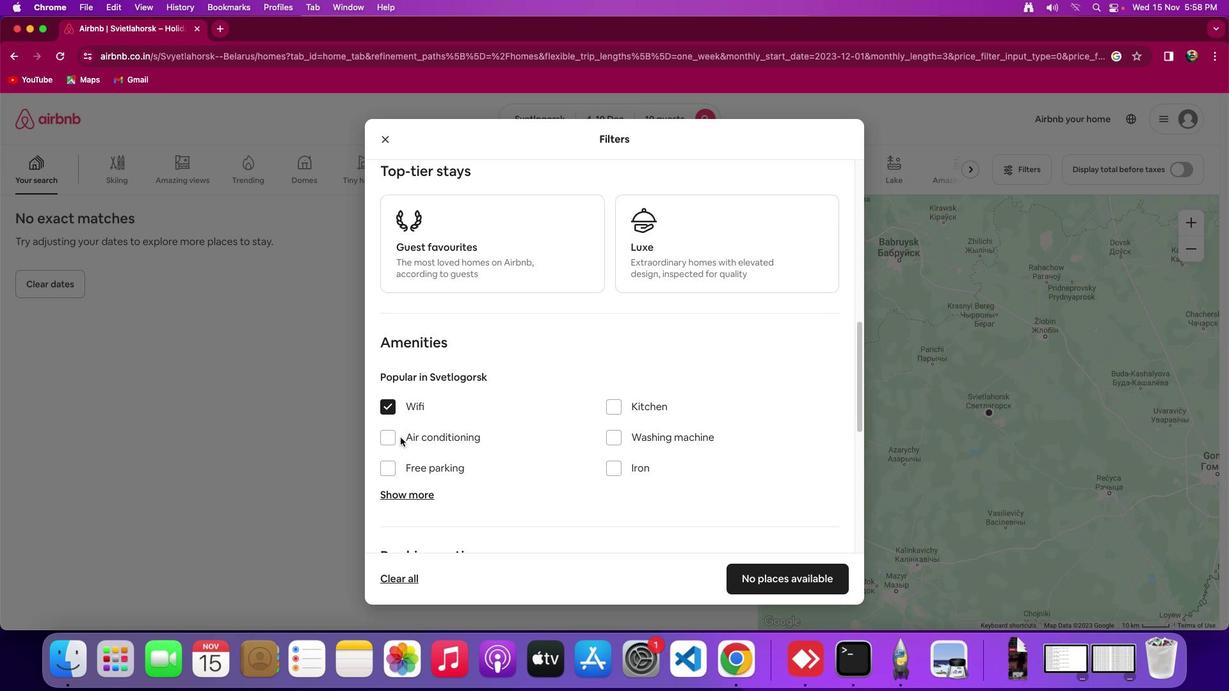 
Action: Mouse moved to (439, 503)
Screenshot: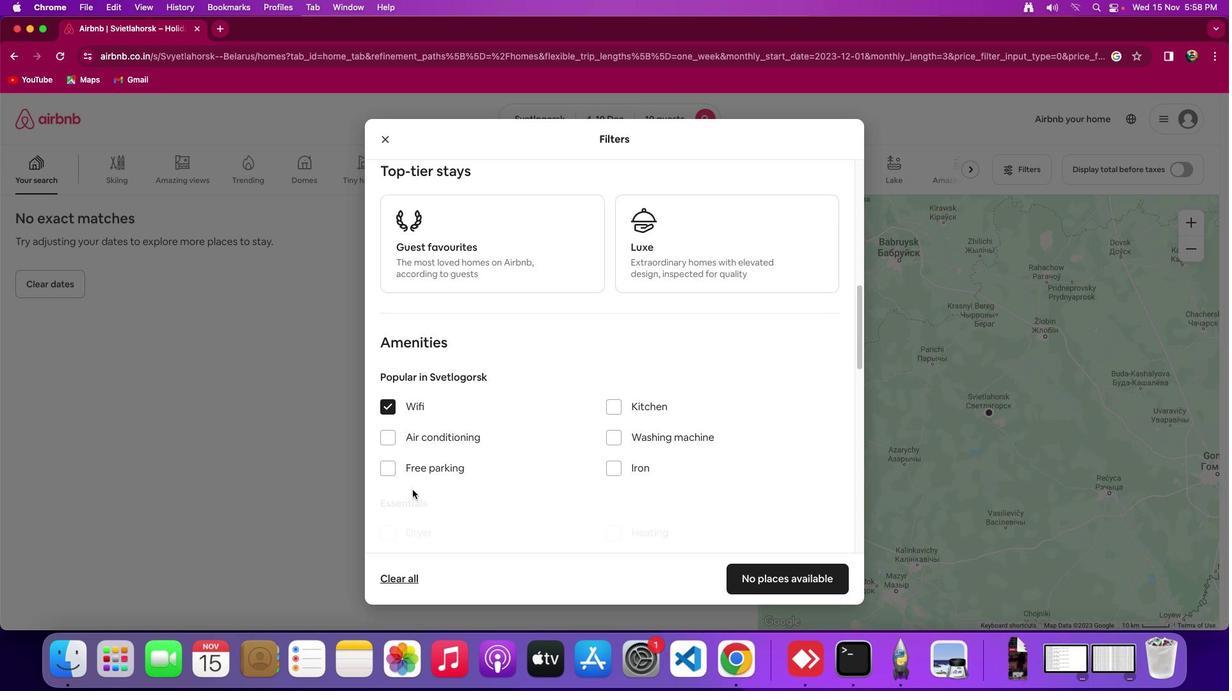 
Action: Mouse pressed left at (439, 503)
Screenshot: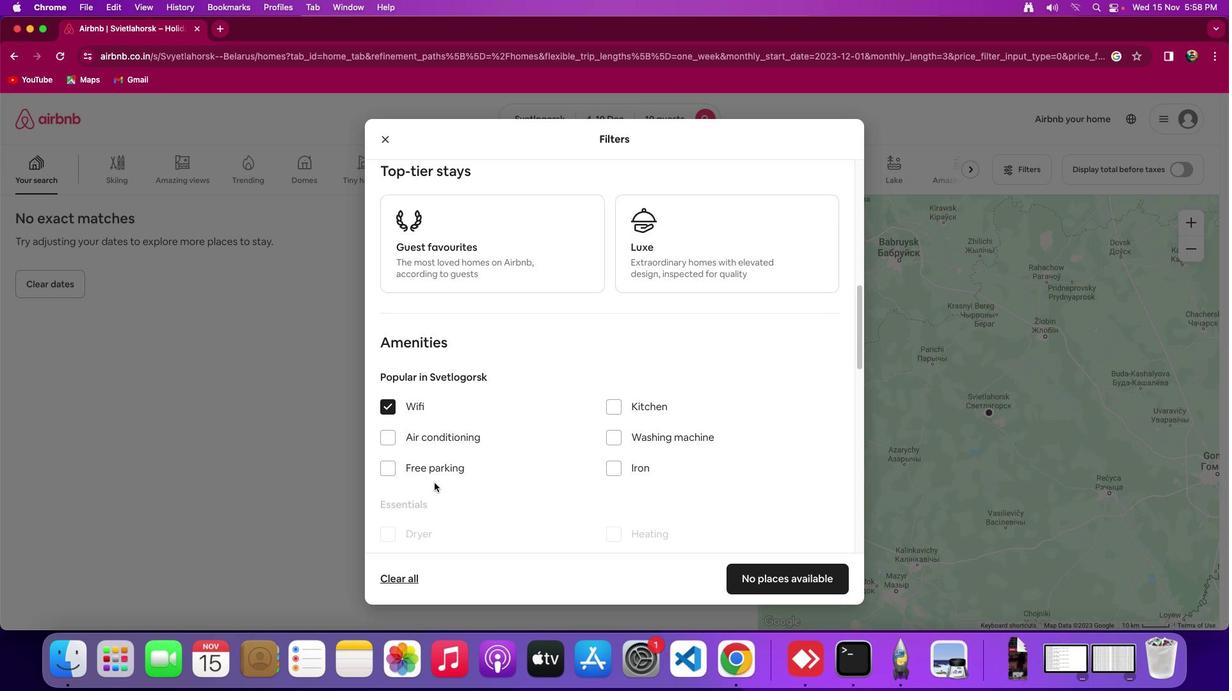
Action: Mouse moved to (584, 455)
Screenshot: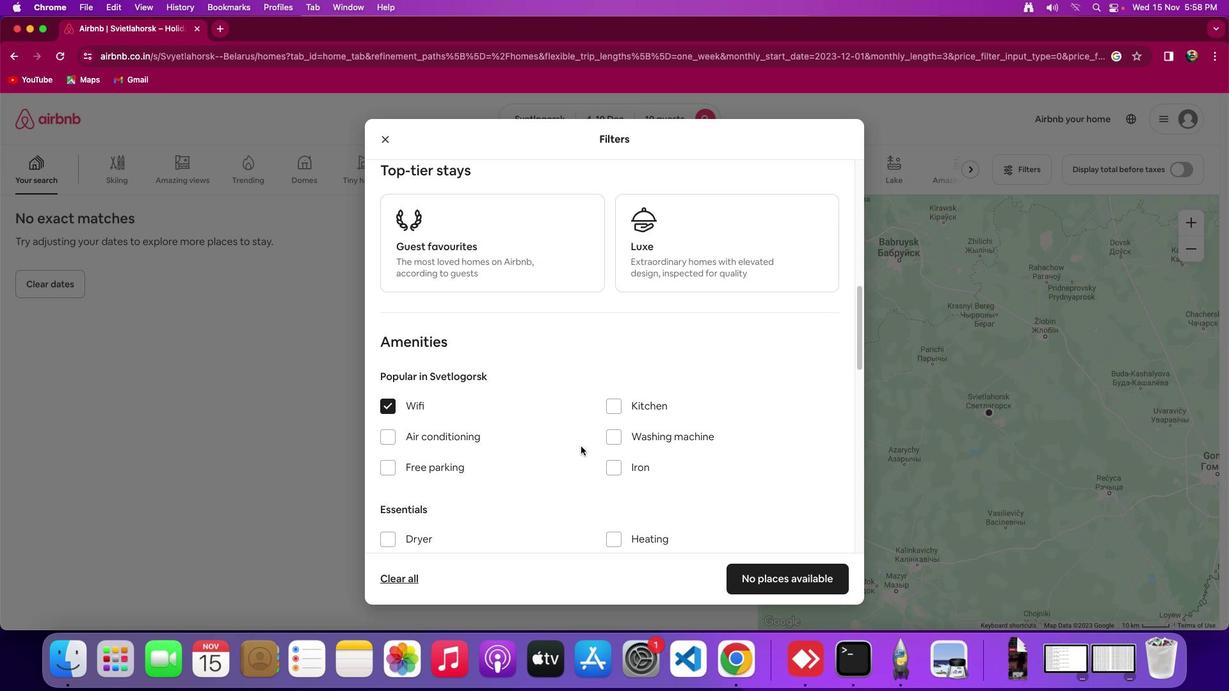
Action: Mouse scrolled (584, 455) with delta (119, 14)
Screenshot: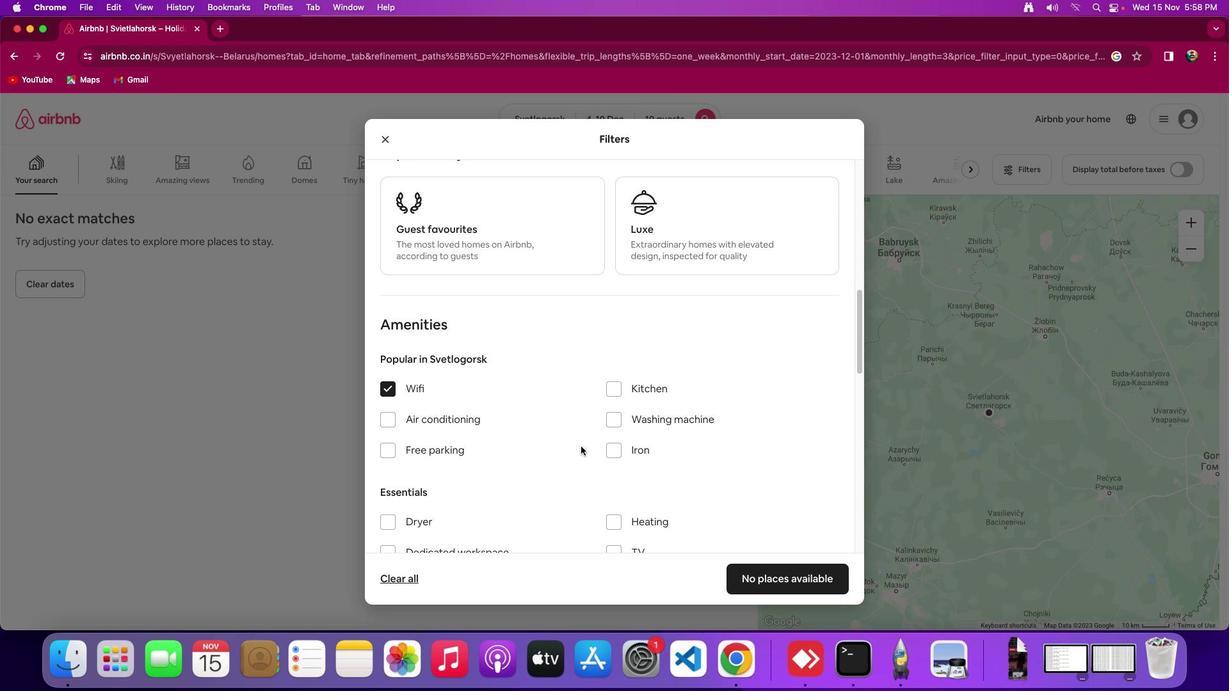 
Action: Mouse scrolled (584, 455) with delta (119, 14)
Screenshot: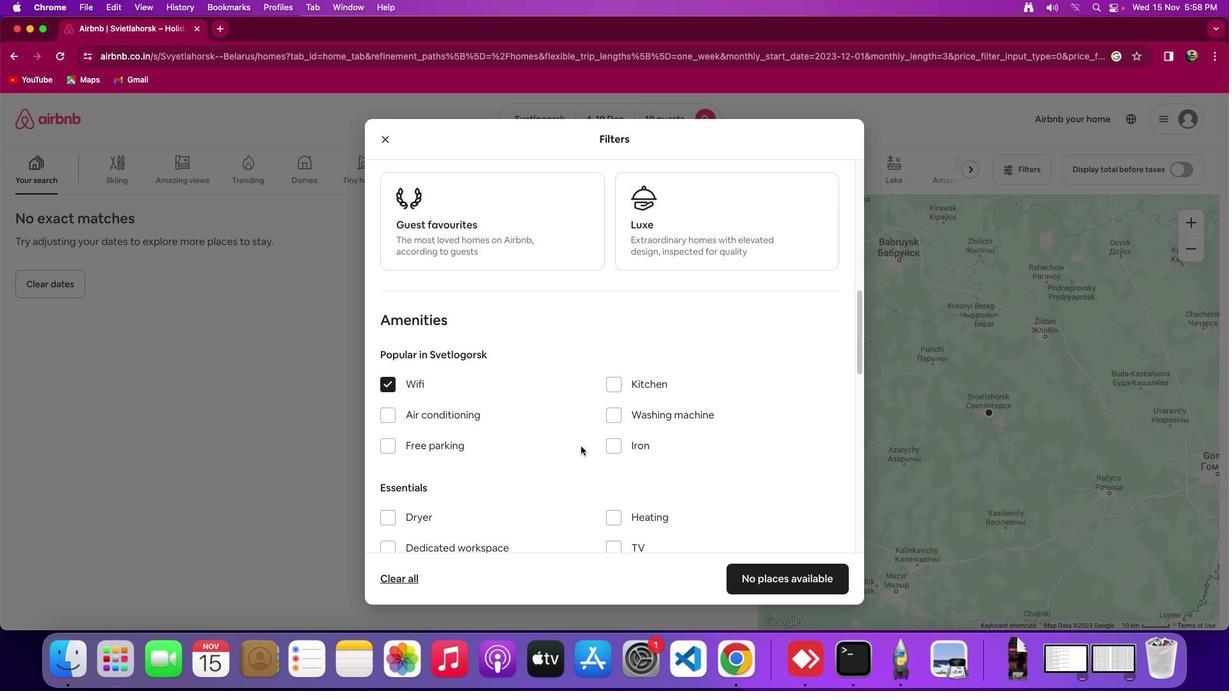 
Action: Mouse scrolled (584, 455) with delta (119, 14)
Screenshot: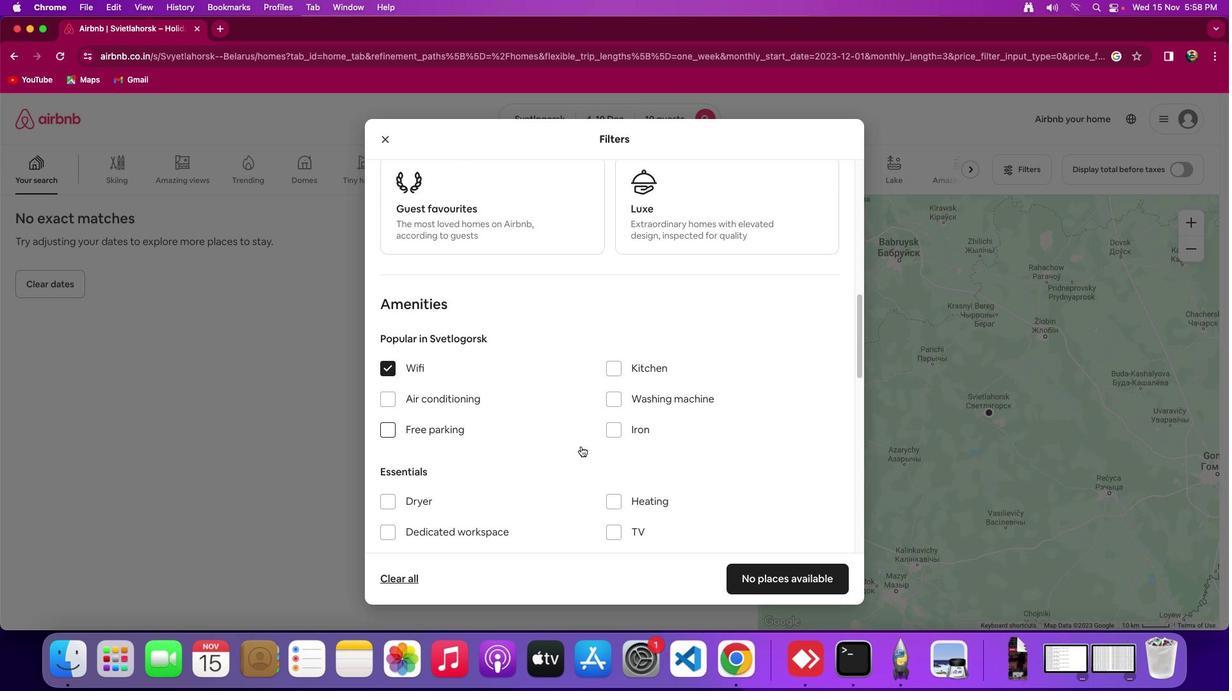 
Action: Mouse scrolled (584, 455) with delta (119, 14)
Screenshot: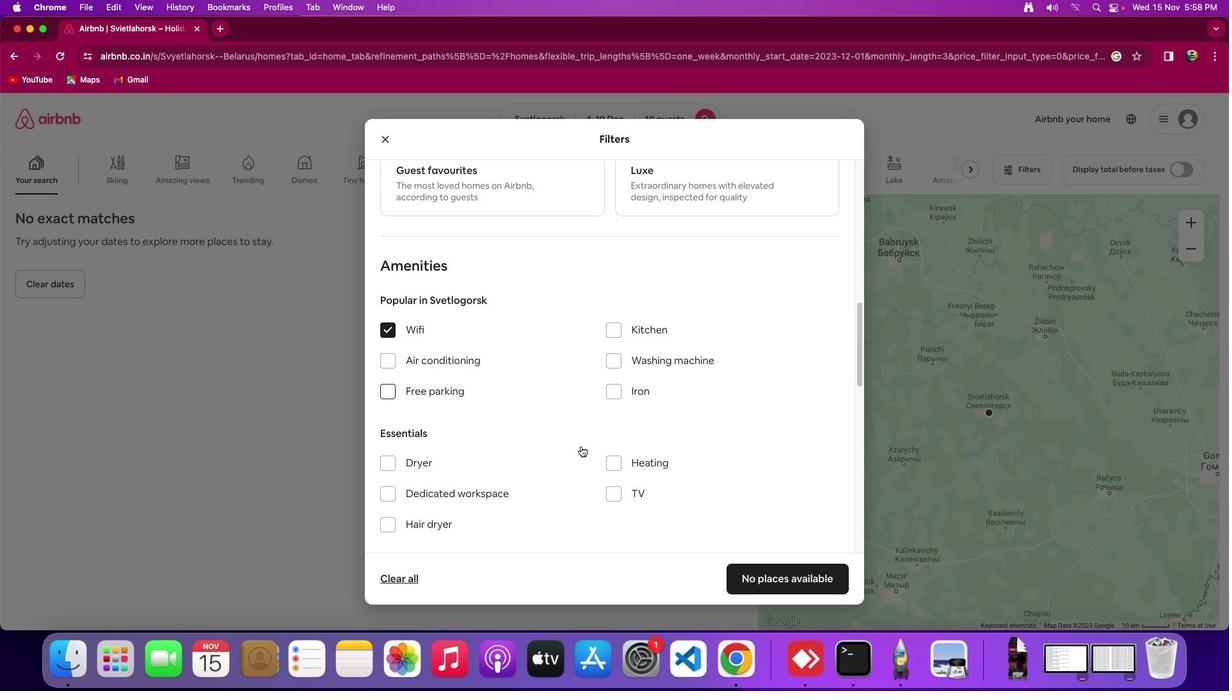 
Action: Mouse scrolled (584, 455) with delta (119, 14)
Screenshot: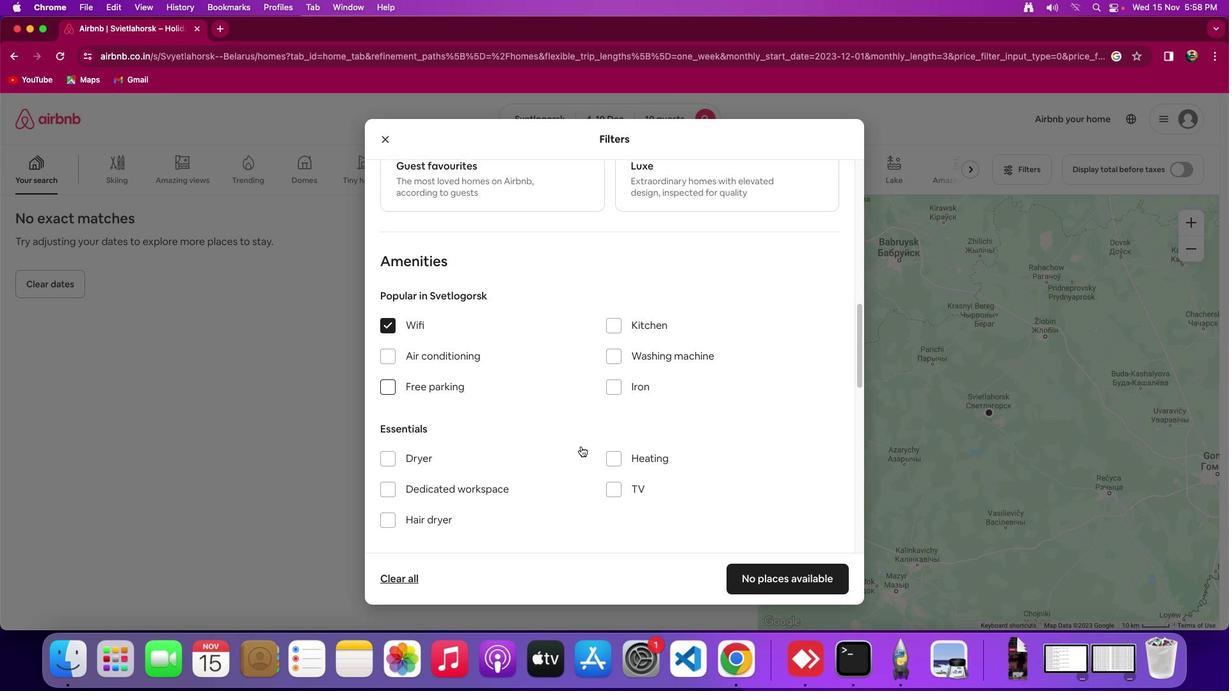 
Action: Mouse moved to (436, 404)
Screenshot: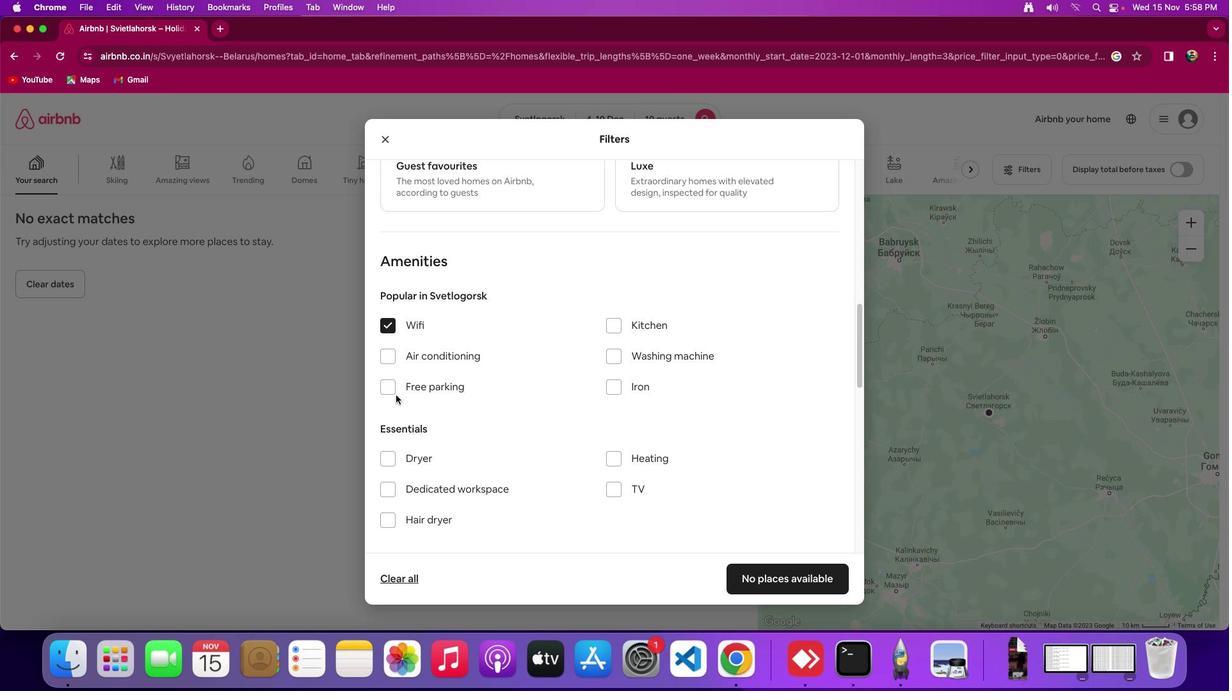 
Action: Mouse pressed left at (436, 404)
Screenshot: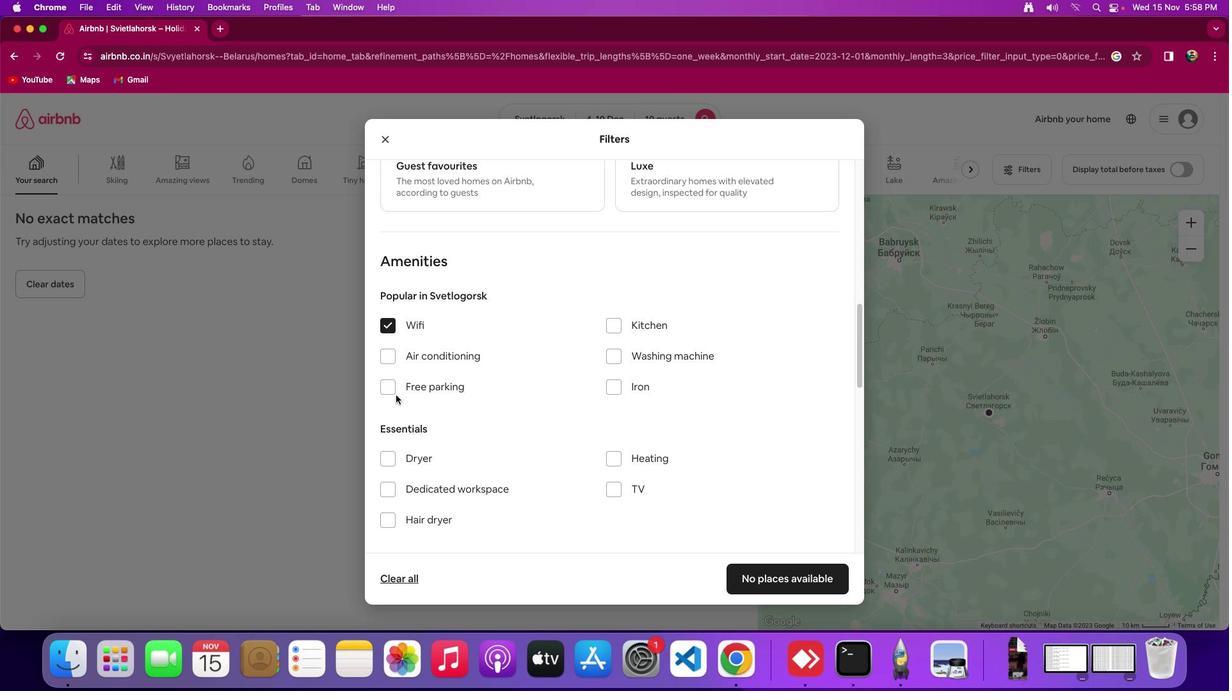 
Action: Mouse moved to (430, 391)
Screenshot: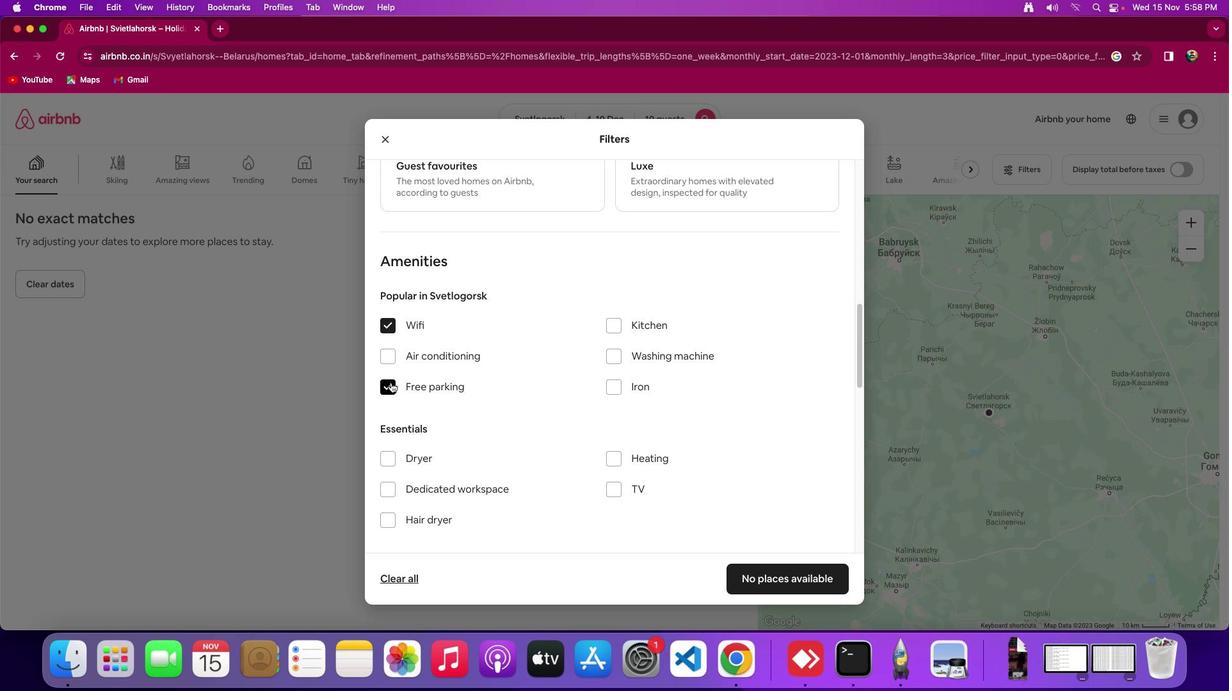 
Action: Mouse pressed left at (430, 391)
Screenshot: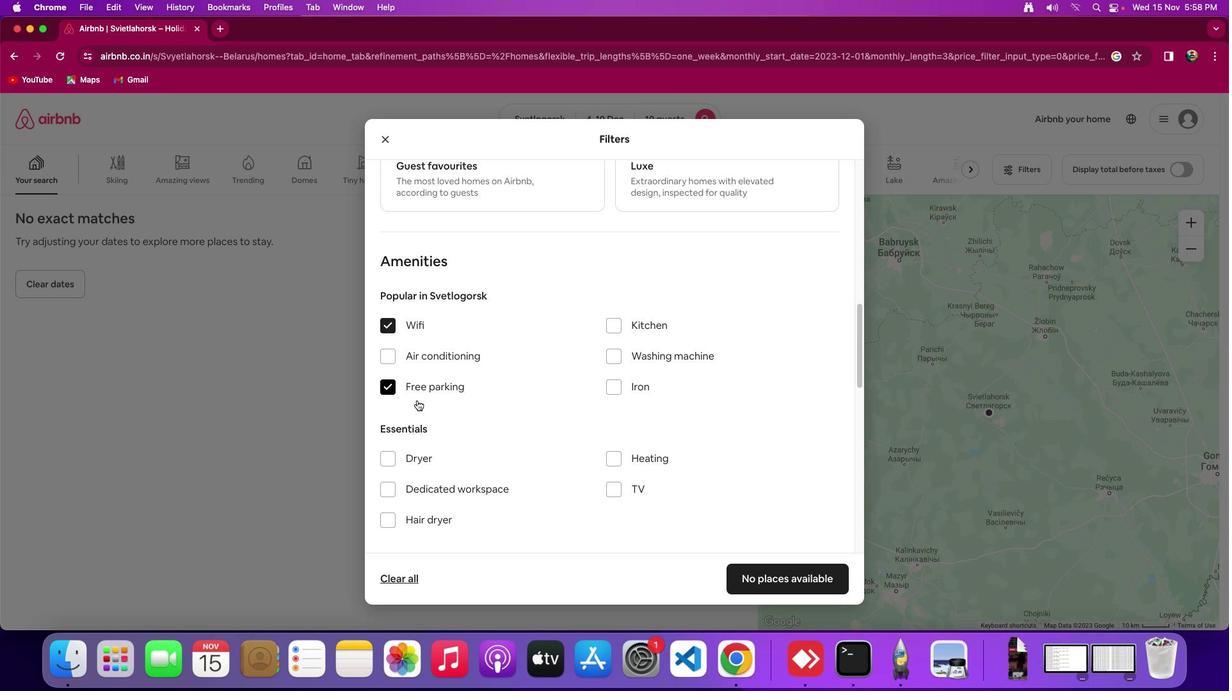 
Action: Mouse moved to (560, 432)
Screenshot: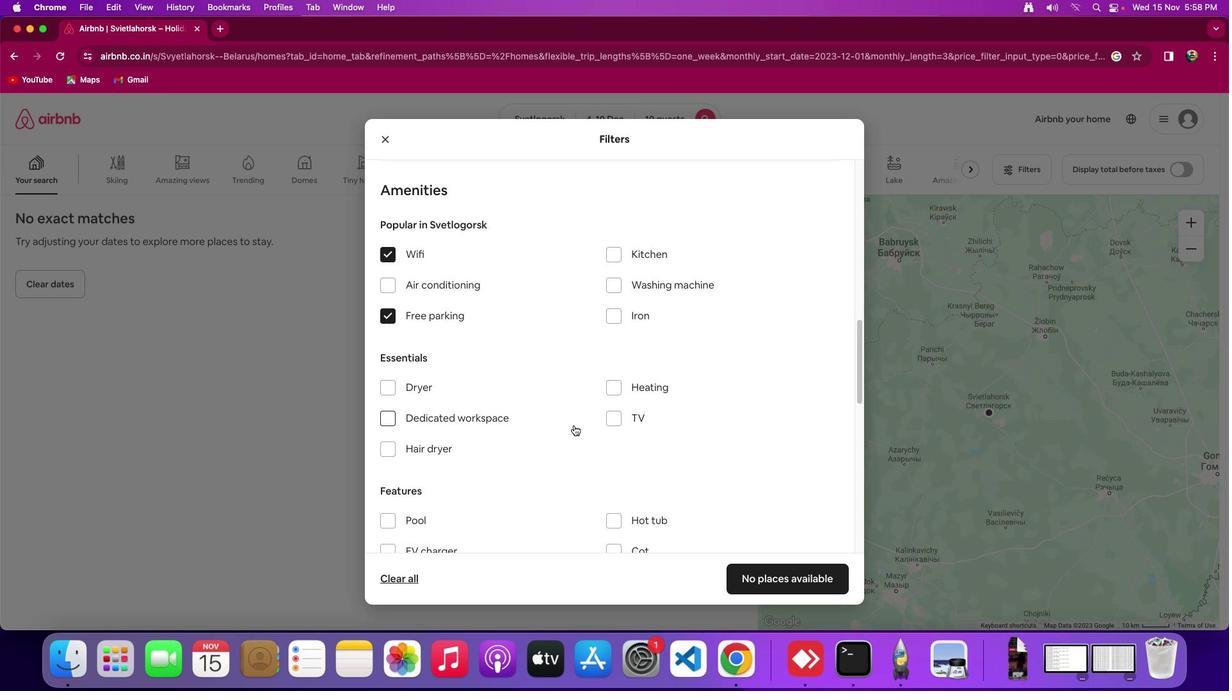 
Action: Mouse scrolled (560, 432) with delta (119, 14)
Screenshot: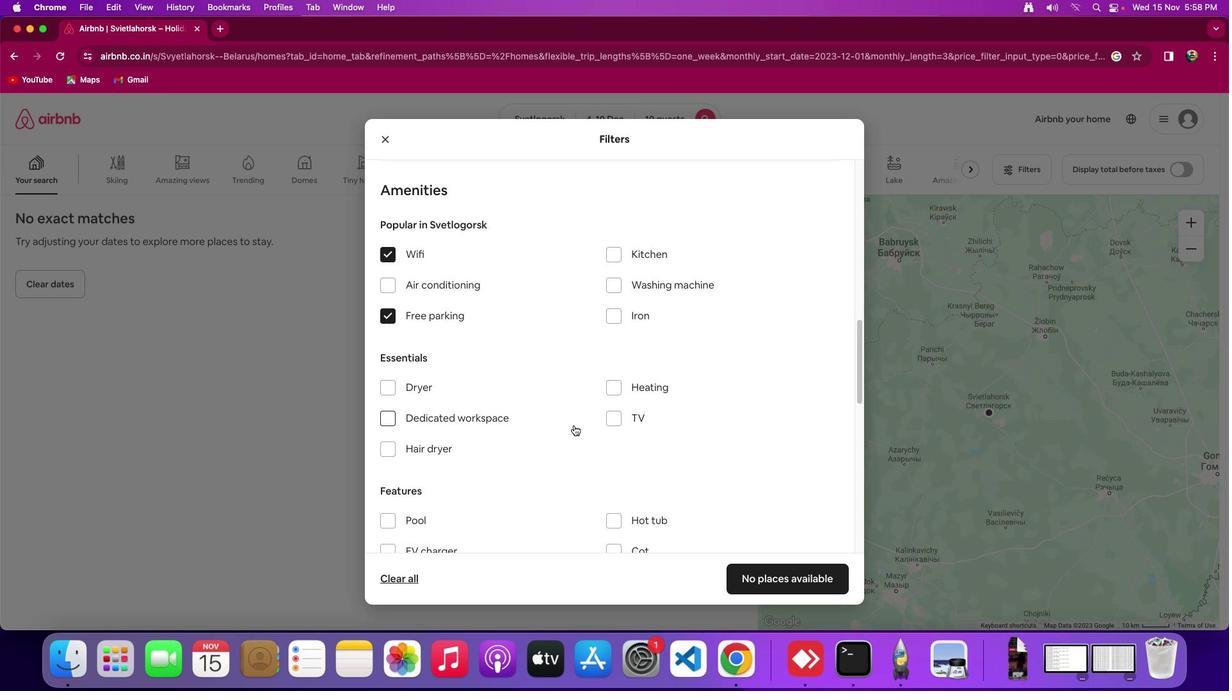
Action: Mouse moved to (562, 431)
Screenshot: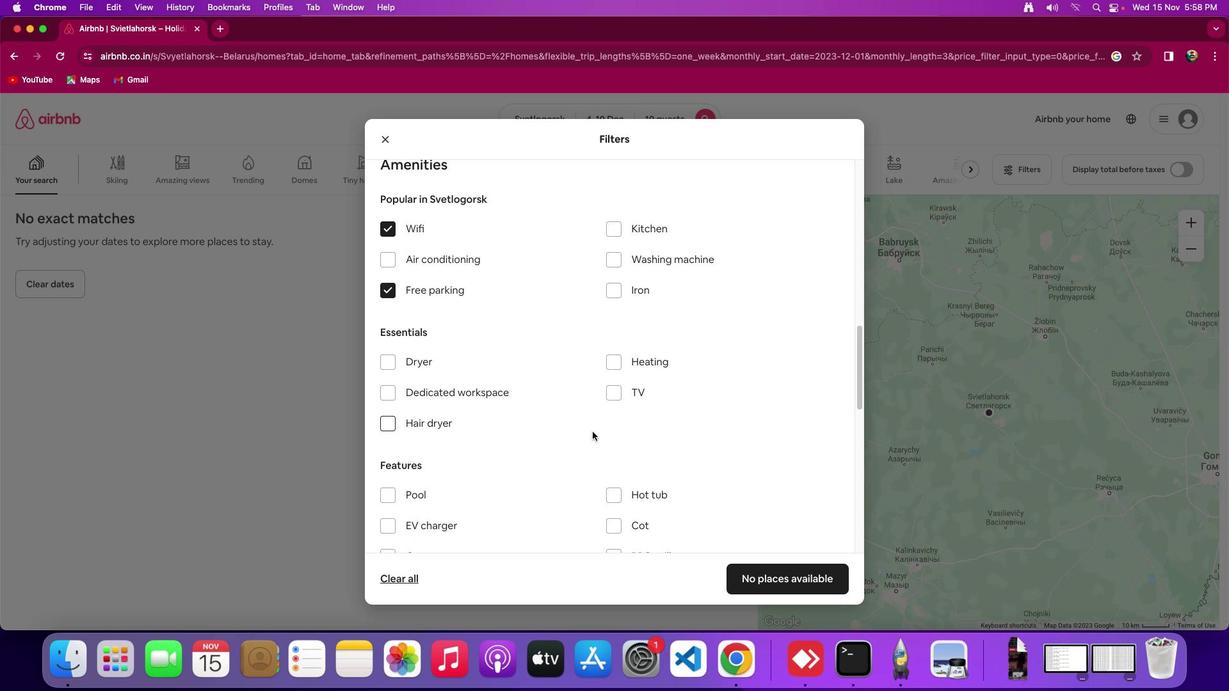 
Action: Mouse scrolled (562, 431) with delta (119, 14)
Screenshot: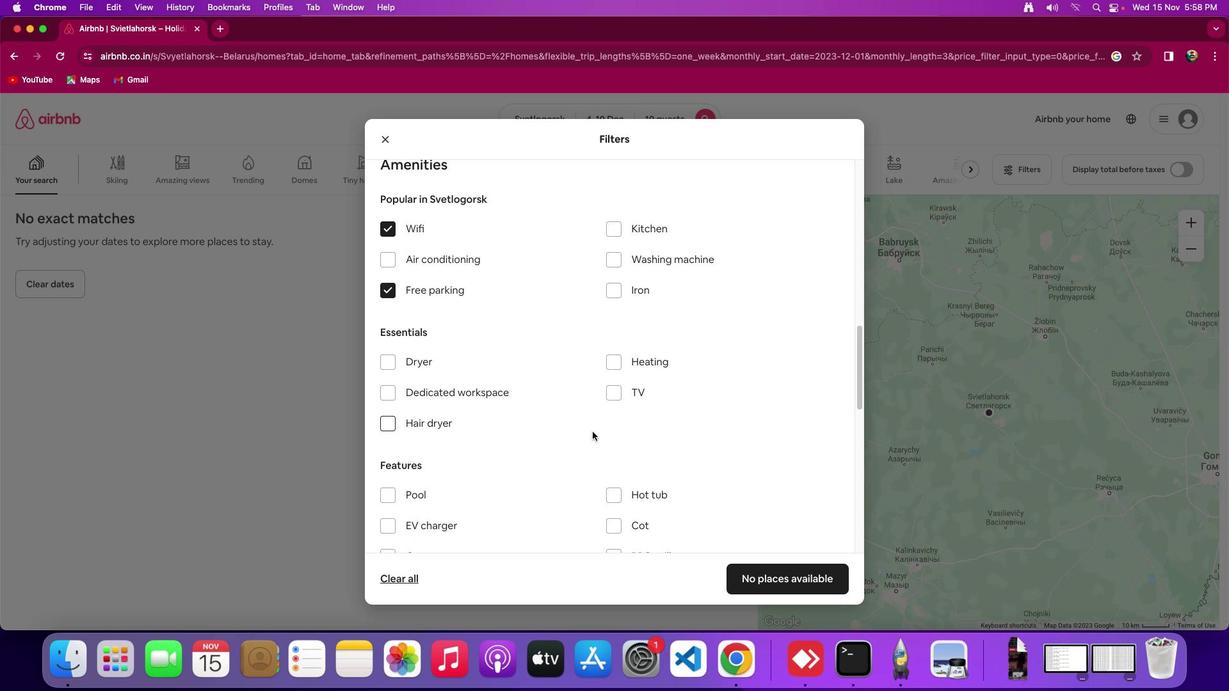 
Action: Mouse moved to (562, 431)
Screenshot: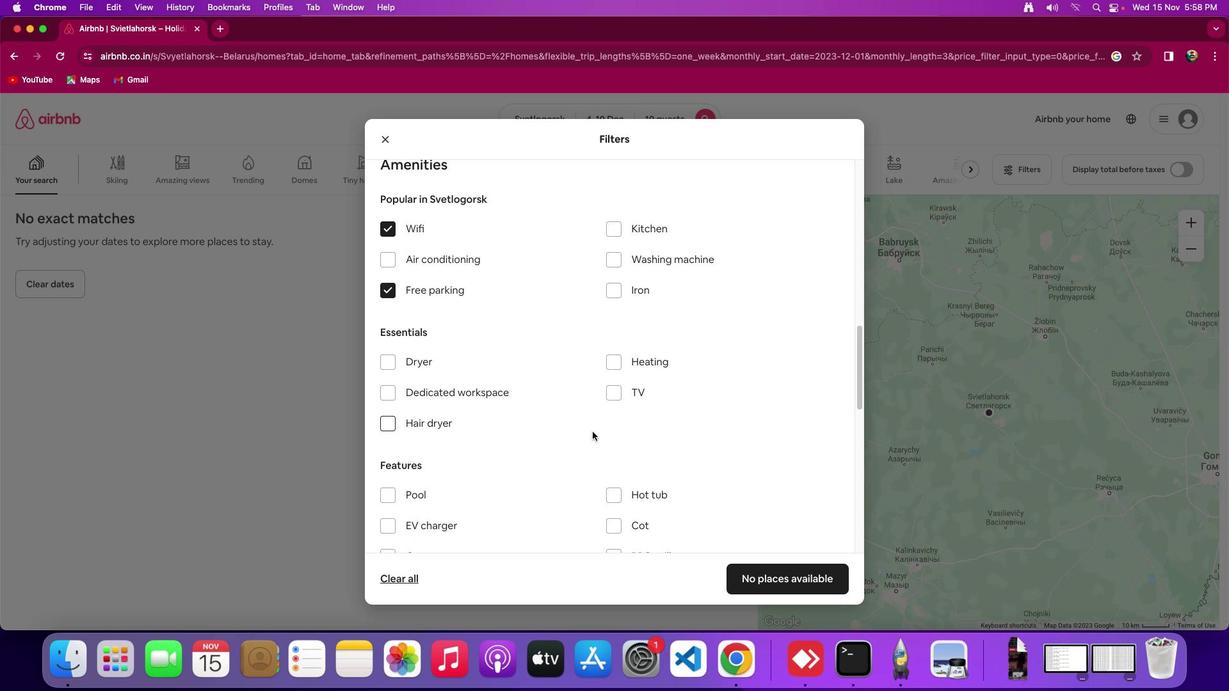 
Action: Mouse scrolled (562, 431) with delta (119, 13)
Screenshot: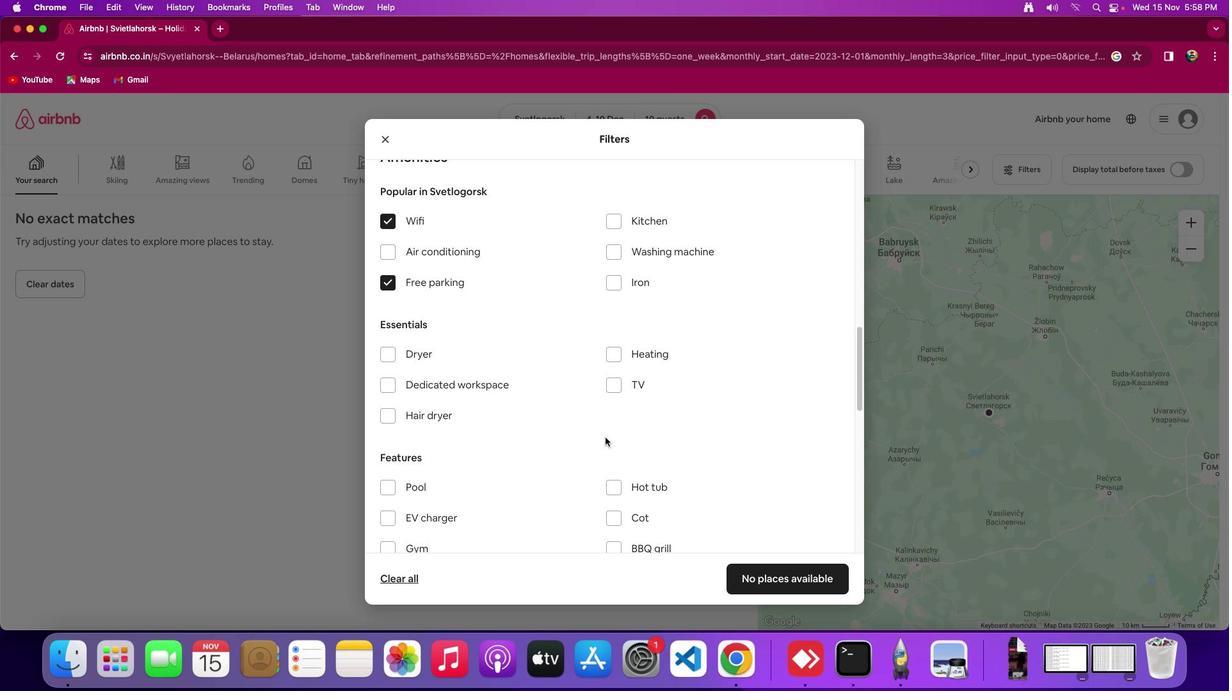 
Action: Mouse moved to (606, 388)
Screenshot: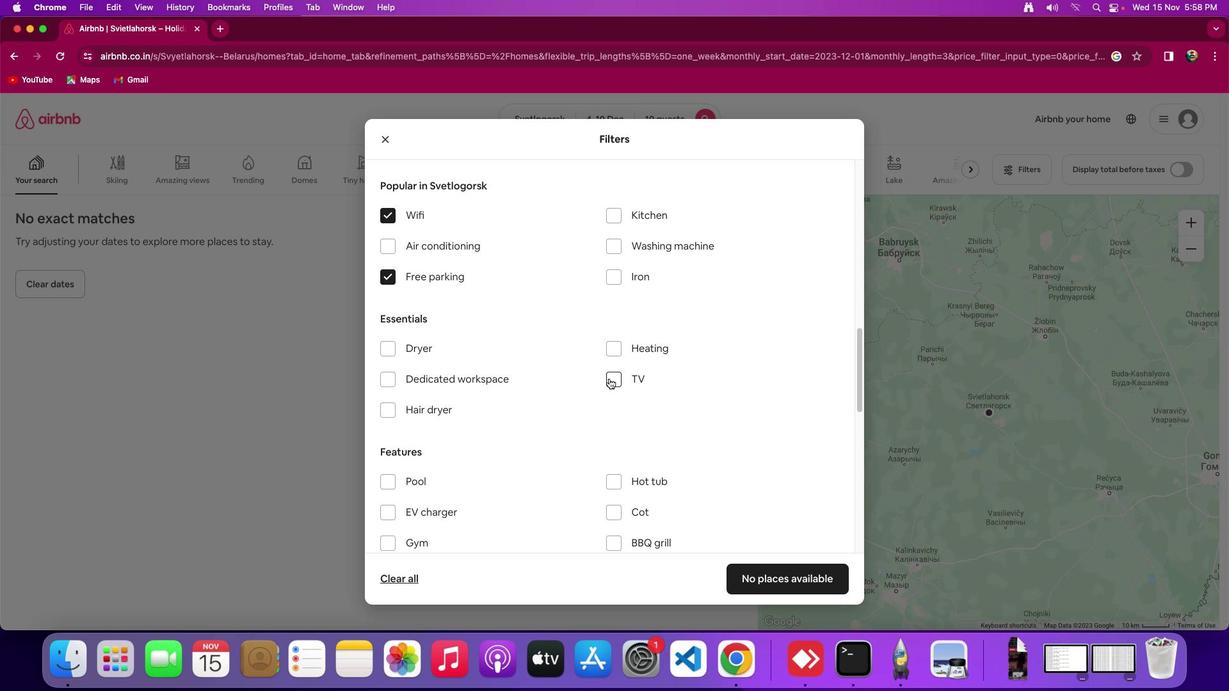 
Action: Mouse pressed left at (606, 388)
Screenshot: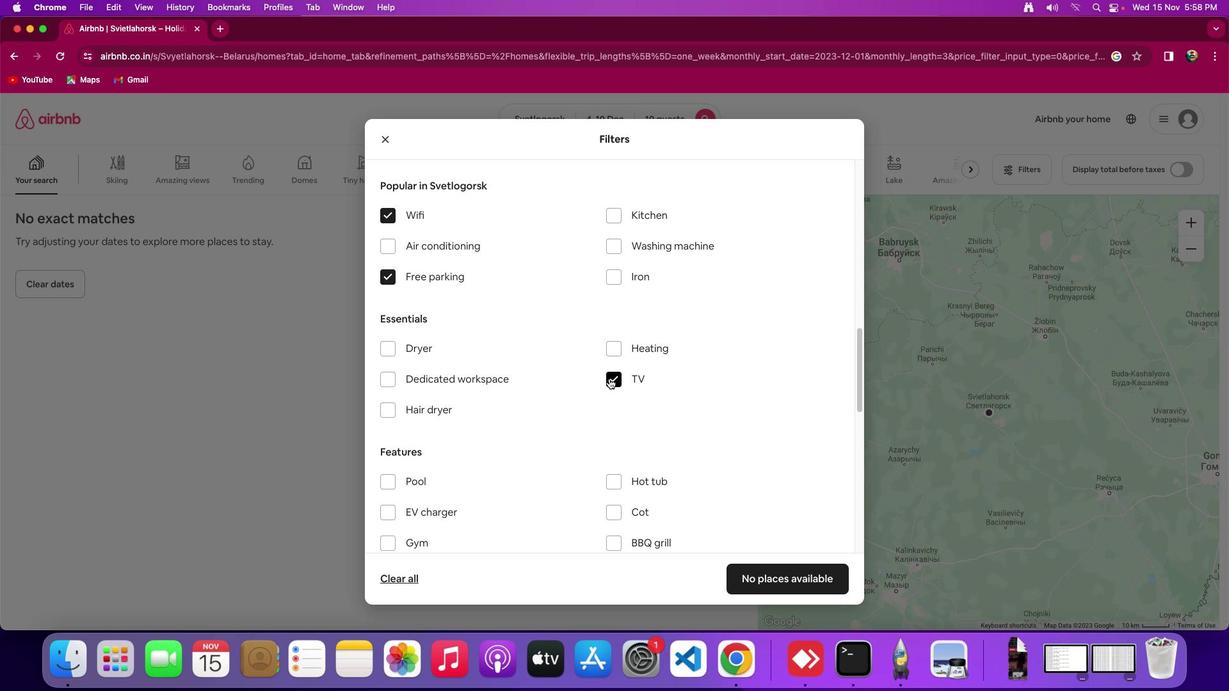 
Action: Mouse scrolled (606, 388) with delta (119, 14)
Screenshot: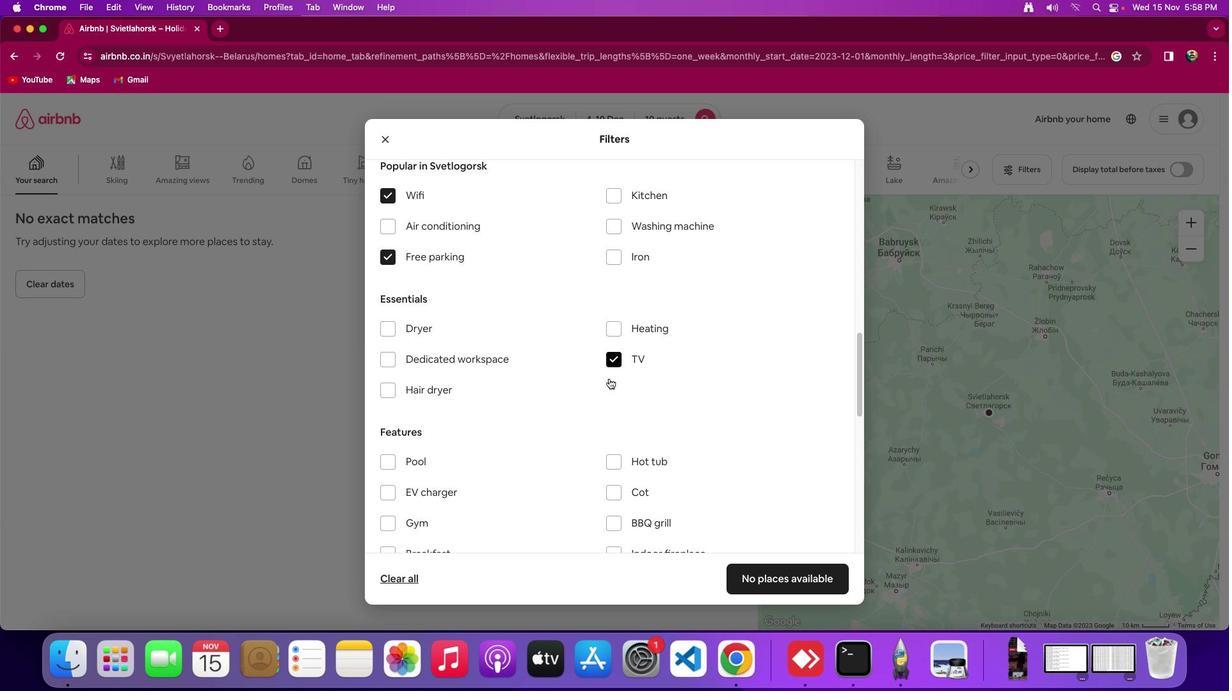 
Action: Mouse scrolled (606, 388) with delta (119, 14)
Screenshot: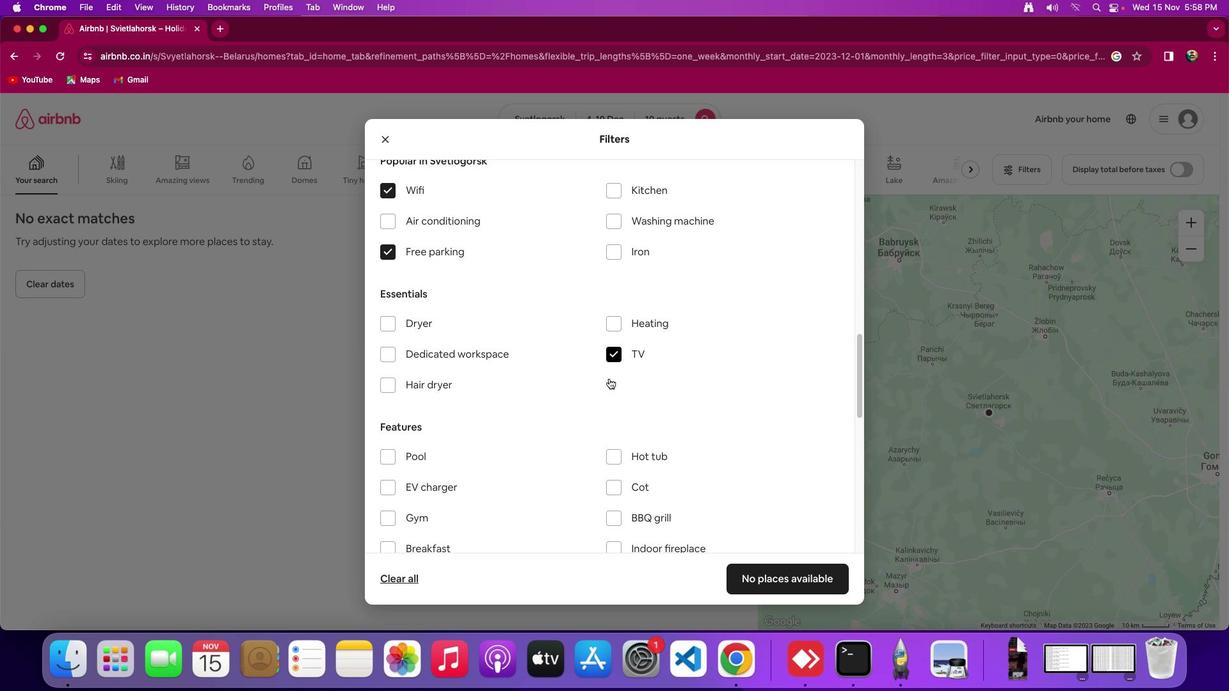 
Action: Mouse scrolled (606, 388) with delta (119, 14)
Screenshot: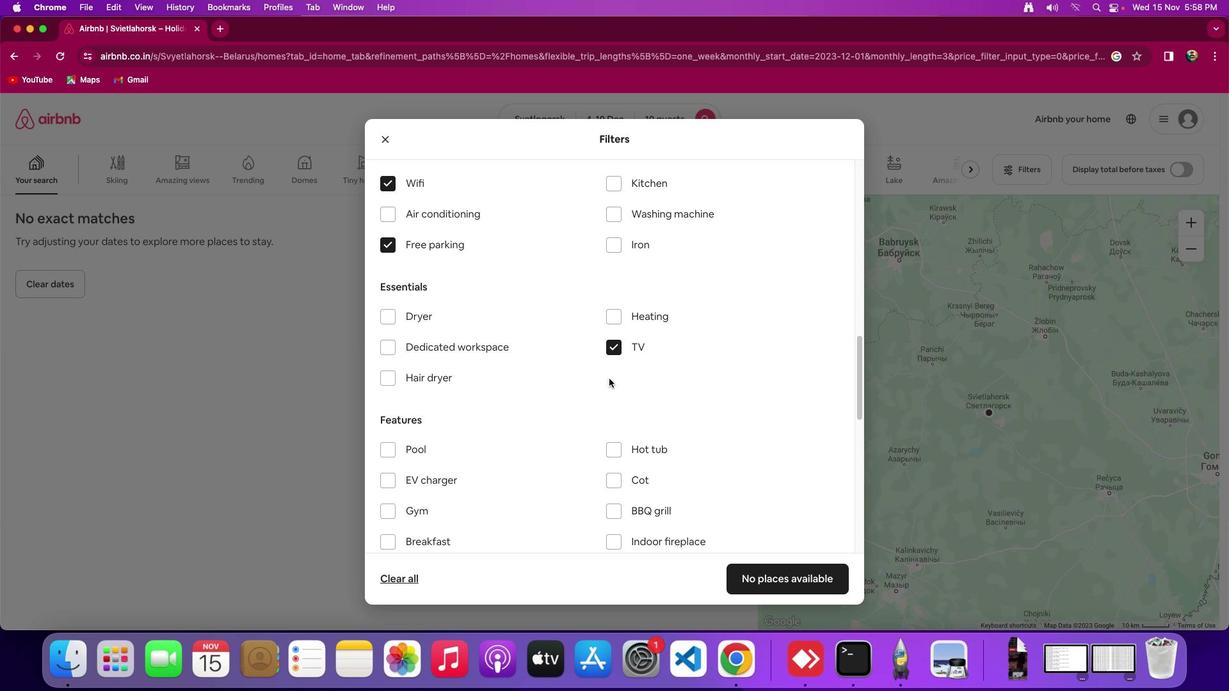 
Action: Mouse scrolled (606, 388) with delta (119, 14)
Screenshot: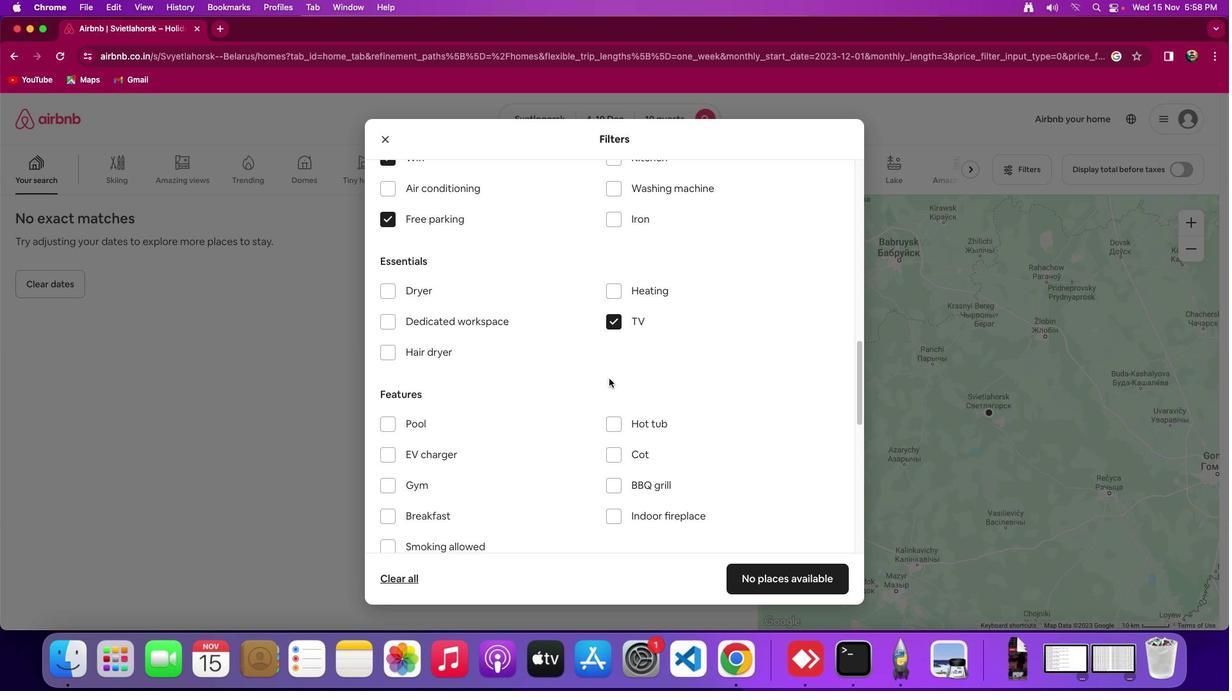 
Action: Mouse scrolled (606, 388) with delta (119, 14)
Screenshot: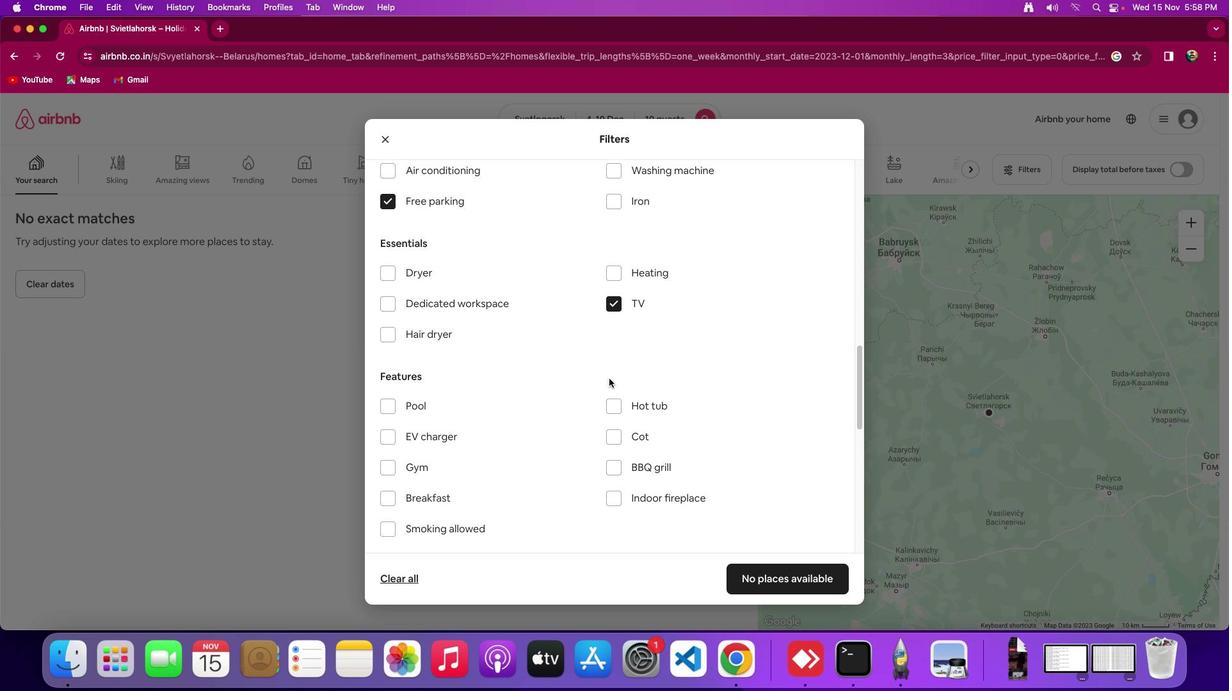 
Action: Mouse moved to (437, 478)
Screenshot: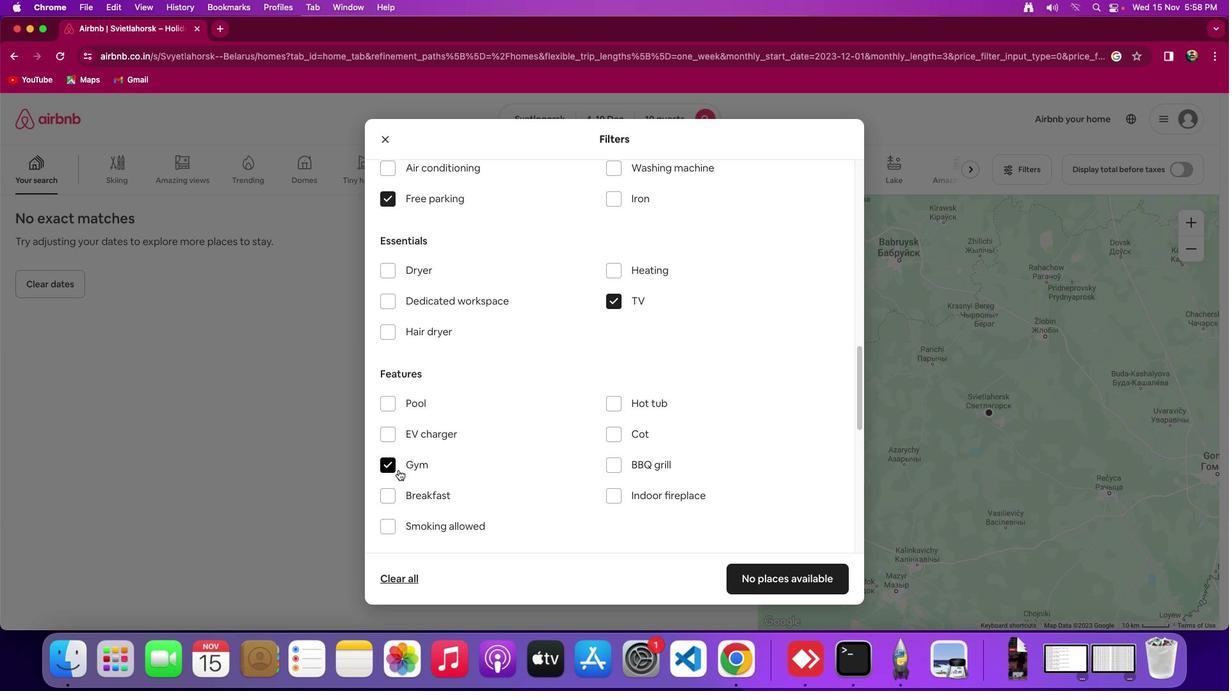 
Action: Mouse pressed left at (437, 478)
Screenshot: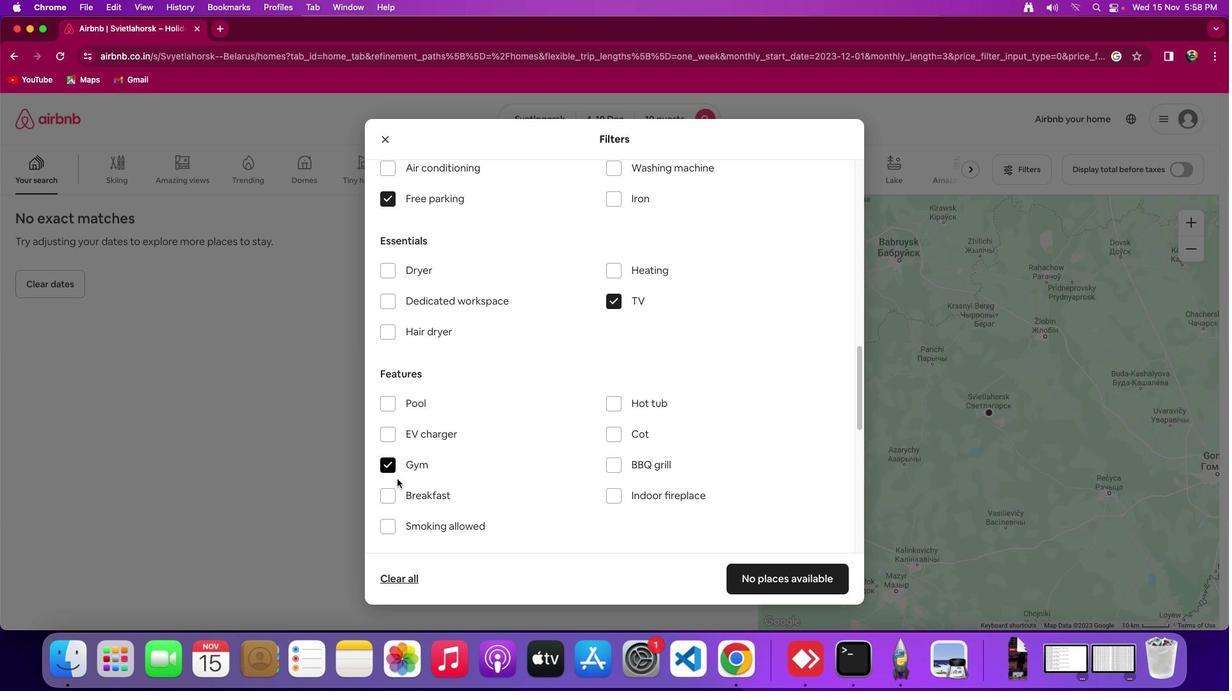 
Action: Mouse moved to (437, 507)
Screenshot: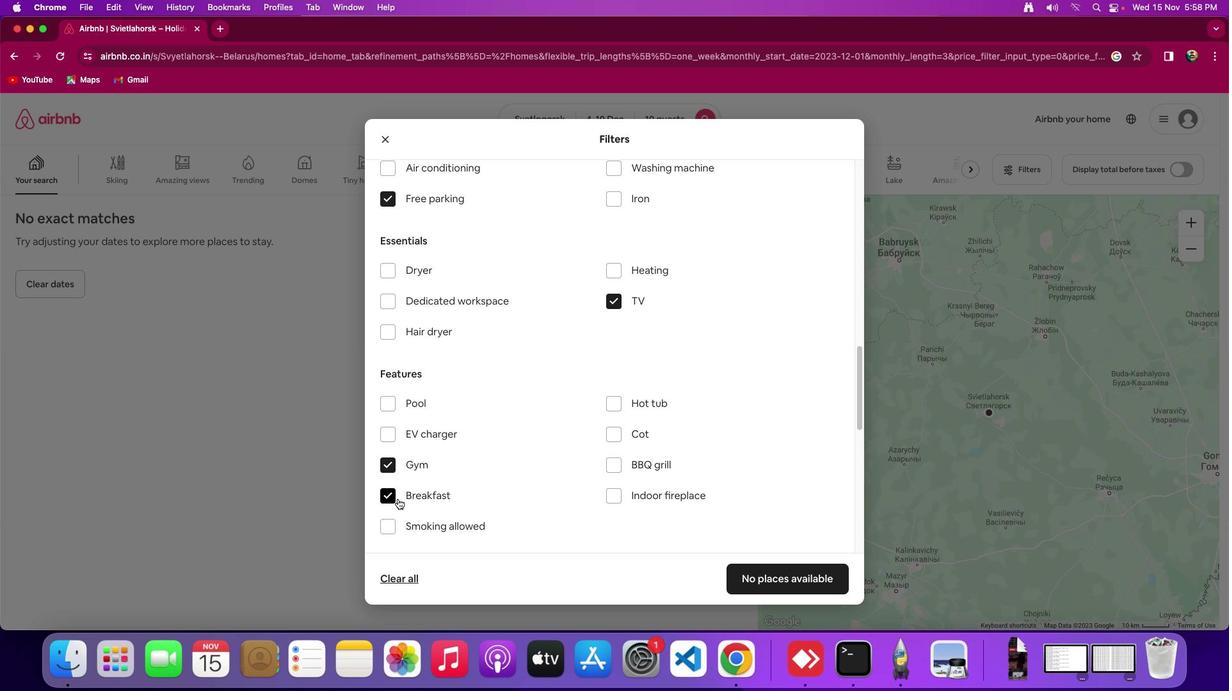 
Action: Mouse pressed left at (437, 507)
Screenshot: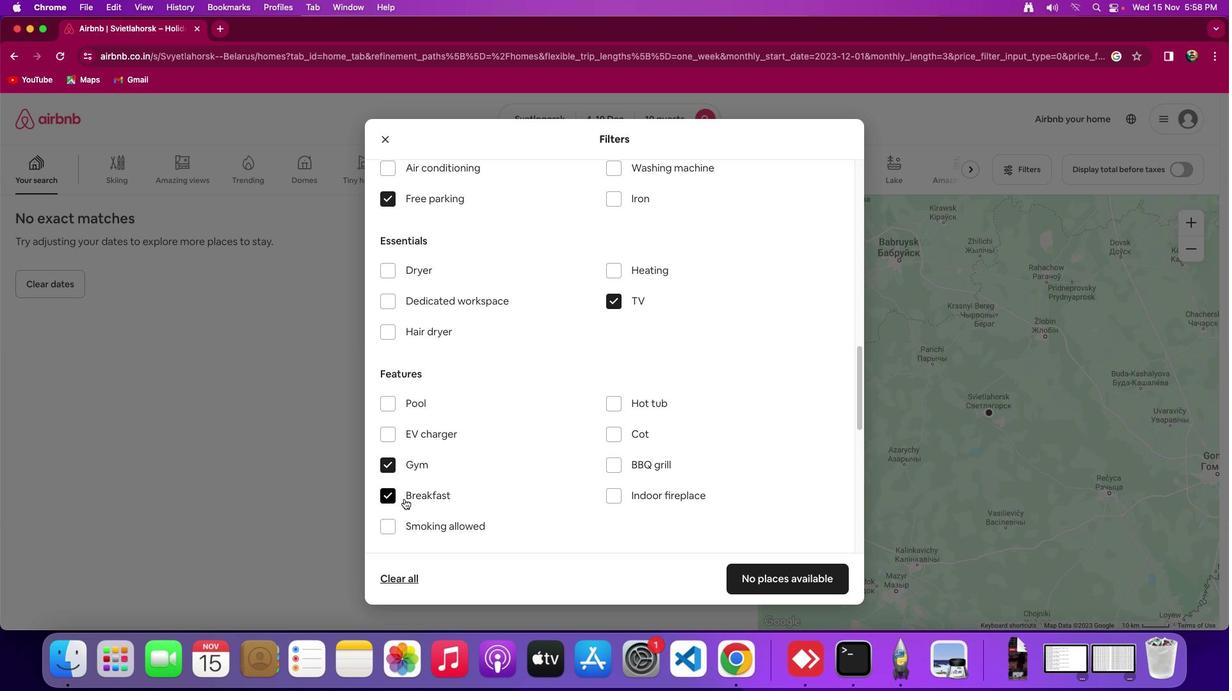 
Action: Mouse moved to (537, 493)
Screenshot: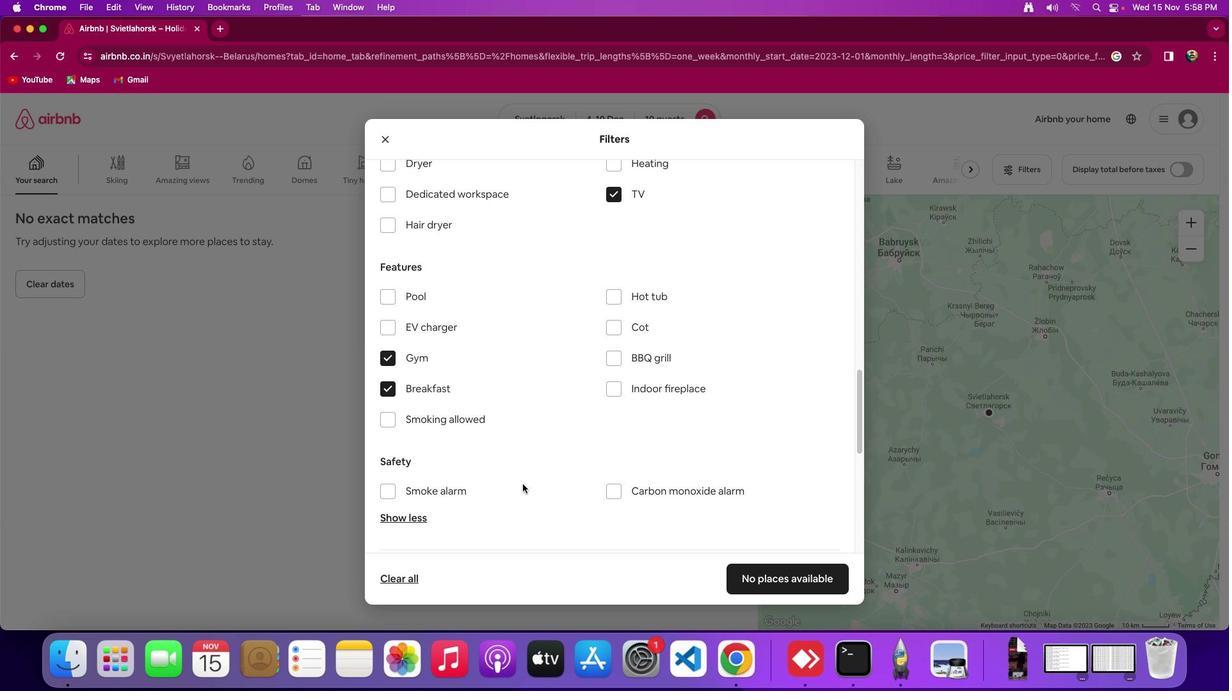 
Action: Mouse scrolled (537, 493) with delta (119, 14)
Screenshot: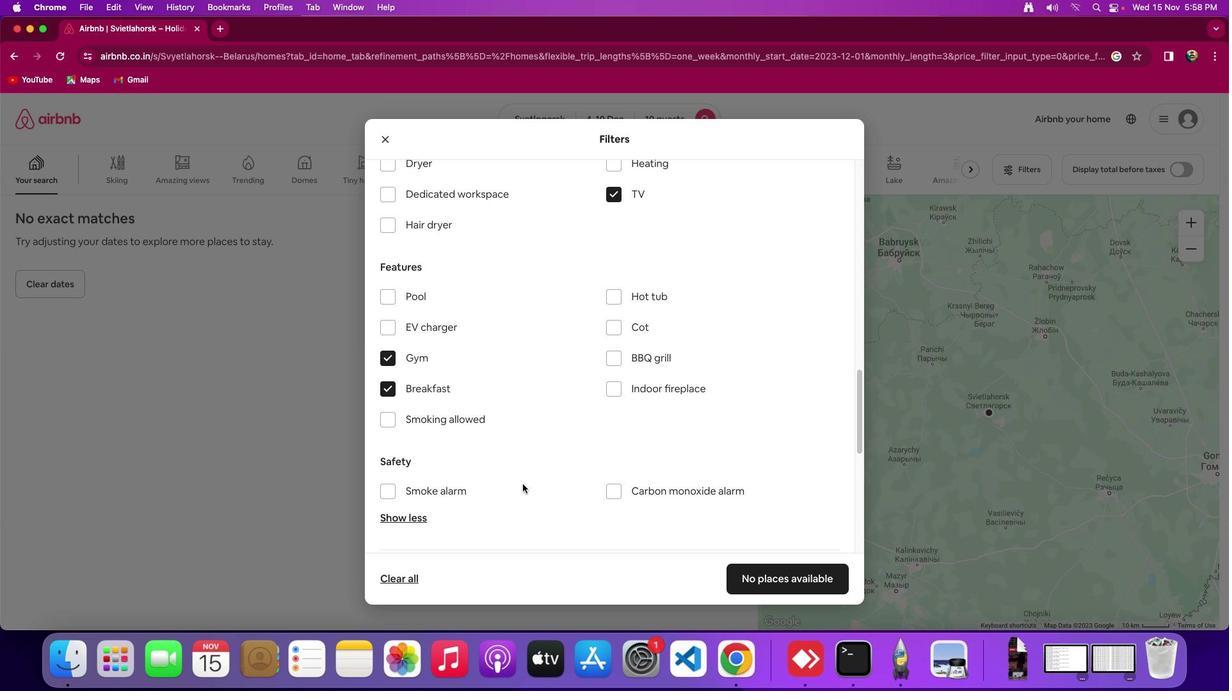 
Action: Mouse moved to (537, 493)
Screenshot: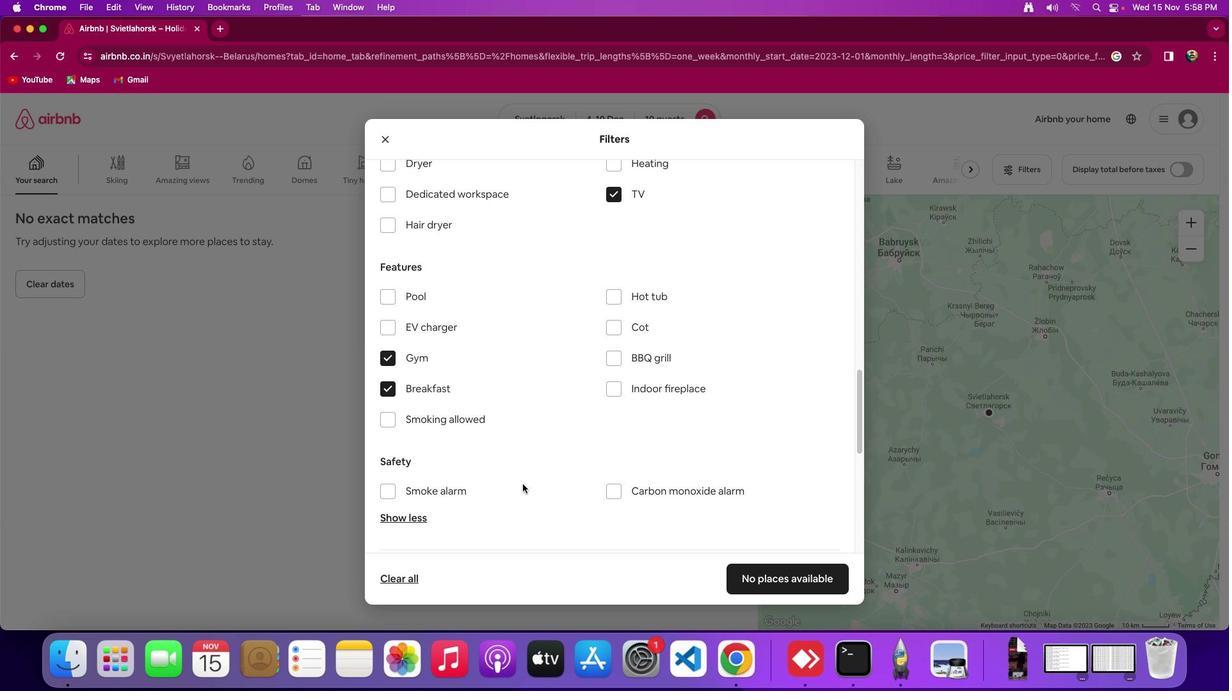 
Action: Mouse scrolled (537, 493) with delta (119, 14)
Screenshot: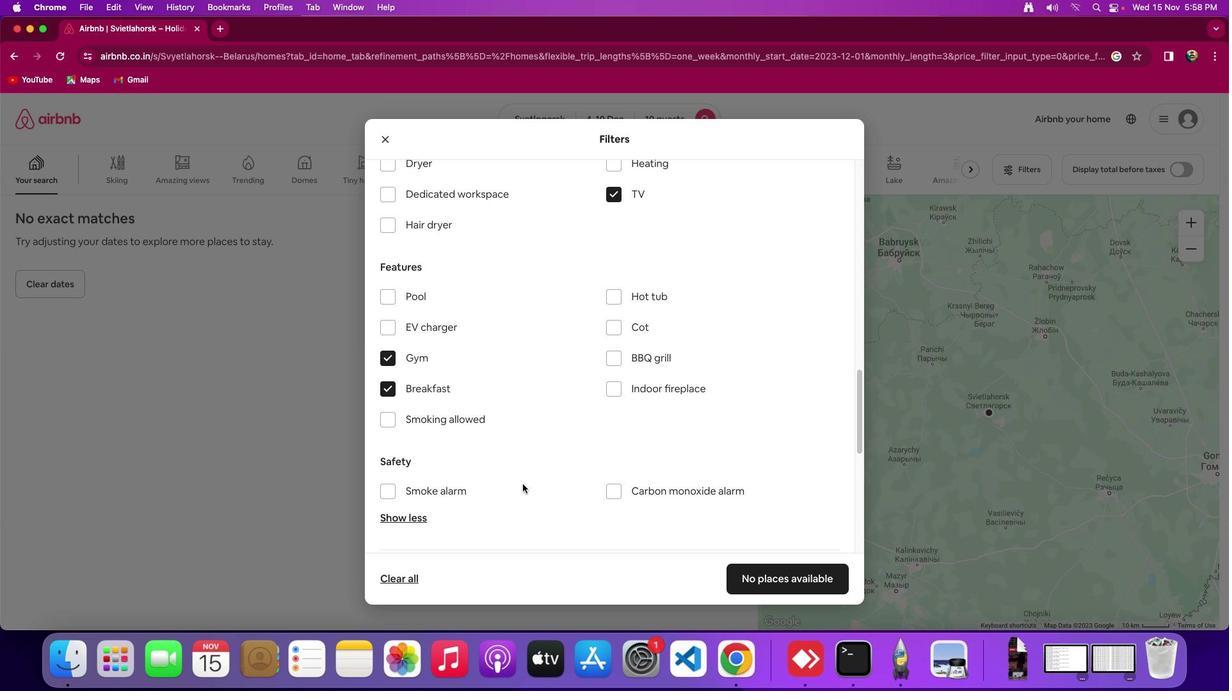 
Action: Mouse moved to (537, 493)
Screenshot: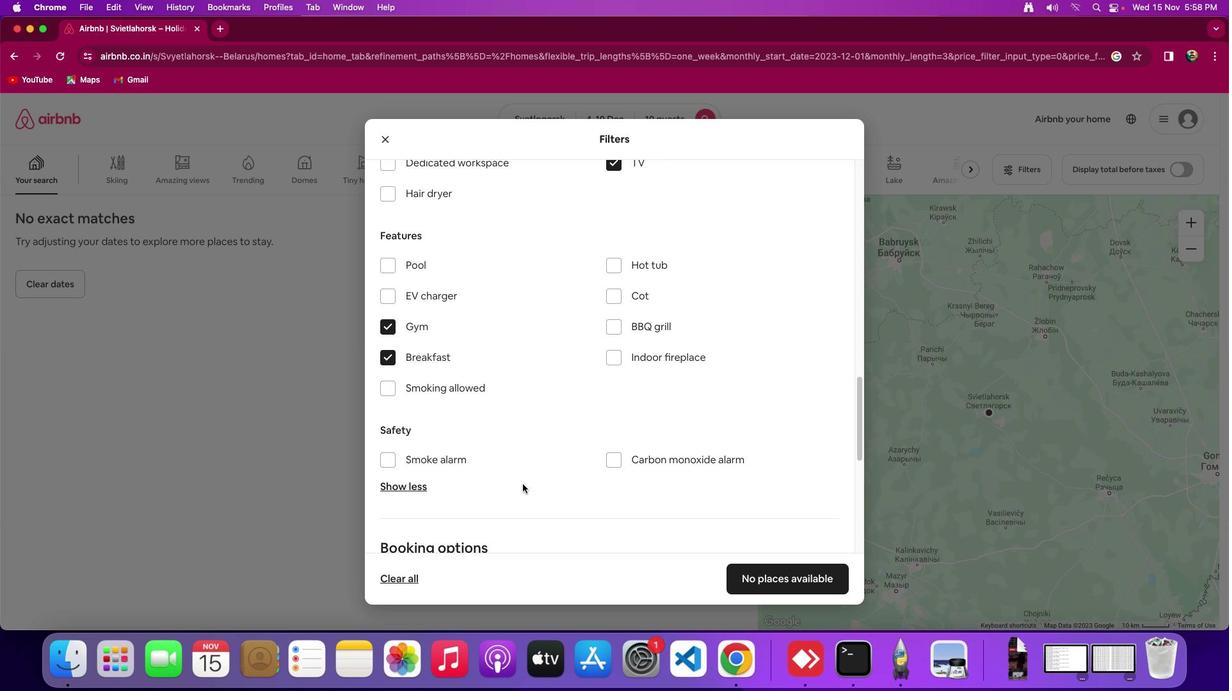 
Action: Mouse scrolled (537, 493) with delta (119, 12)
Screenshot: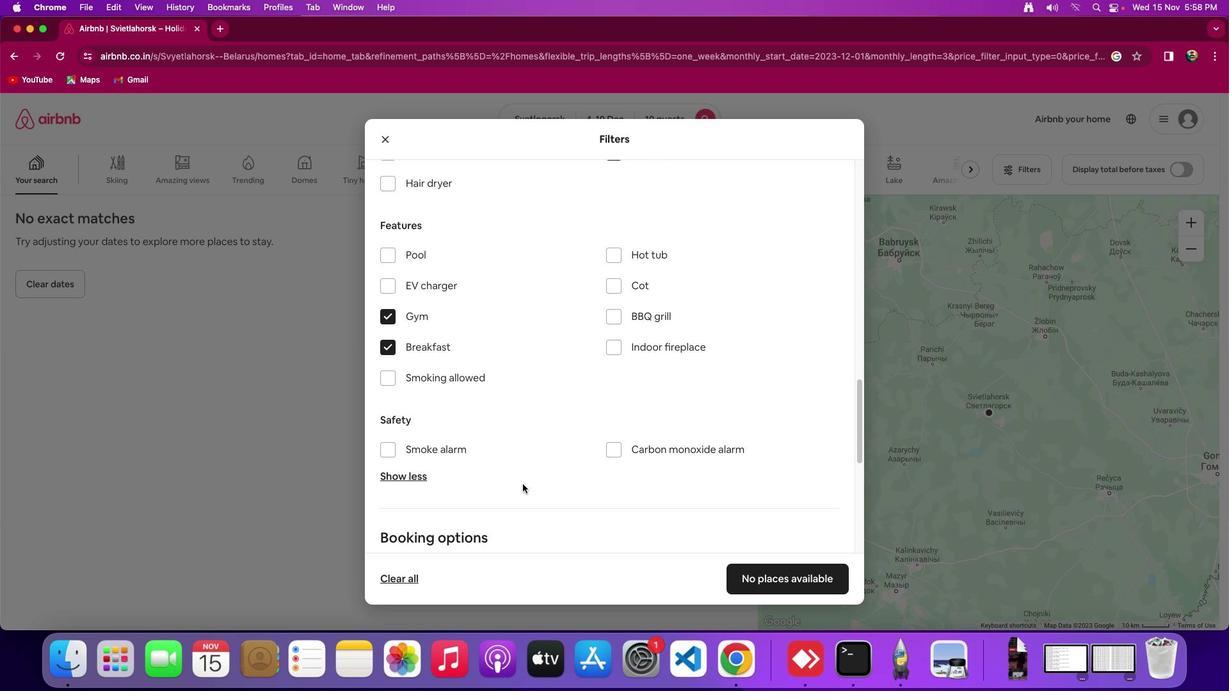
Action: Mouse moved to (538, 492)
Screenshot: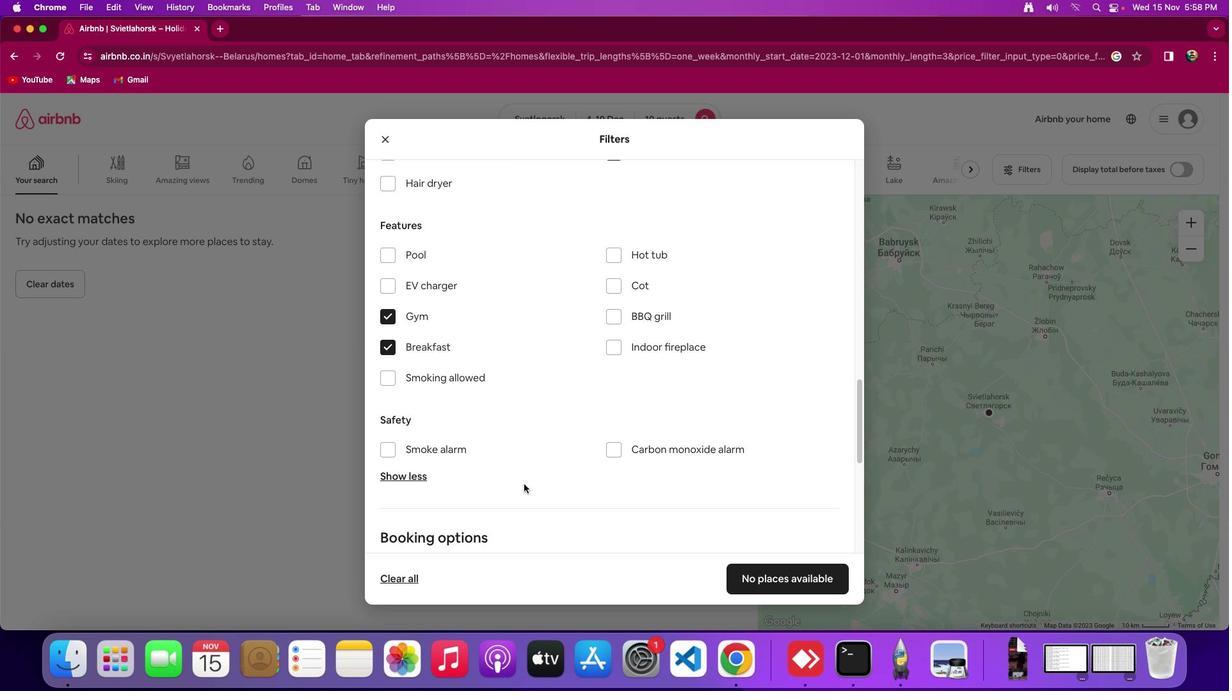 
Action: Mouse scrolled (538, 492) with delta (119, 14)
Screenshot: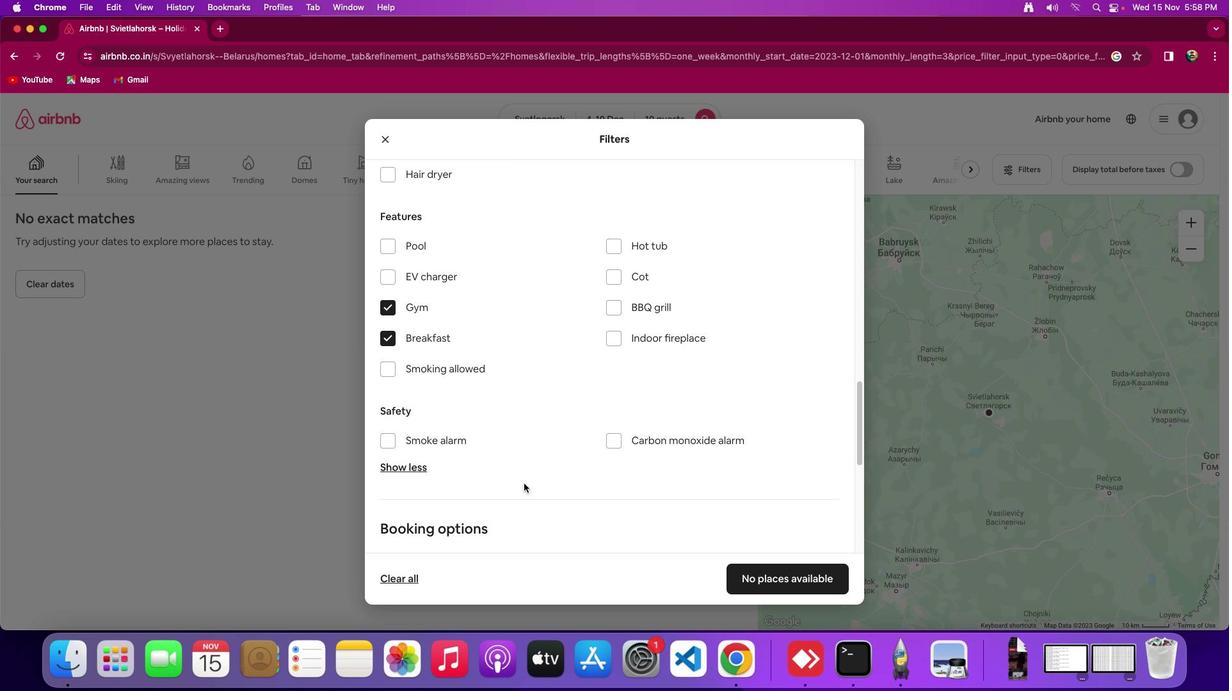 
Action: Mouse moved to (538, 492)
Screenshot: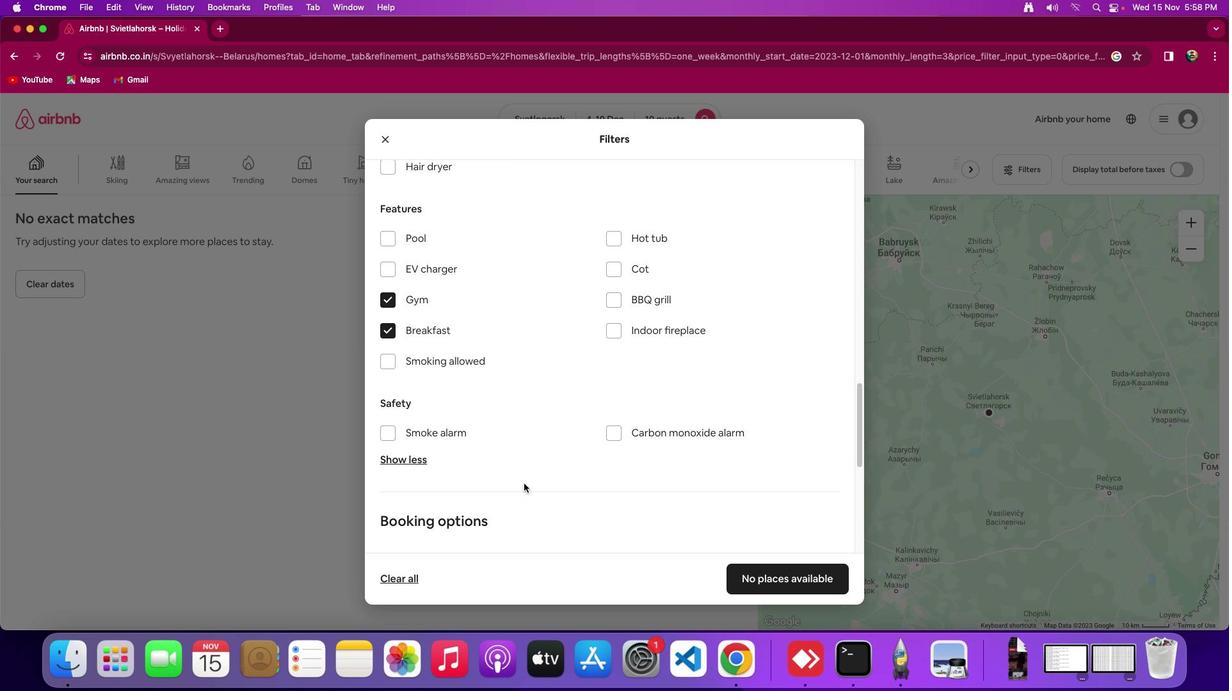 
Action: Mouse scrolled (538, 492) with delta (119, 14)
Screenshot: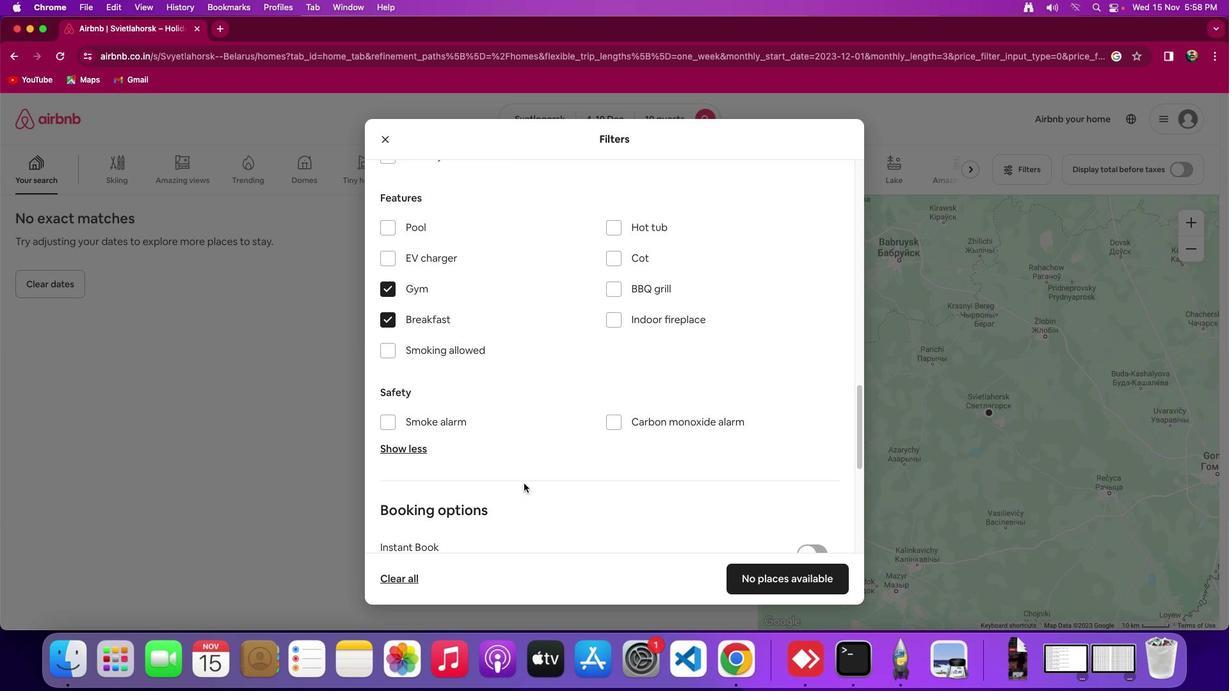 
Action: Mouse moved to (538, 492)
Screenshot: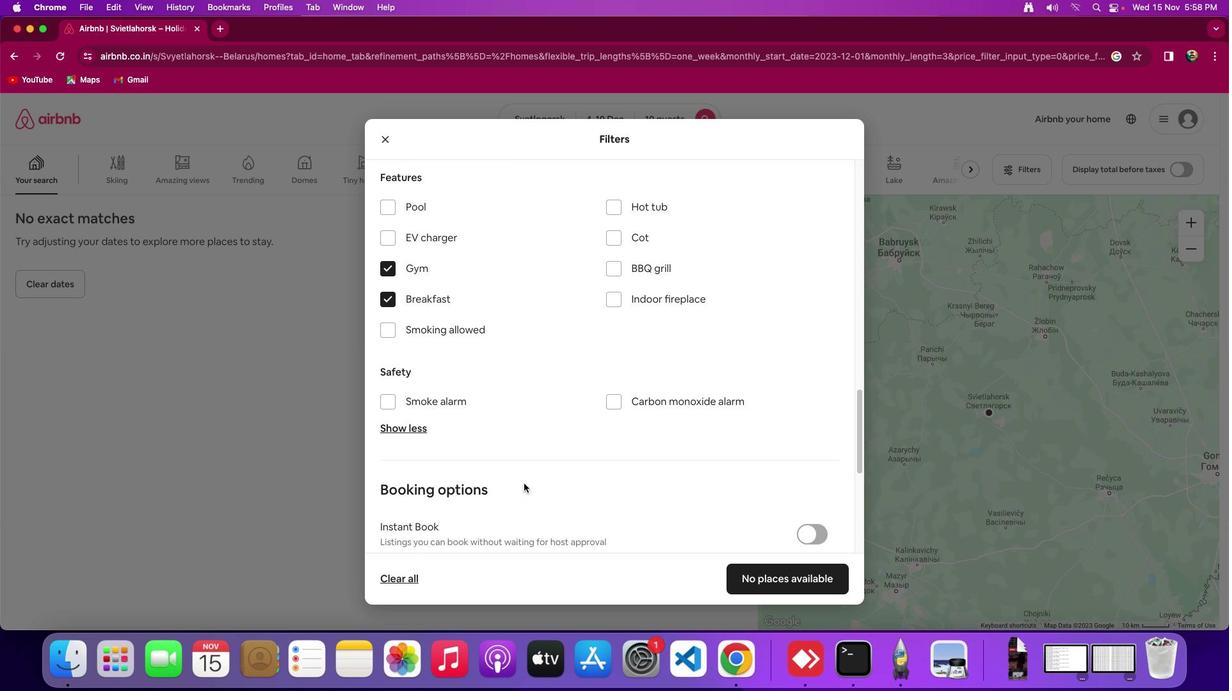 
Action: Mouse scrolled (538, 492) with delta (119, 14)
Screenshot: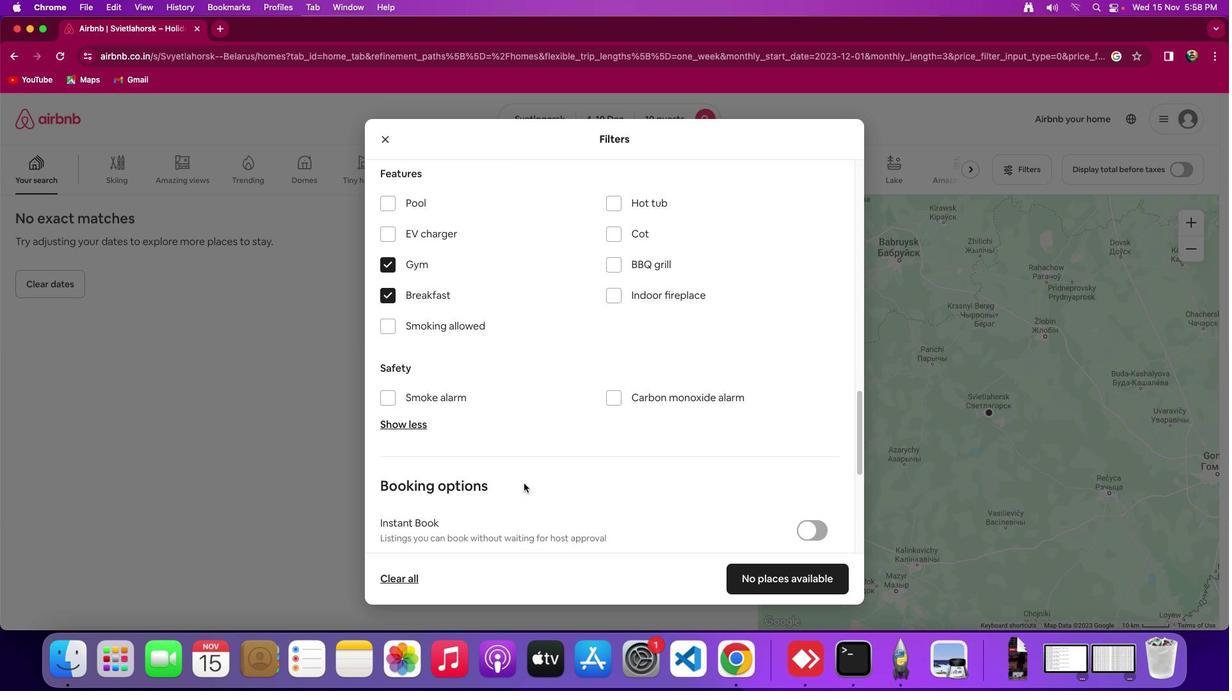 
Action: Mouse scrolled (538, 492) with delta (119, 14)
Screenshot: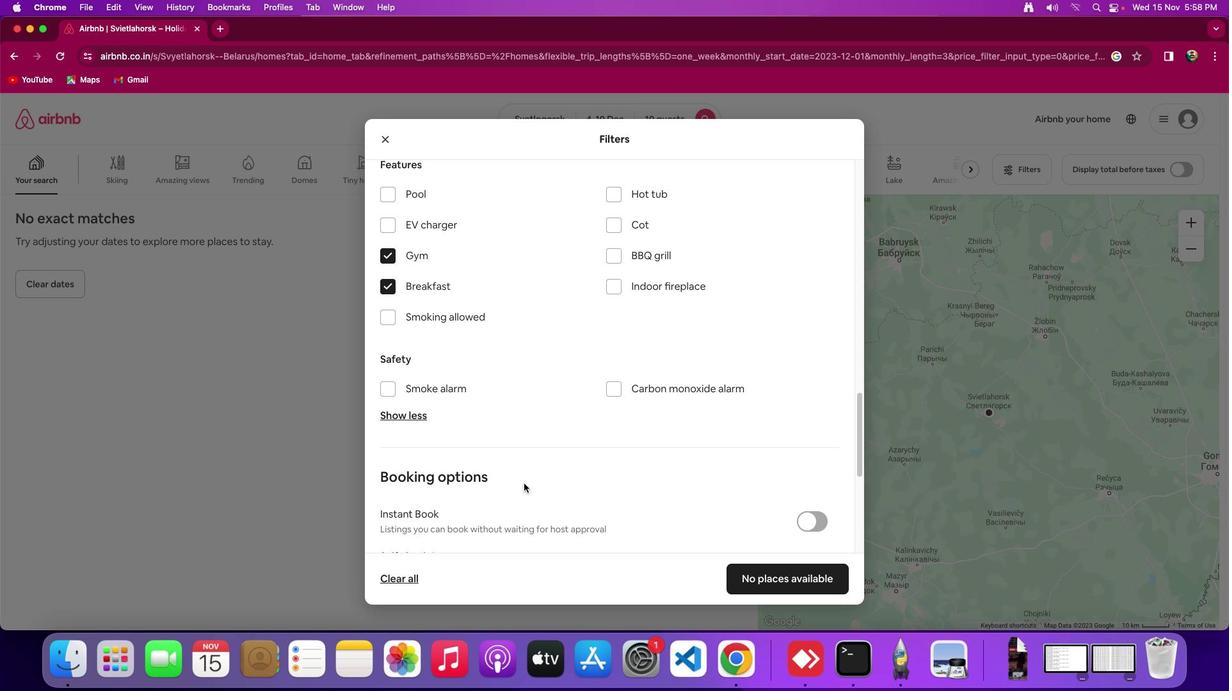 
Action: Mouse scrolled (538, 492) with delta (119, 14)
Screenshot: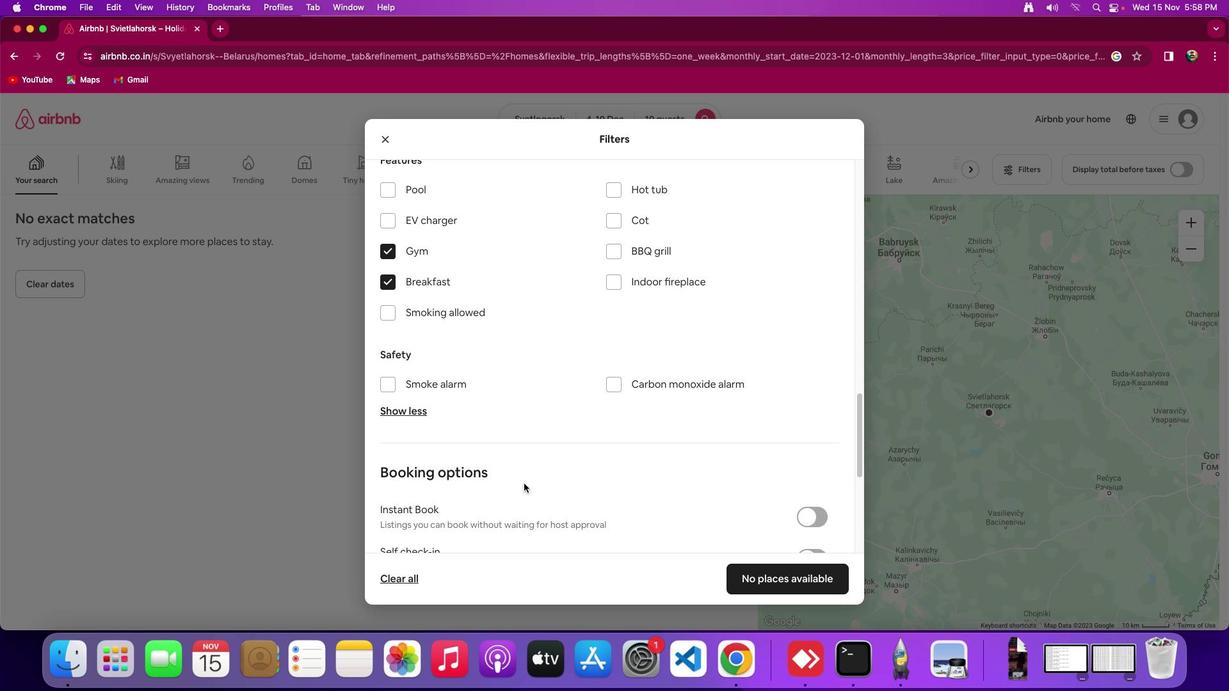 
Action: Mouse scrolled (538, 492) with delta (119, 14)
Screenshot: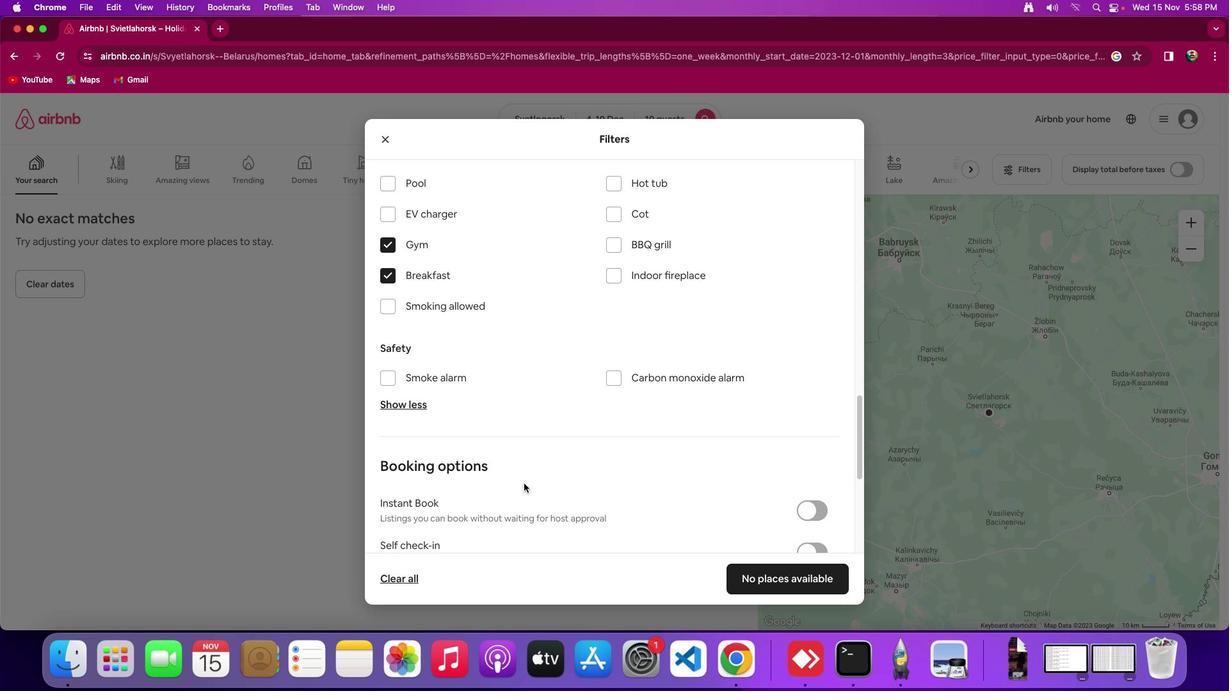 
Action: Mouse scrolled (538, 492) with delta (119, 14)
Screenshot: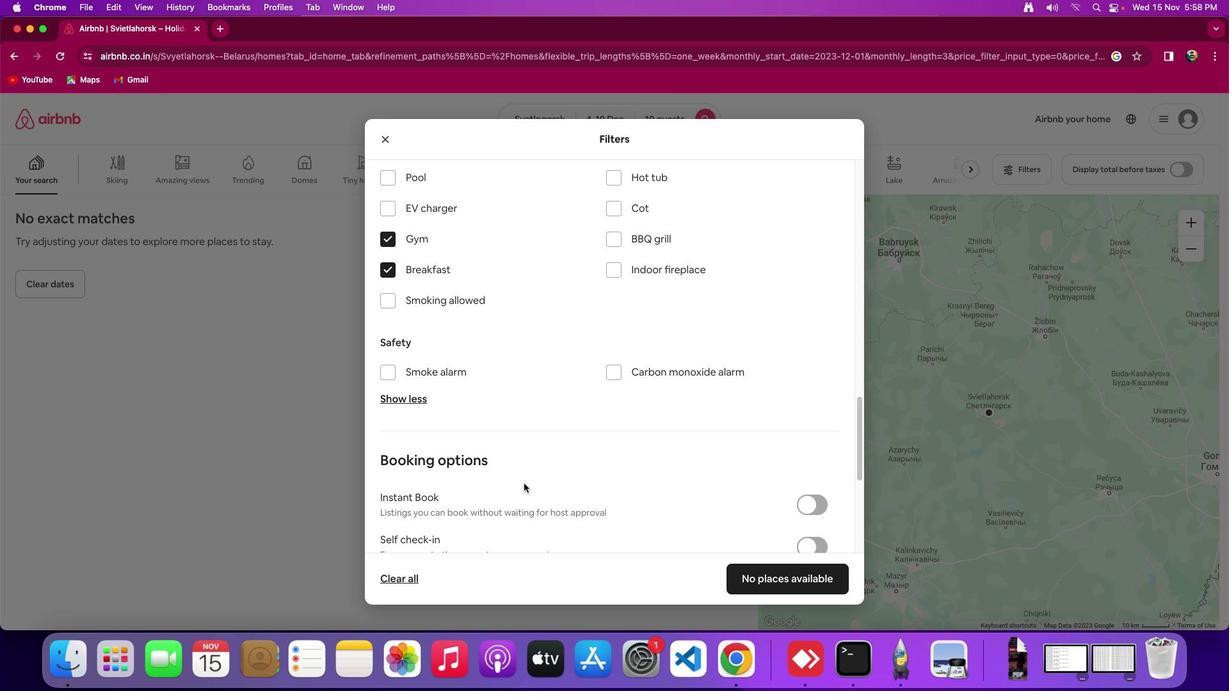 
Action: Mouse moved to (611, 491)
Screenshot: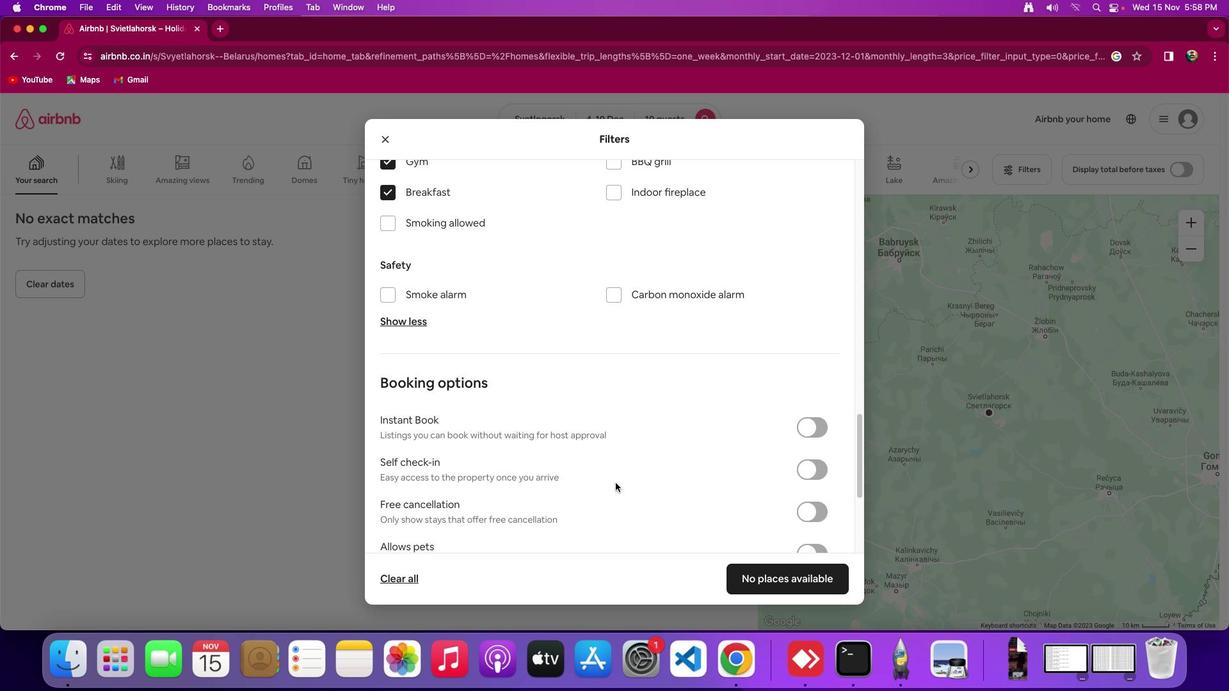 
Action: Mouse scrolled (611, 491) with delta (119, 14)
Screenshot: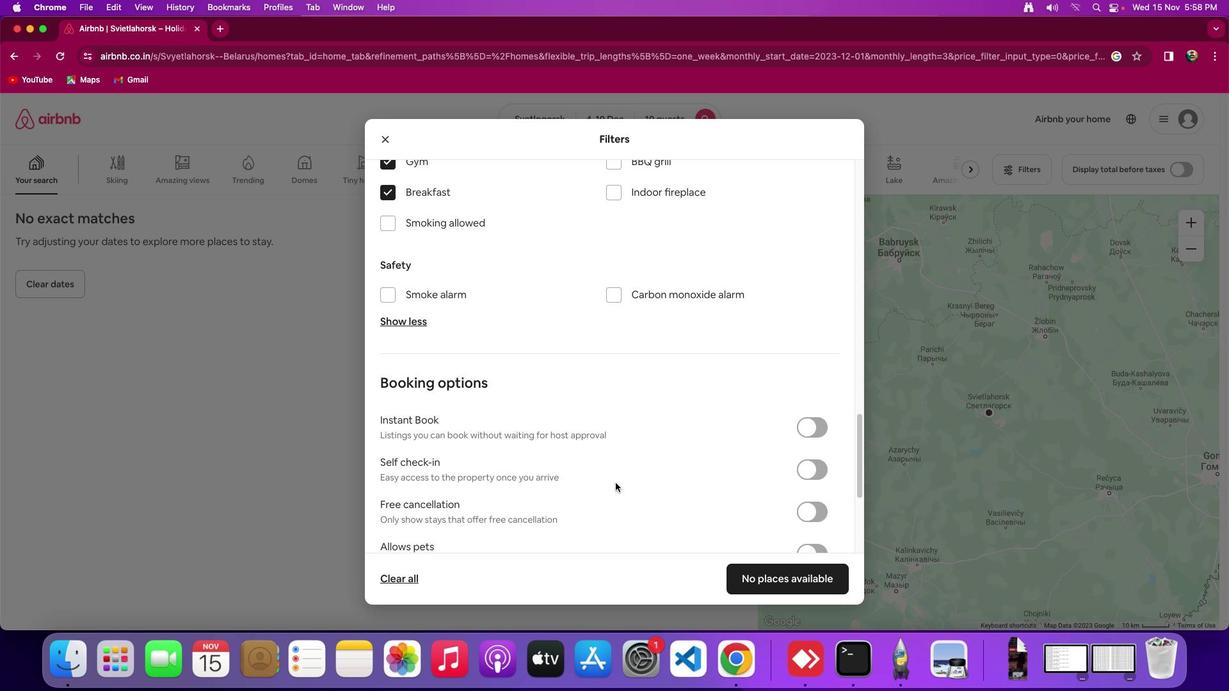 
Action: Mouse scrolled (611, 491) with delta (119, 14)
Screenshot: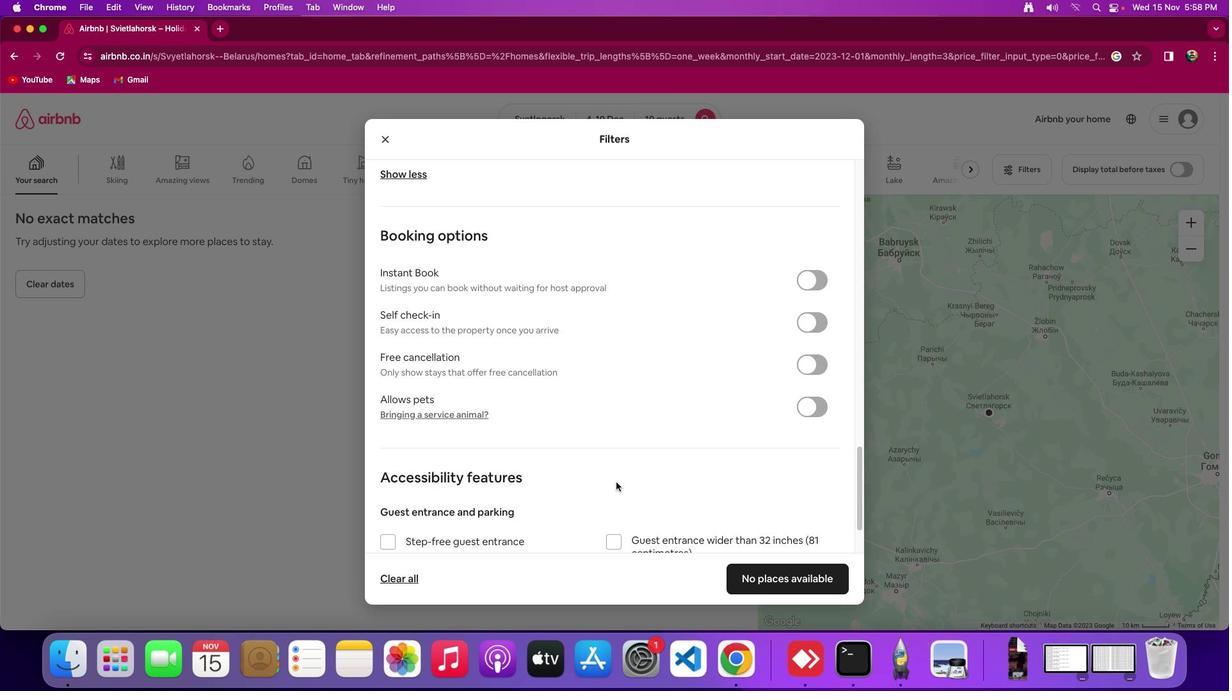 
Action: Mouse scrolled (611, 491) with delta (119, 13)
Screenshot: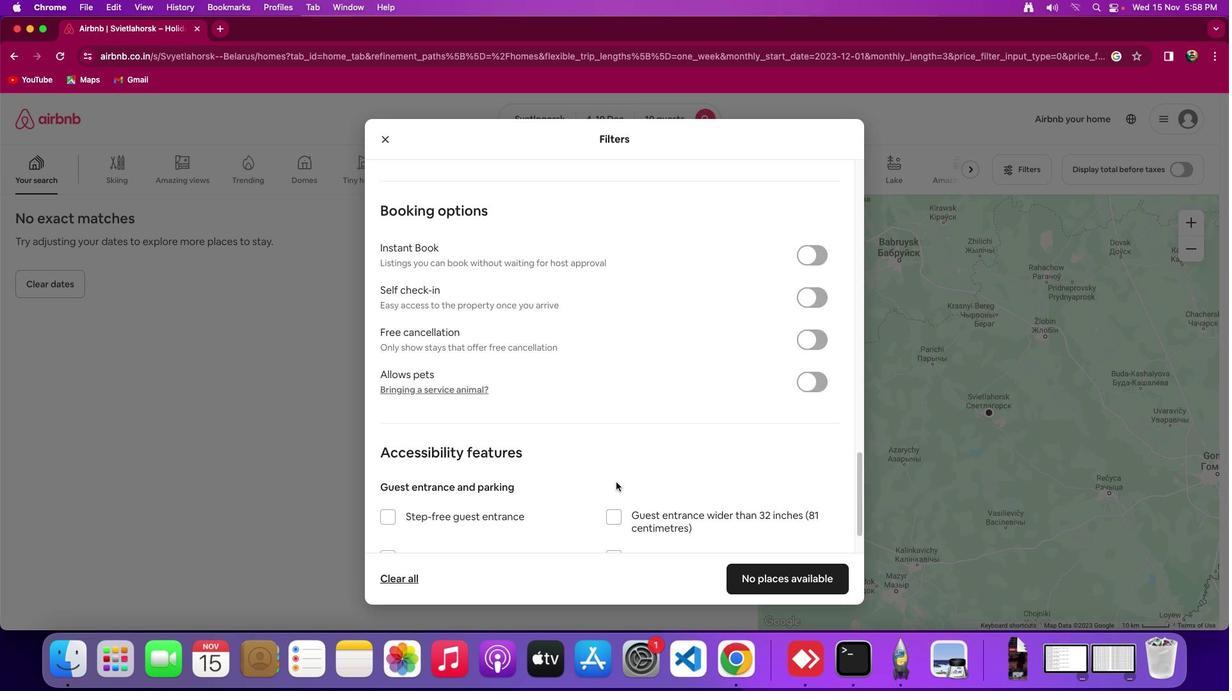 
Action: Mouse scrolled (611, 491) with delta (119, 12)
Screenshot: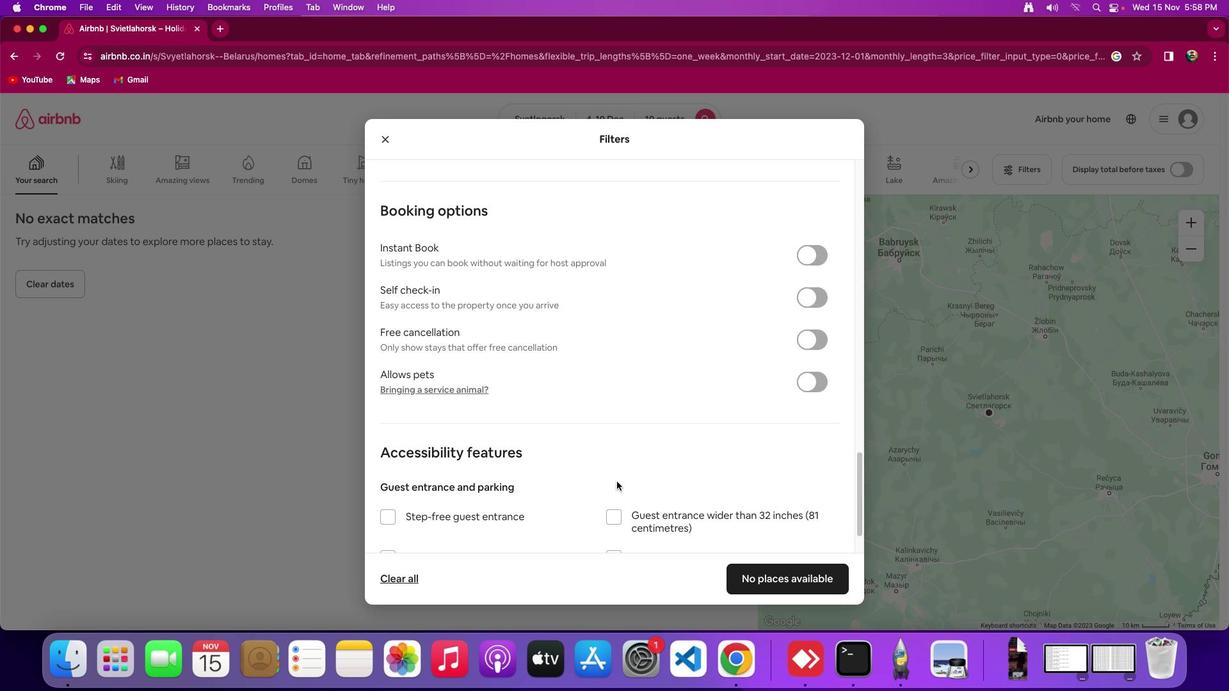 
Action: Mouse moved to (765, 313)
Screenshot: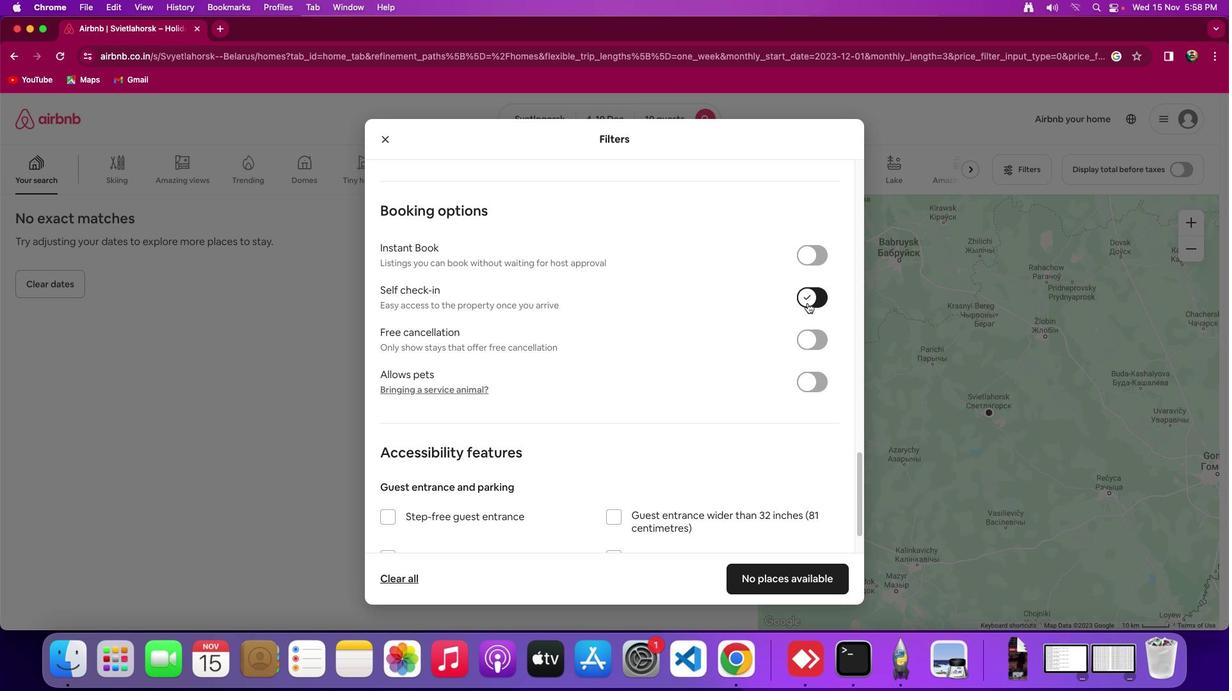 
Action: Mouse pressed left at (765, 313)
Screenshot: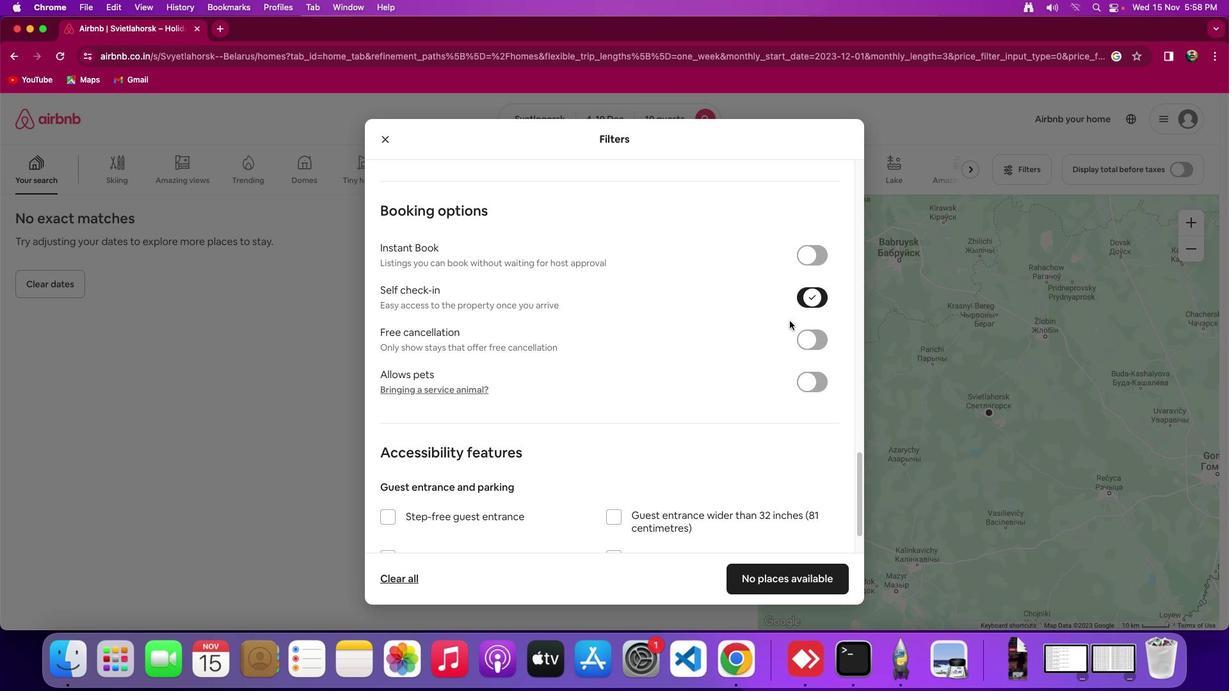 
Action: Mouse moved to (720, 582)
Screenshot: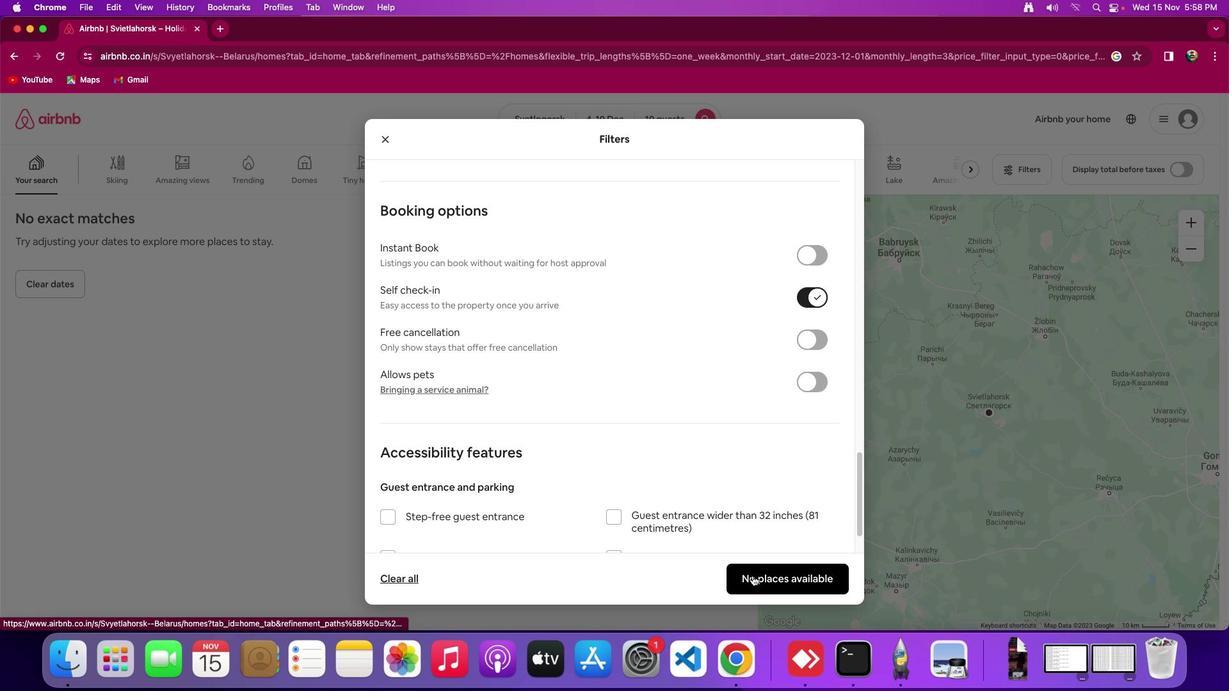 
Action: Mouse pressed left at (720, 582)
Screenshot: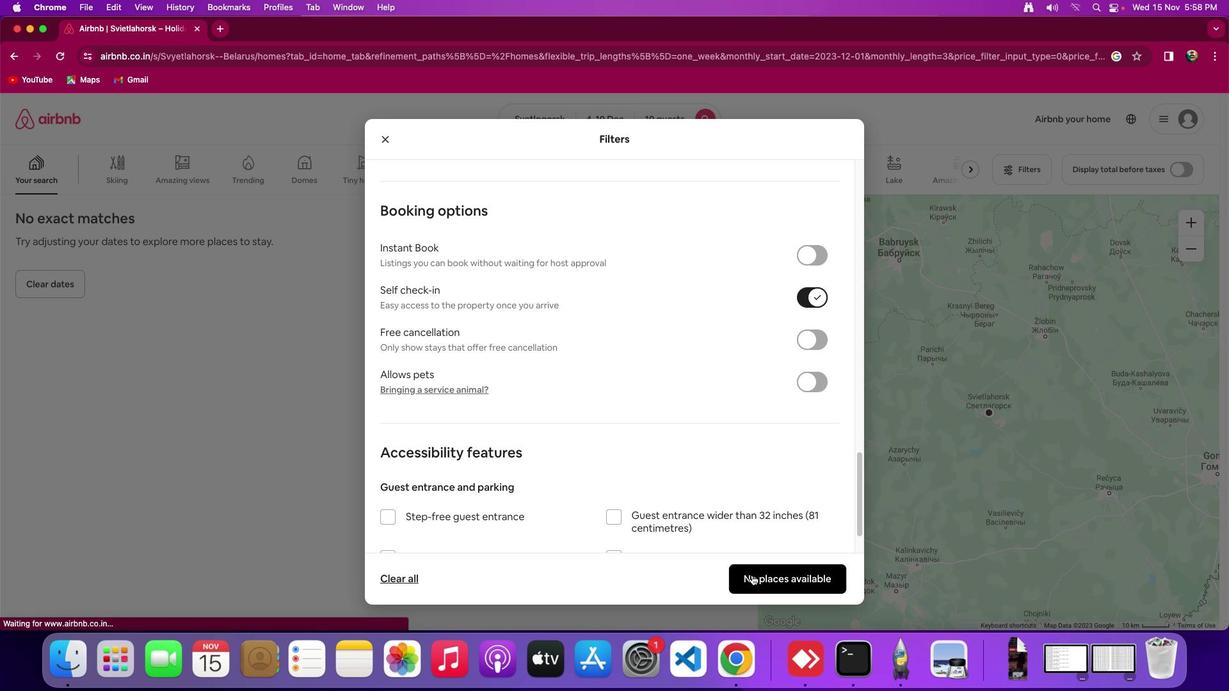 
Action: Mouse moved to (668, 473)
Screenshot: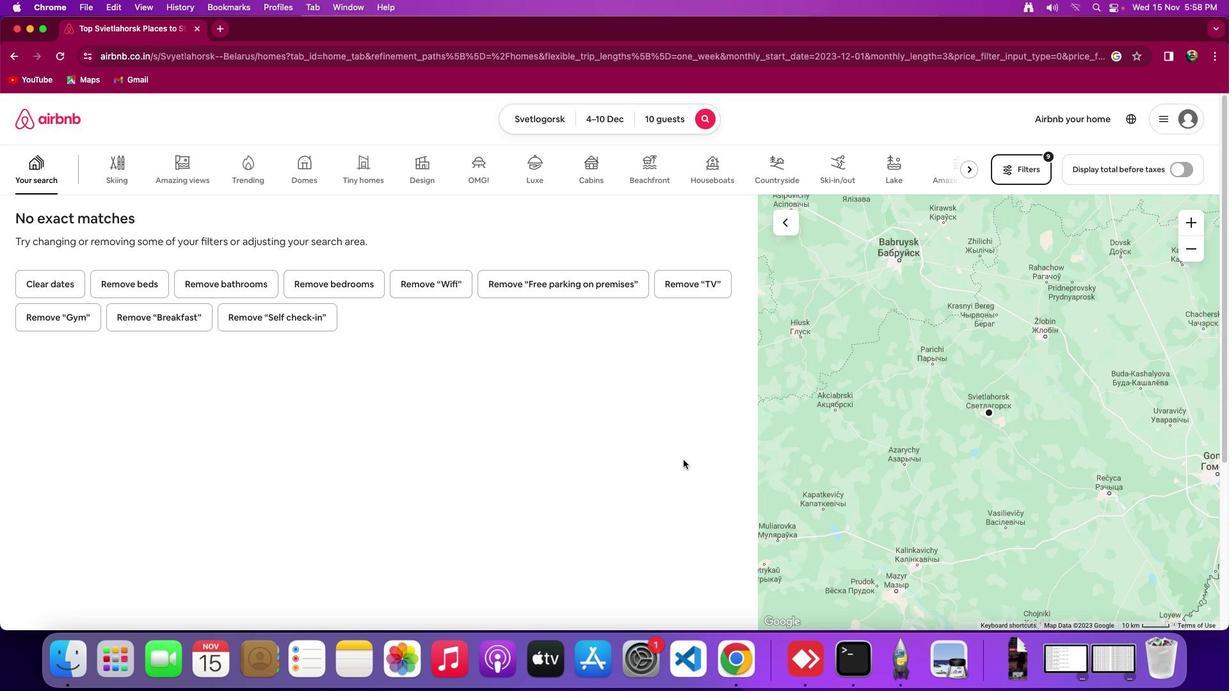 
